 Task: nan
Action: Mouse moved to (487, 616)
Screenshot: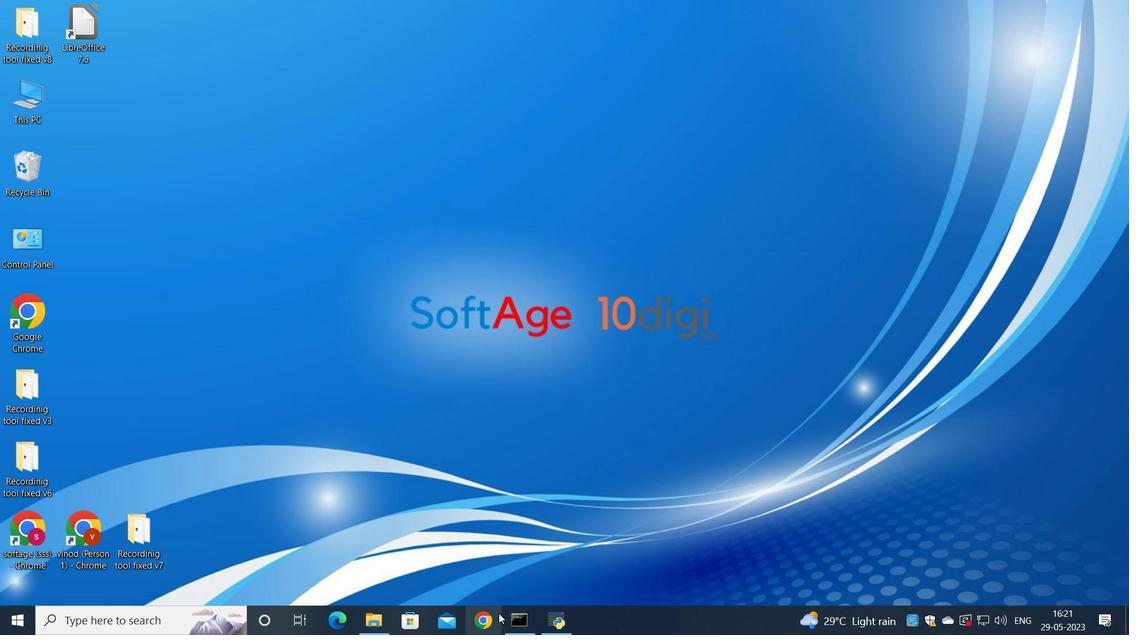 
Action: Mouse pressed left at (487, 616)
Screenshot: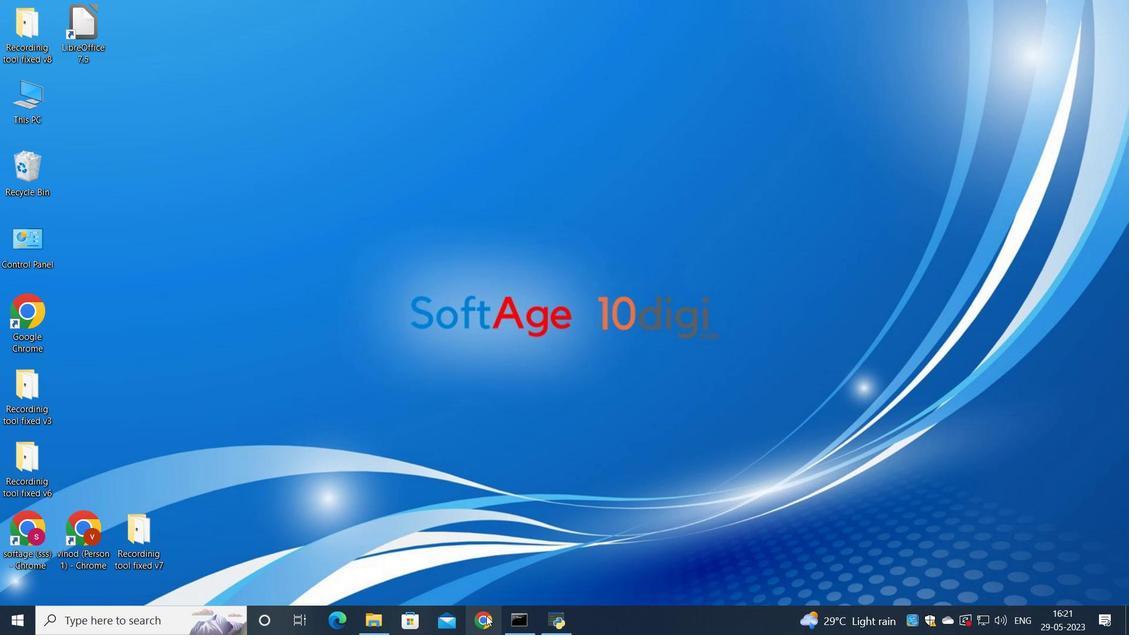 
Action: Mouse moved to (499, 371)
Screenshot: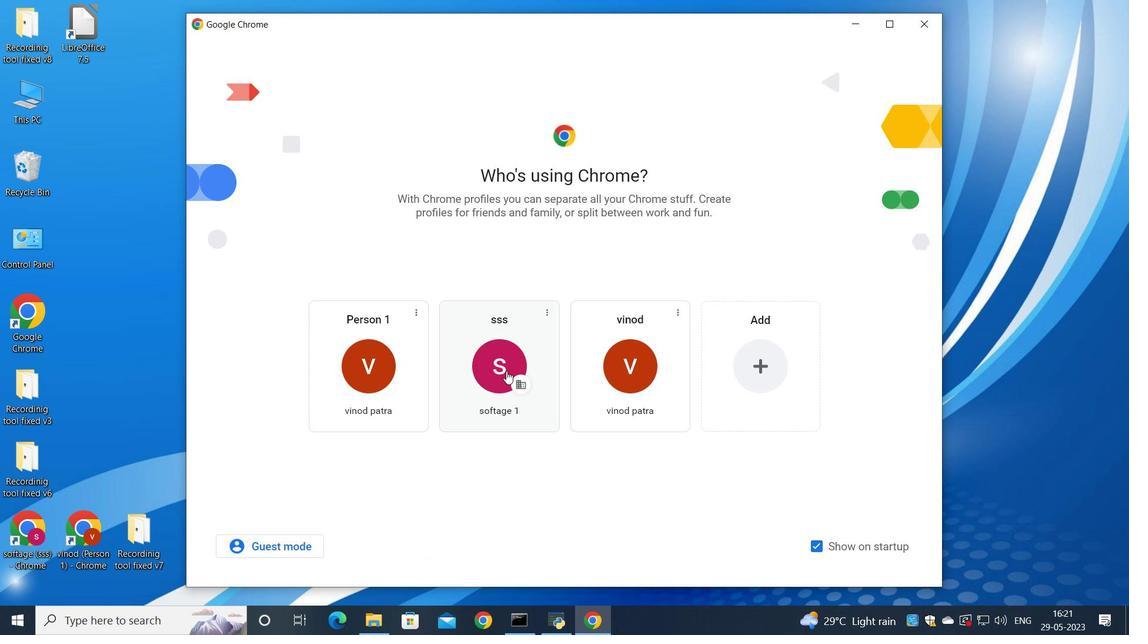 
Action: Mouse pressed left at (499, 371)
Screenshot: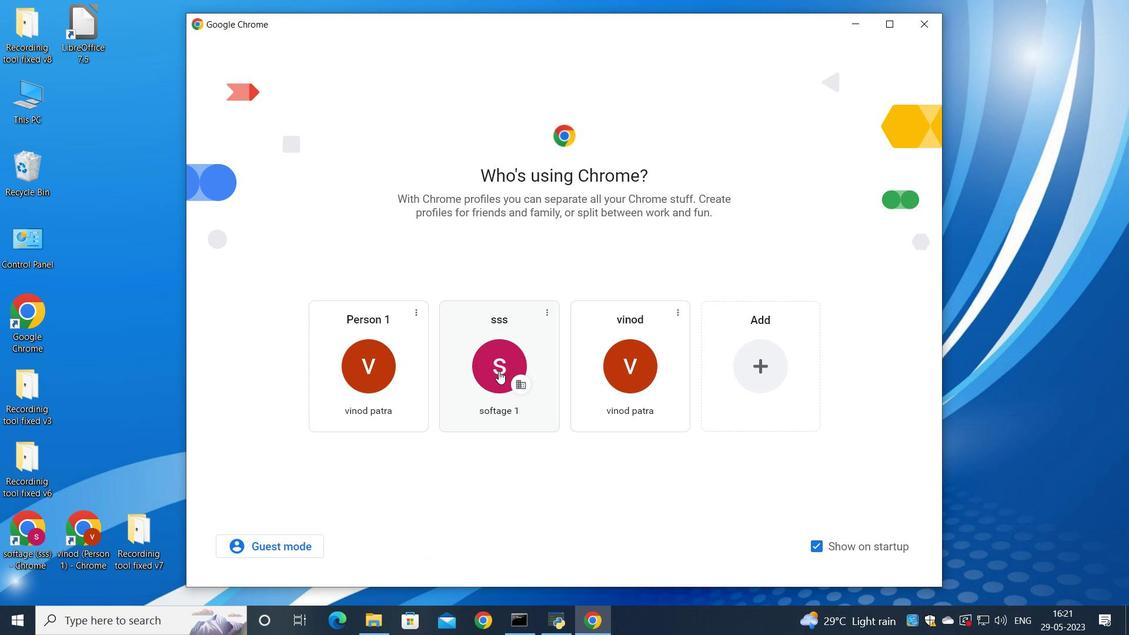 
Action: Mouse moved to (982, 68)
Screenshot: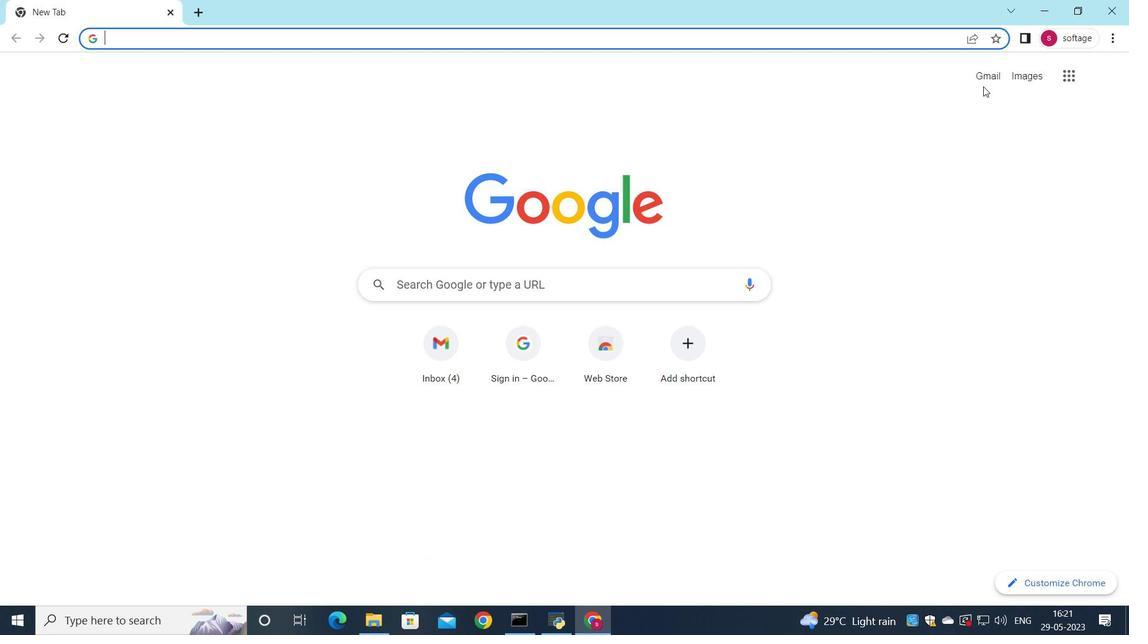 
Action: Mouse pressed left at (982, 68)
Screenshot: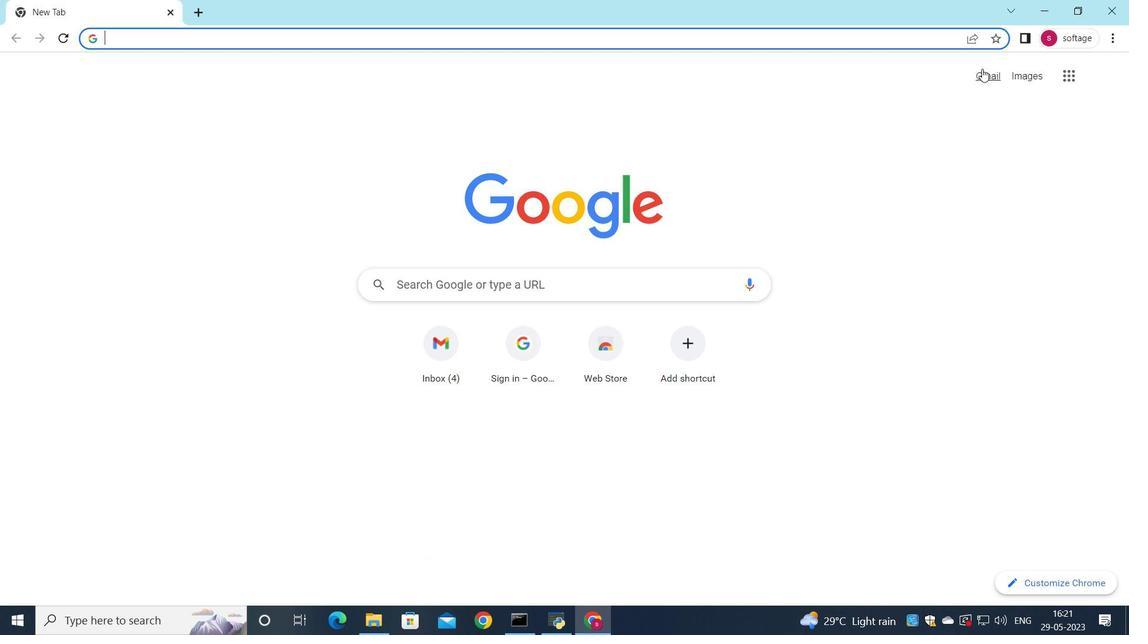 
Action: Mouse moved to (963, 111)
Screenshot: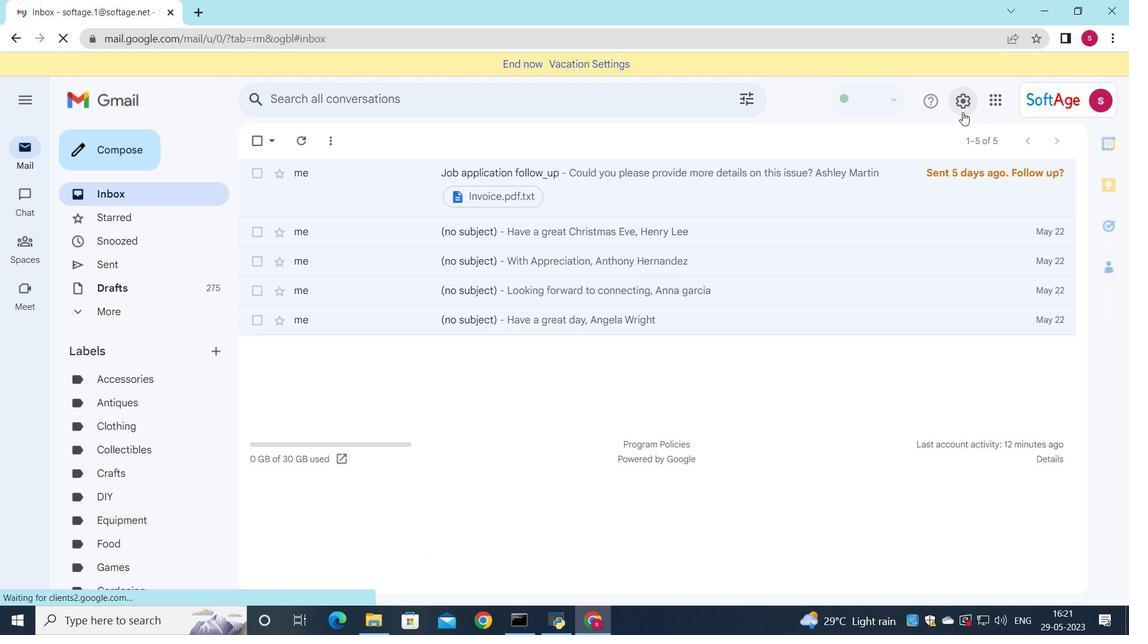 
Action: Mouse pressed left at (963, 111)
Screenshot: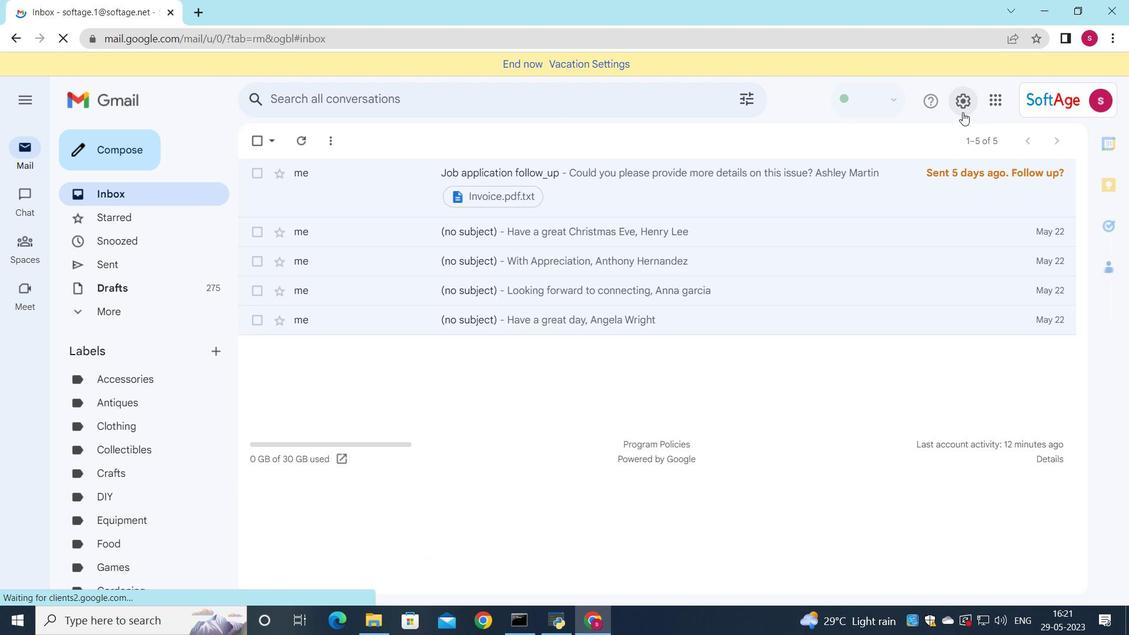 
Action: Mouse moved to (993, 175)
Screenshot: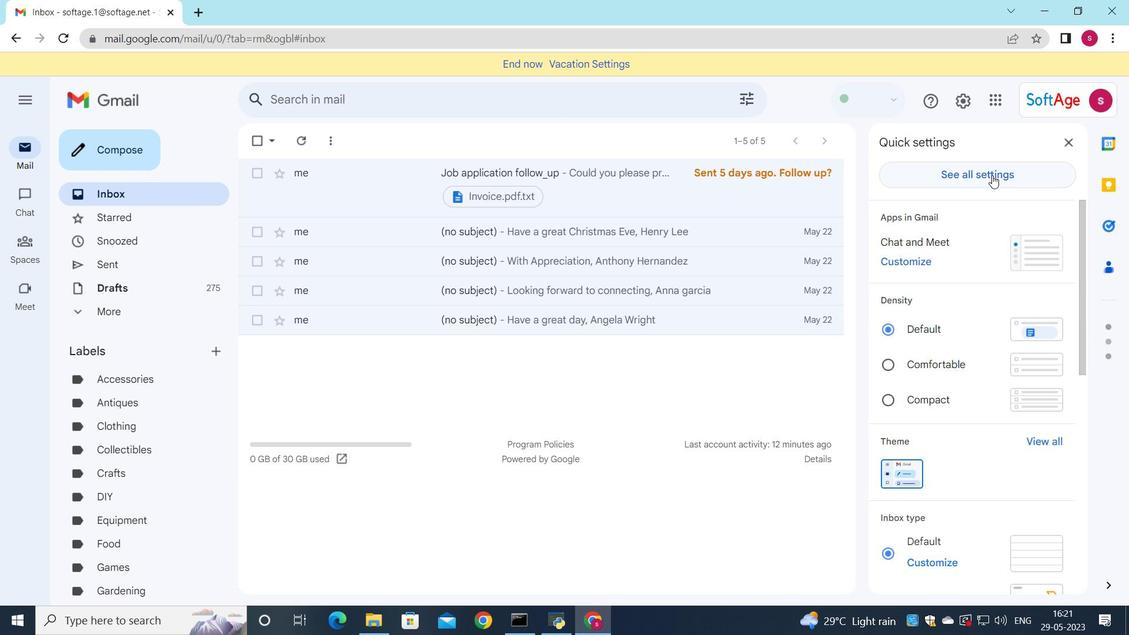 
Action: Mouse pressed left at (993, 175)
Screenshot: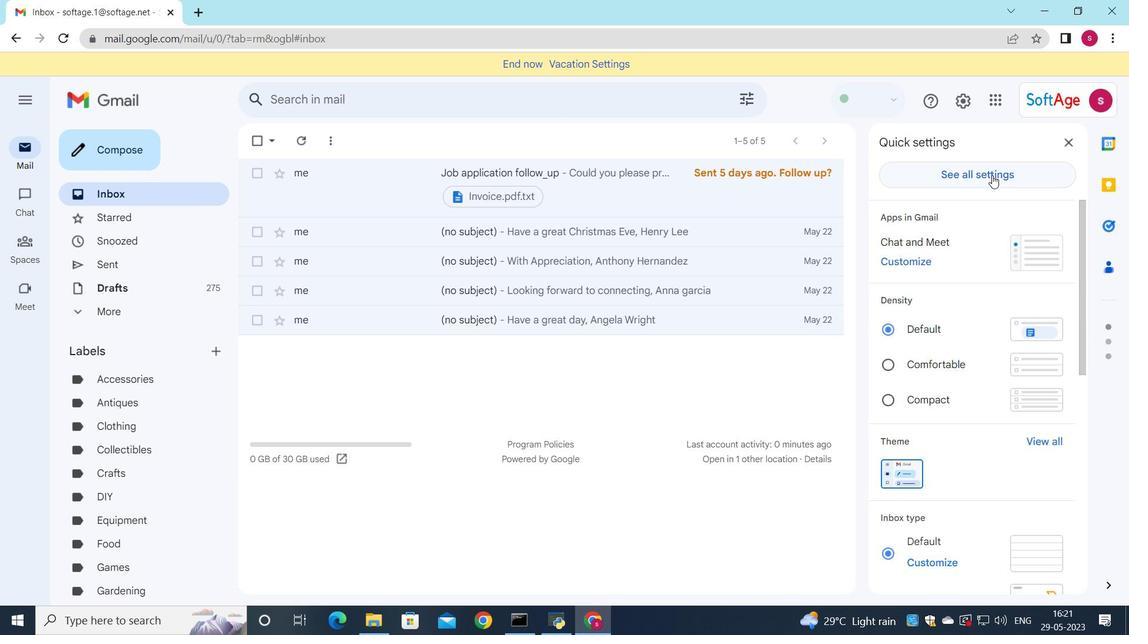 
Action: Mouse moved to (591, 389)
Screenshot: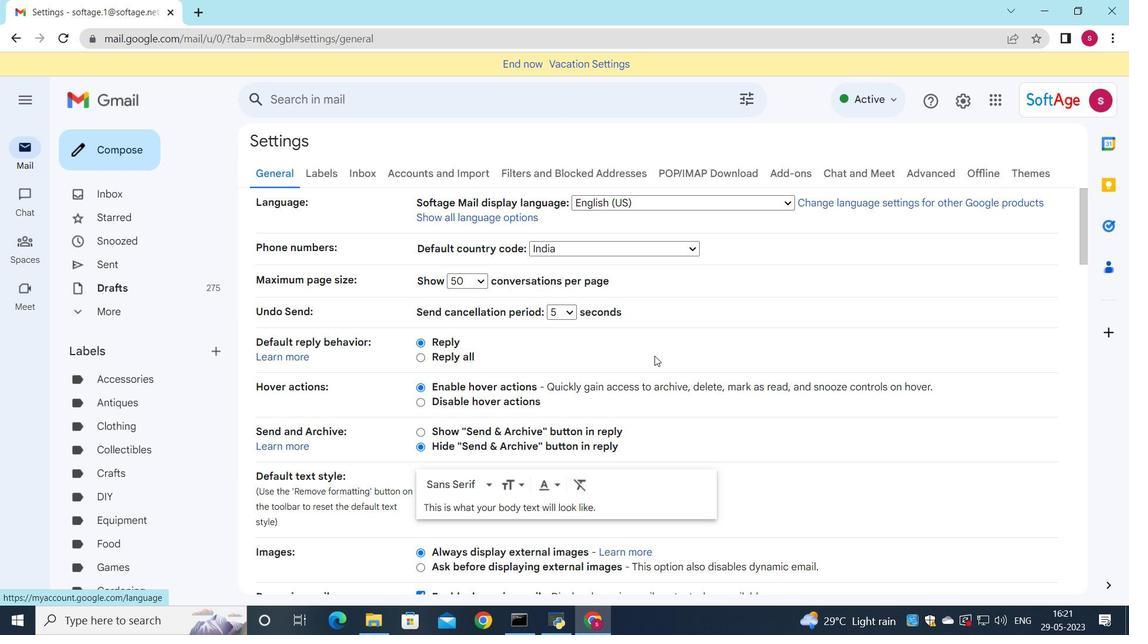
Action: Mouse scrolled (591, 388) with delta (0, 0)
Screenshot: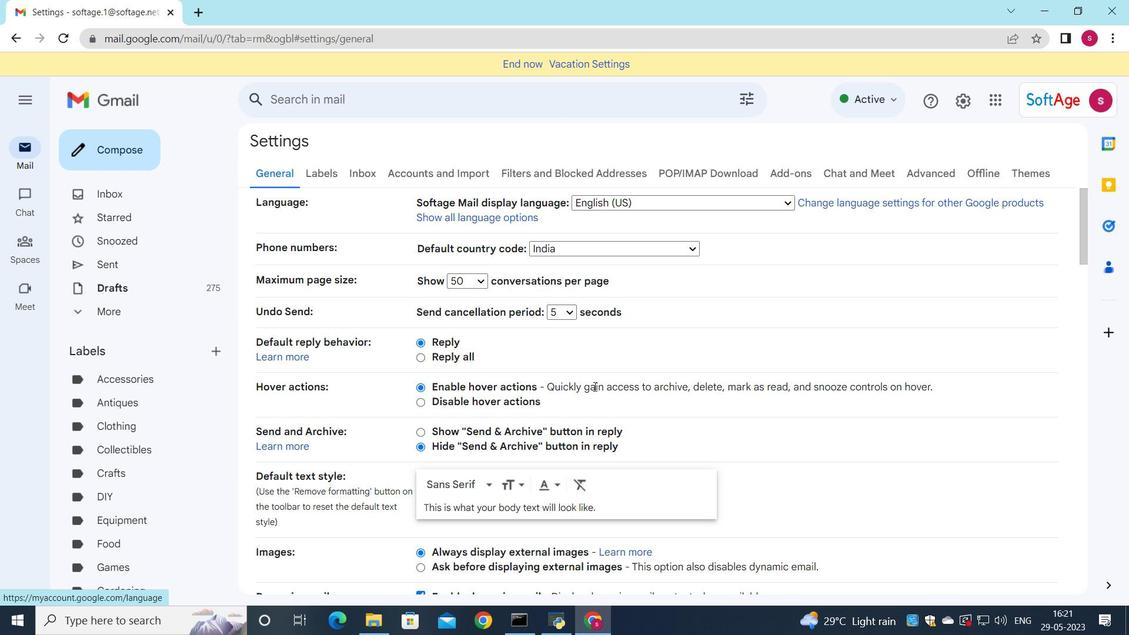 
Action: Mouse scrolled (591, 388) with delta (0, 0)
Screenshot: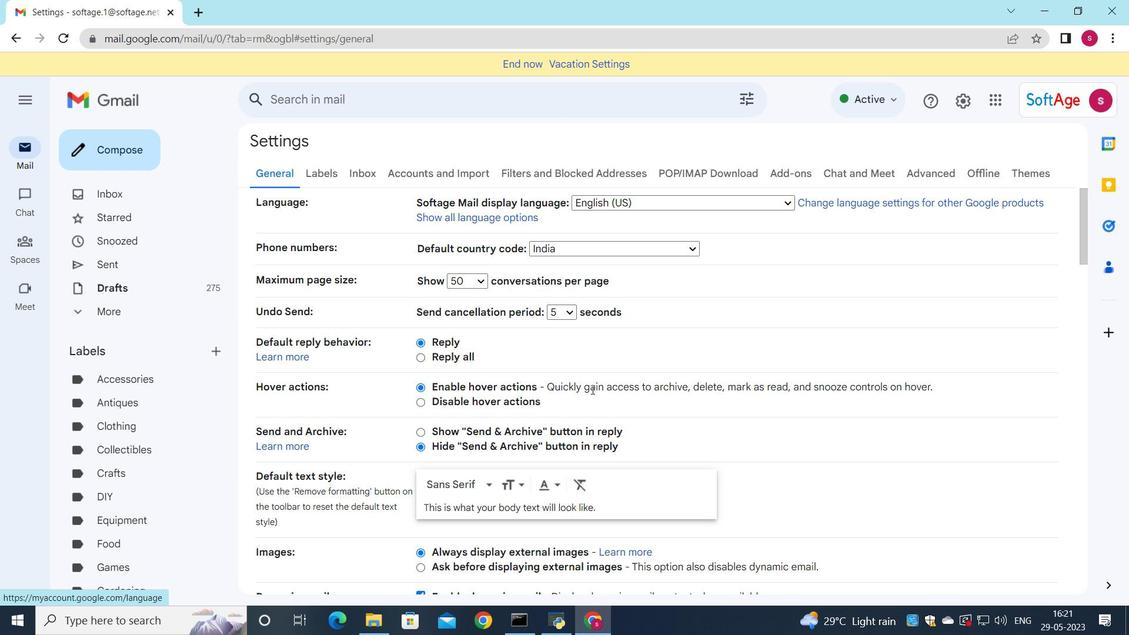 
Action: Mouse scrolled (591, 388) with delta (0, 0)
Screenshot: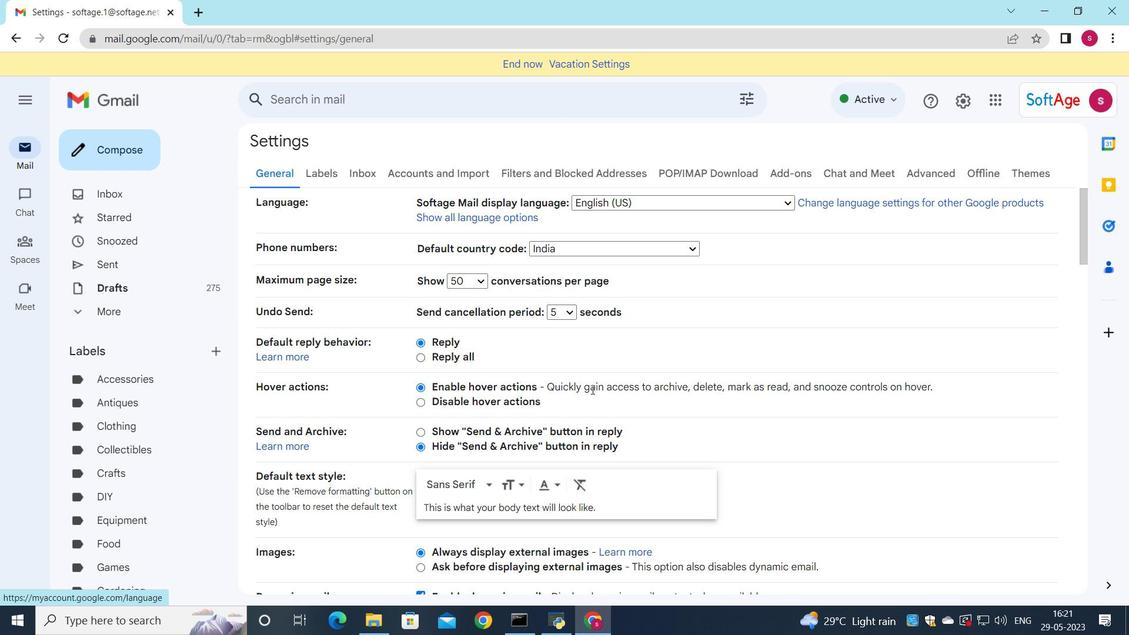 
Action: Mouse scrolled (591, 388) with delta (0, 0)
Screenshot: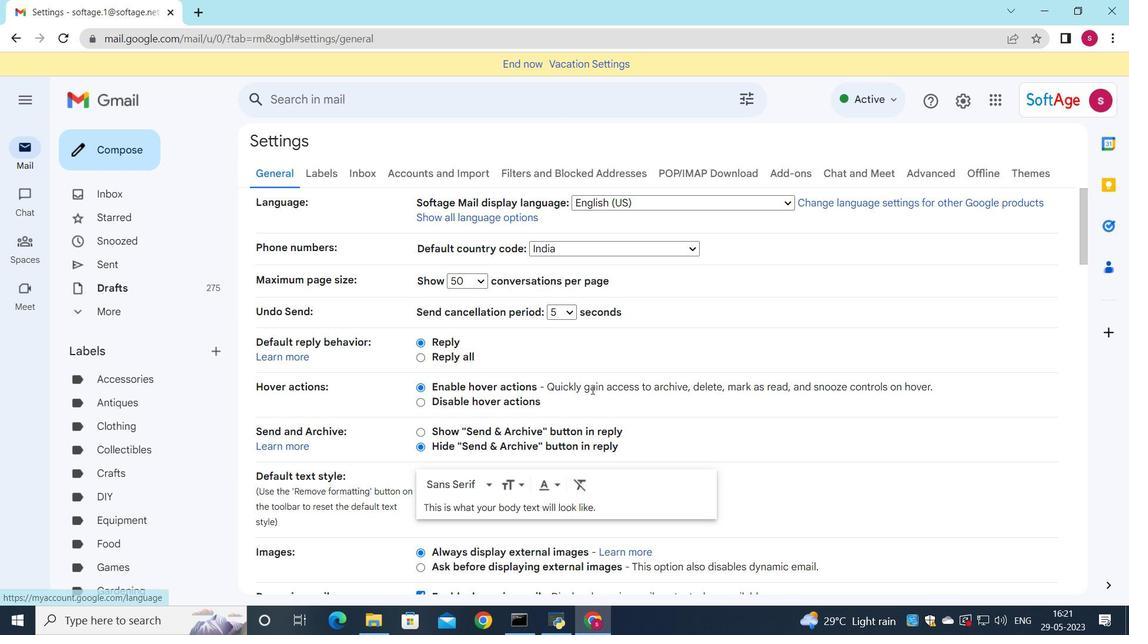 
Action: Mouse scrolled (591, 388) with delta (0, 0)
Screenshot: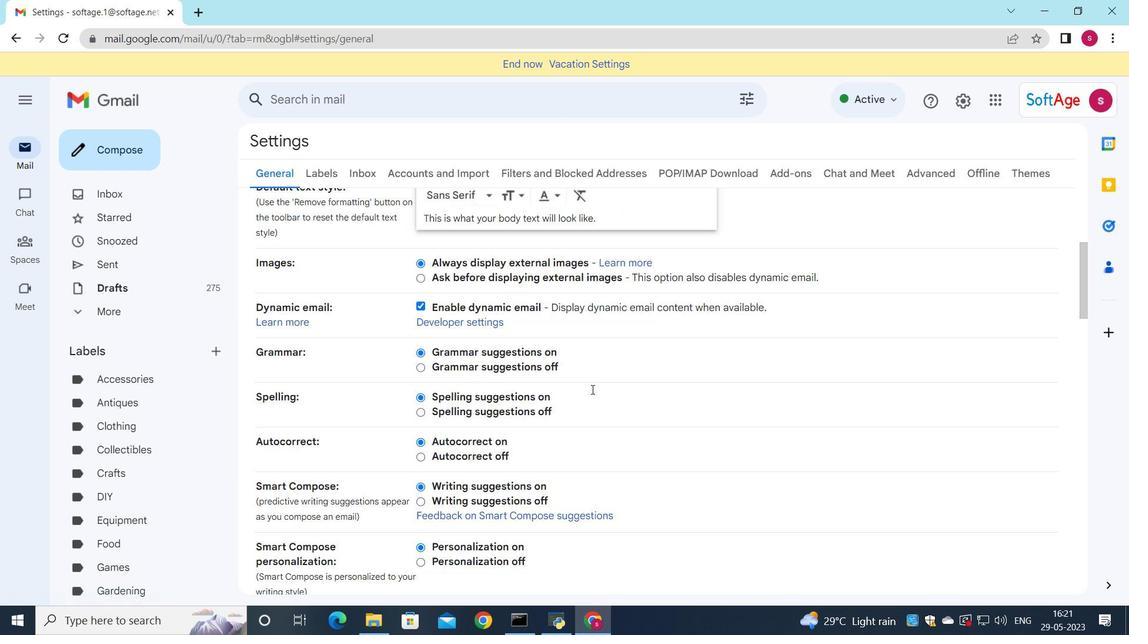 
Action: Mouse scrolled (591, 388) with delta (0, 0)
Screenshot: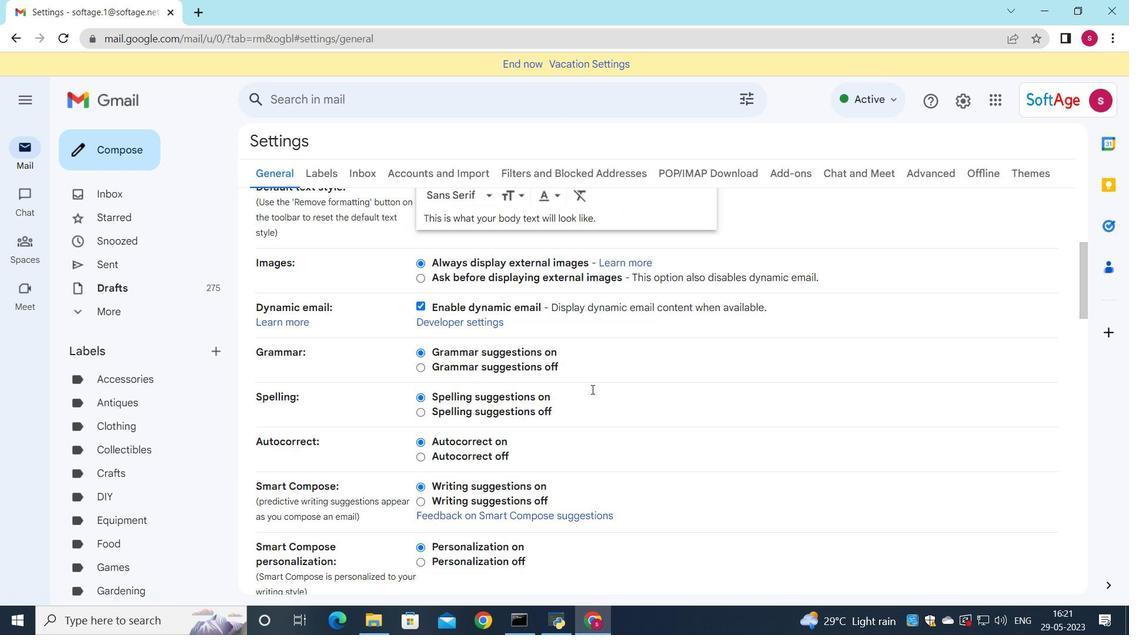 
Action: Mouse scrolled (591, 388) with delta (0, 0)
Screenshot: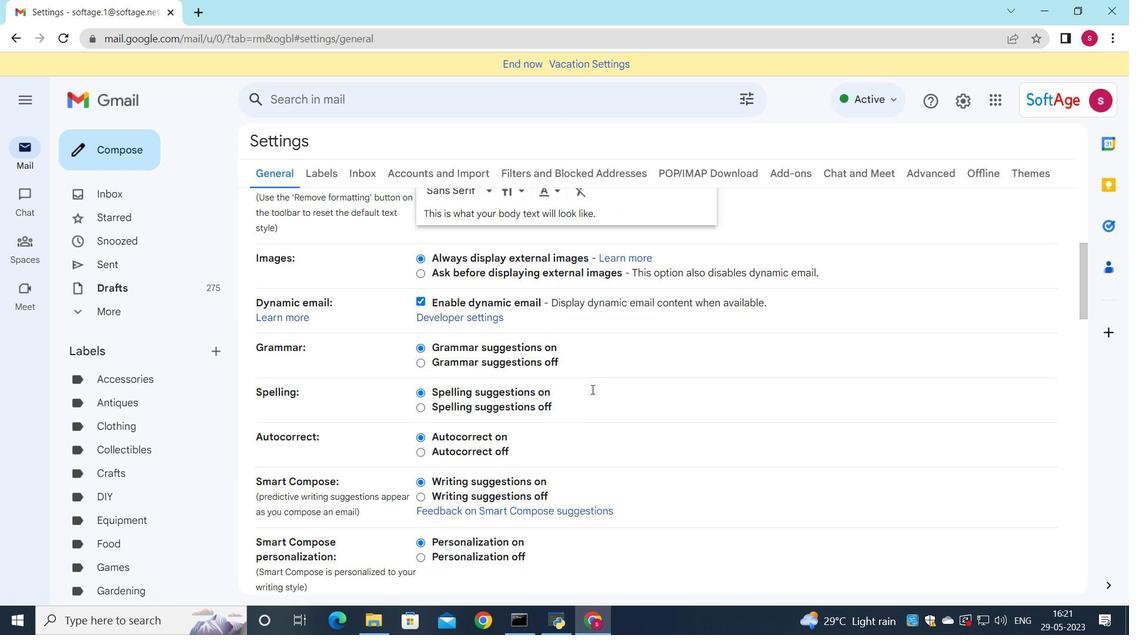 
Action: Mouse scrolled (591, 388) with delta (0, 0)
Screenshot: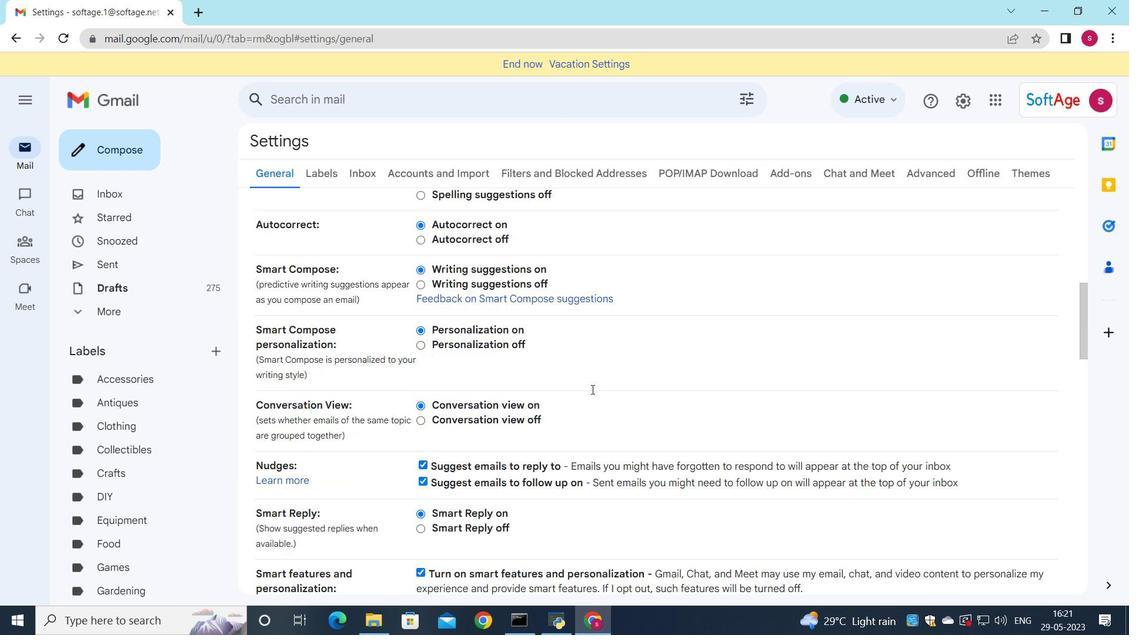 
Action: Mouse scrolled (591, 388) with delta (0, 0)
Screenshot: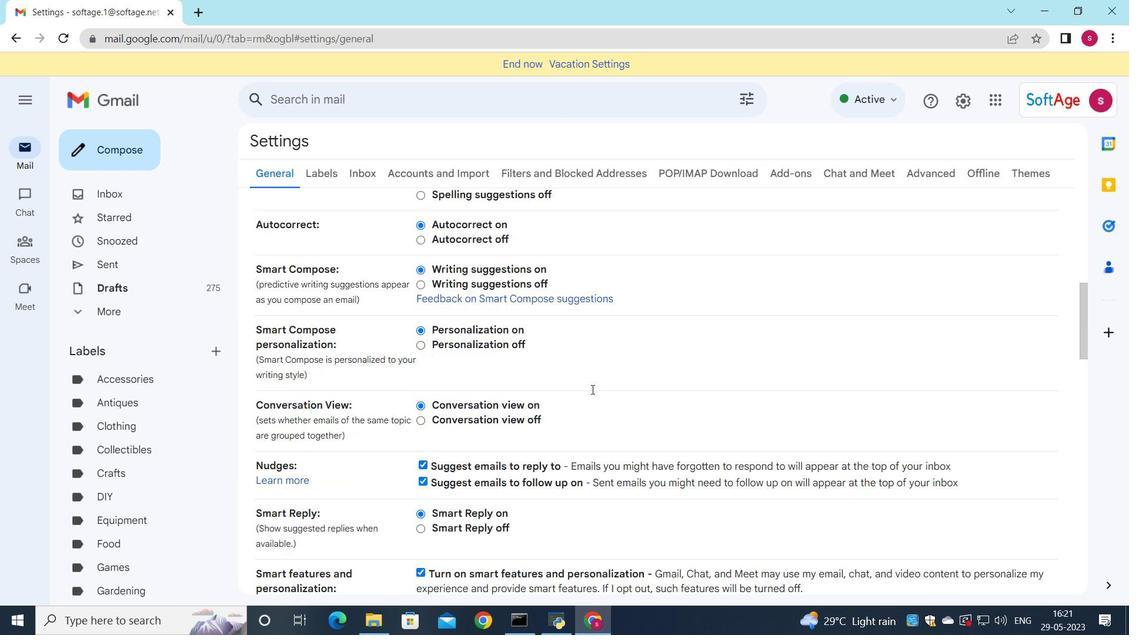 
Action: Mouse scrolled (591, 388) with delta (0, 0)
Screenshot: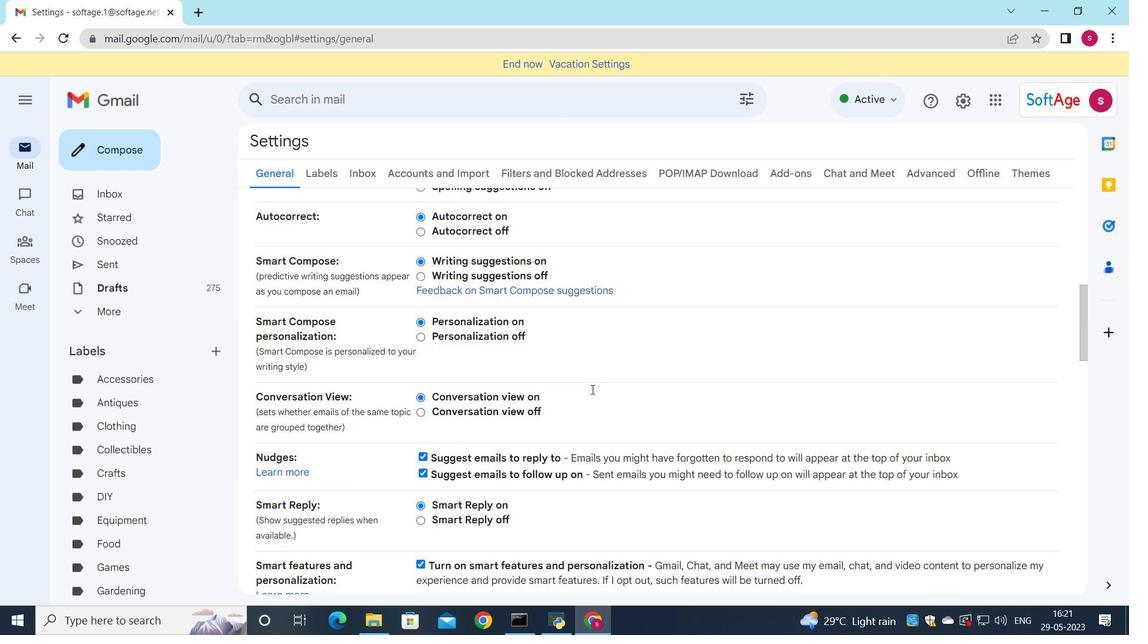 
Action: Mouse scrolled (591, 388) with delta (0, 0)
Screenshot: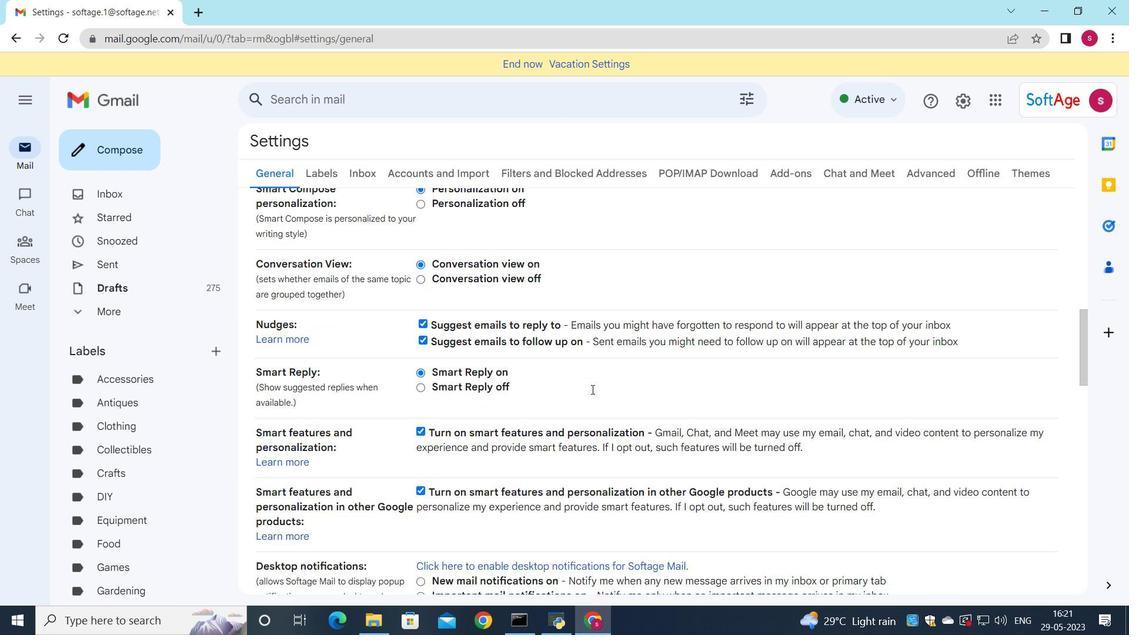 
Action: Mouse scrolled (591, 388) with delta (0, 0)
Screenshot: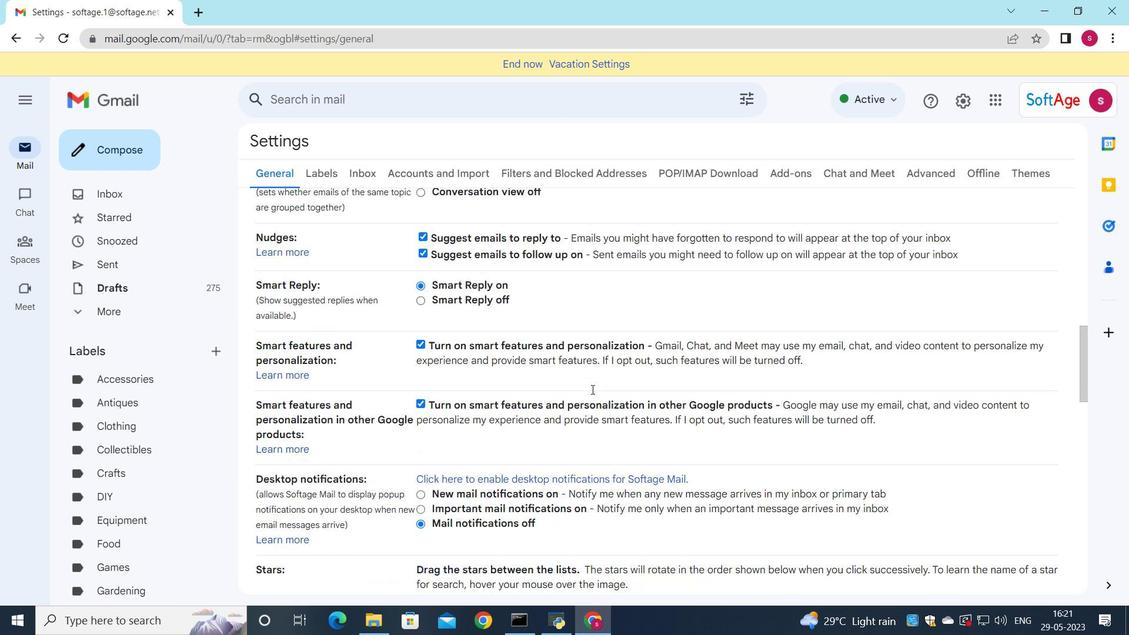 
Action: Mouse scrolled (591, 388) with delta (0, 0)
Screenshot: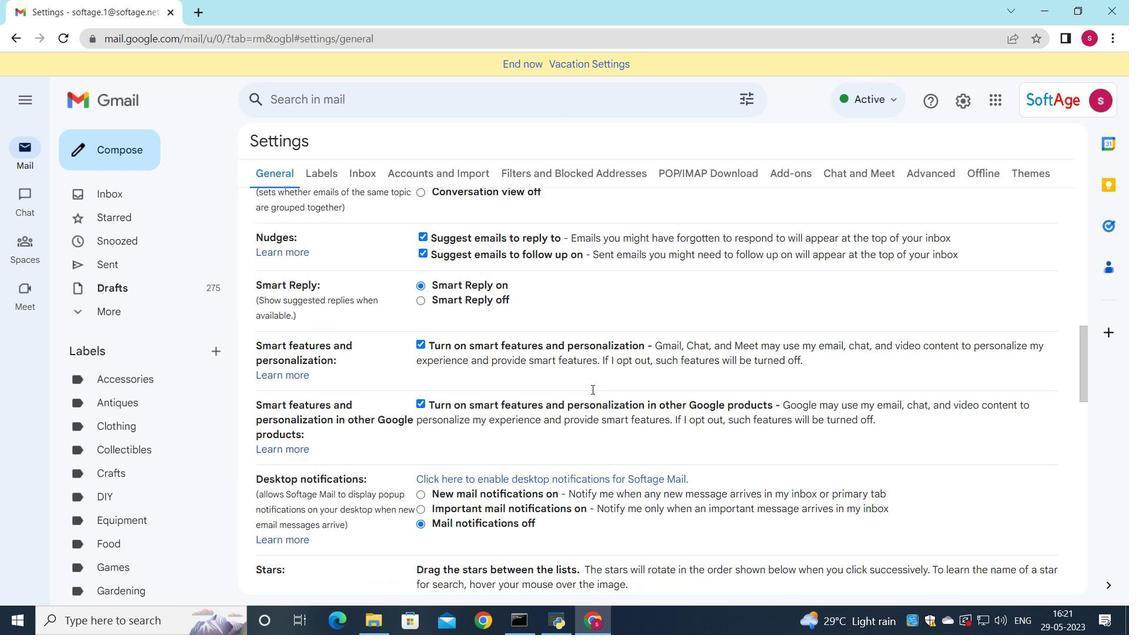 
Action: Mouse scrolled (591, 388) with delta (0, 0)
Screenshot: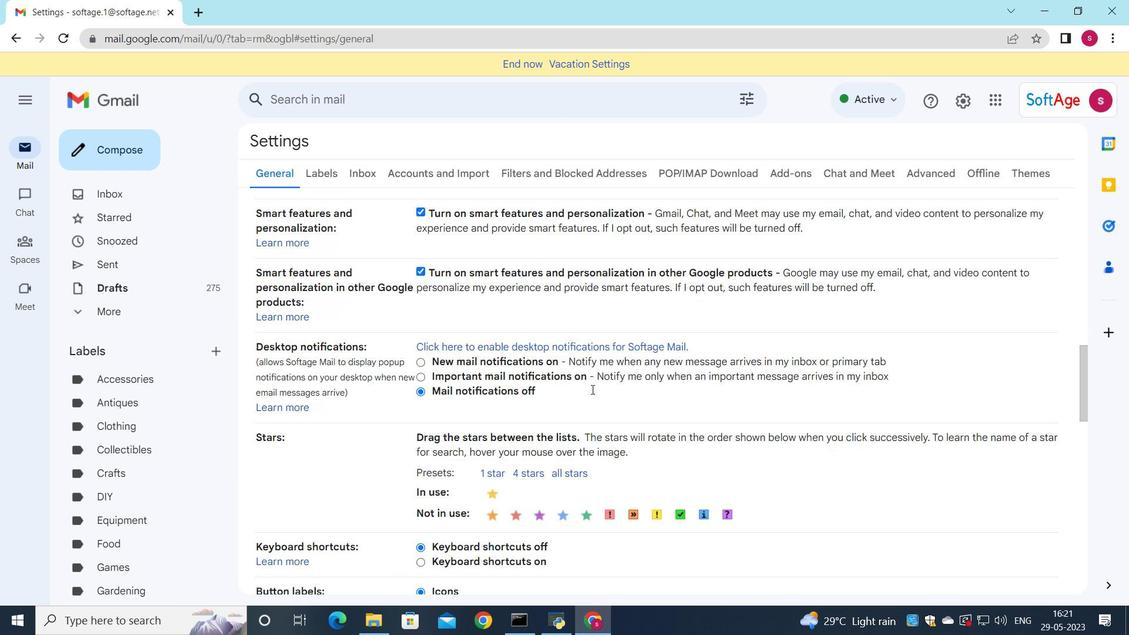 
Action: Mouse scrolled (591, 388) with delta (0, 0)
Screenshot: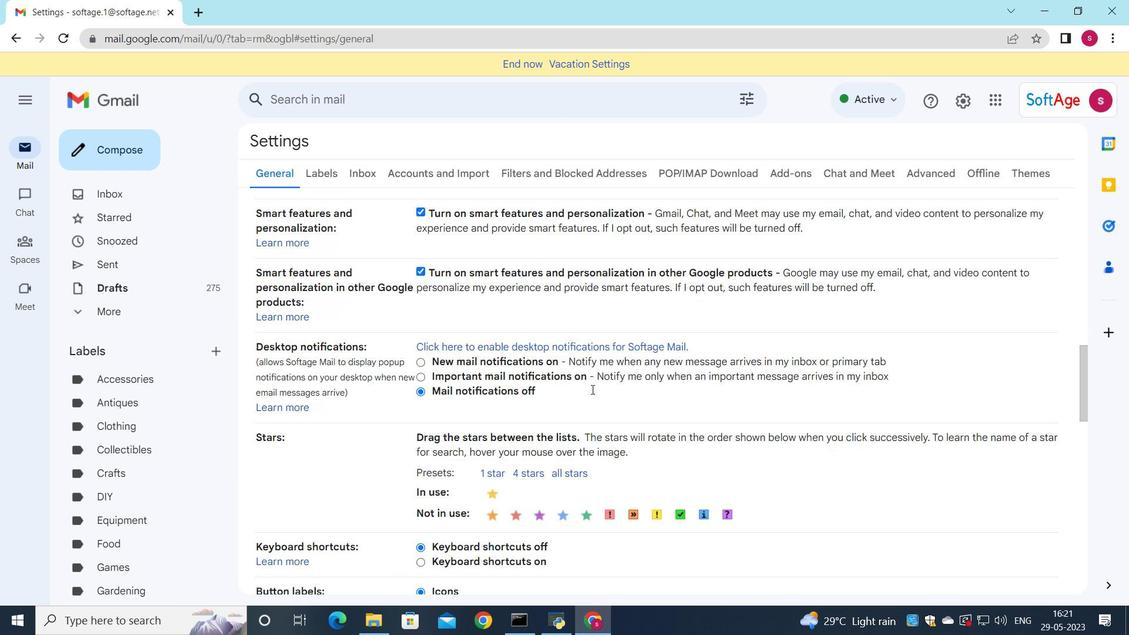 
Action: Mouse moved to (545, 396)
Screenshot: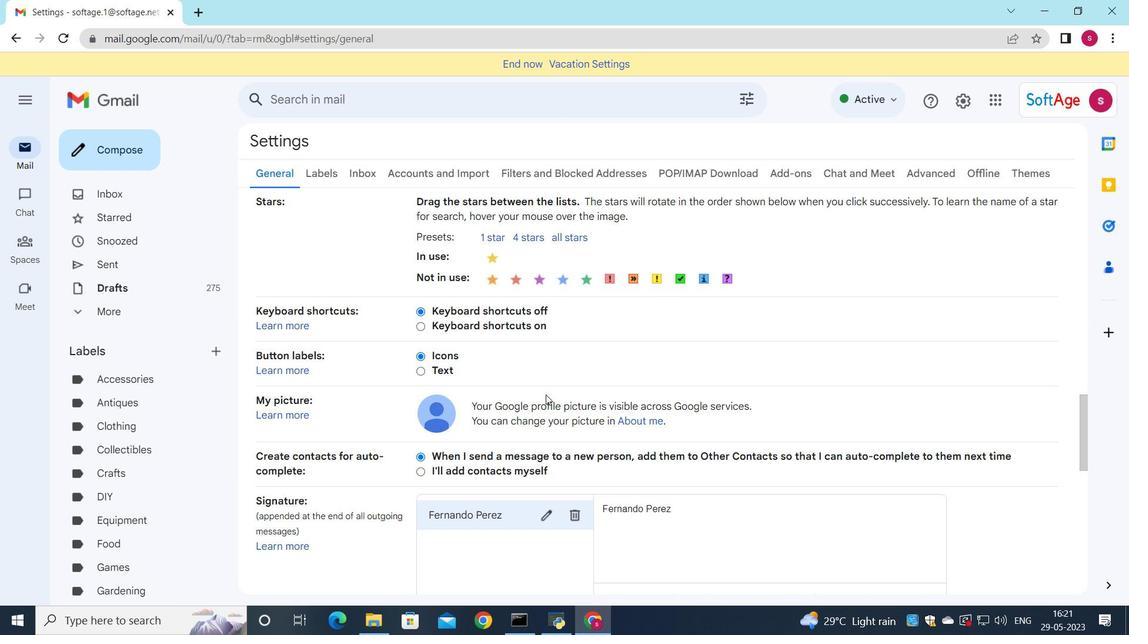 
Action: Mouse scrolled (545, 395) with delta (0, 0)
Screenshot: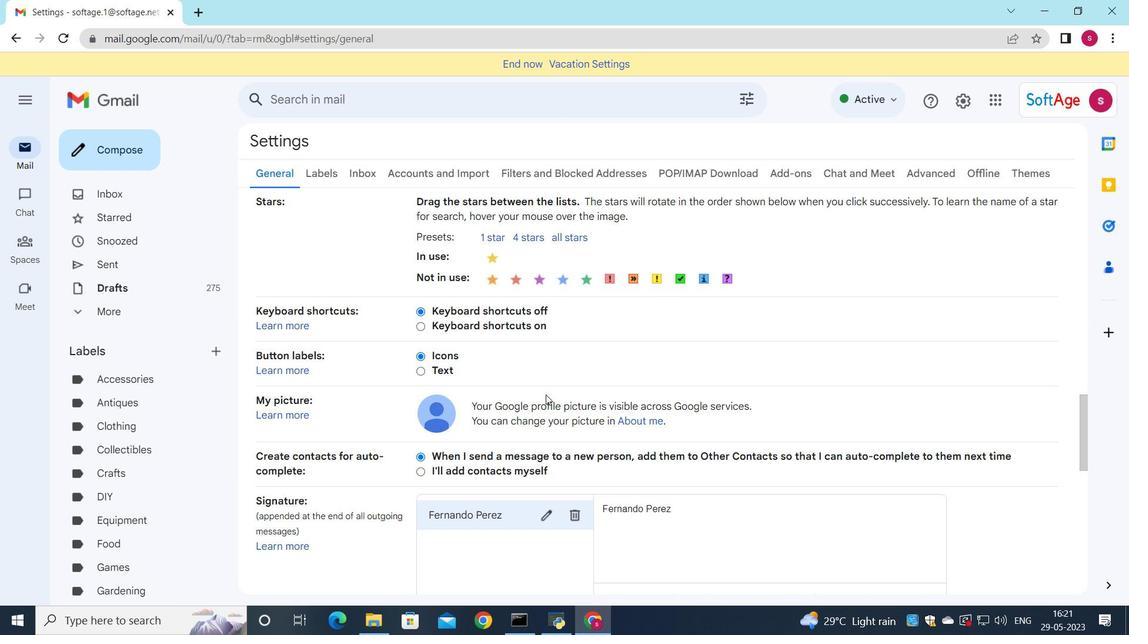 
Action: Mouse scrolled (545, 395) with delta (0, 0)
Screenshot: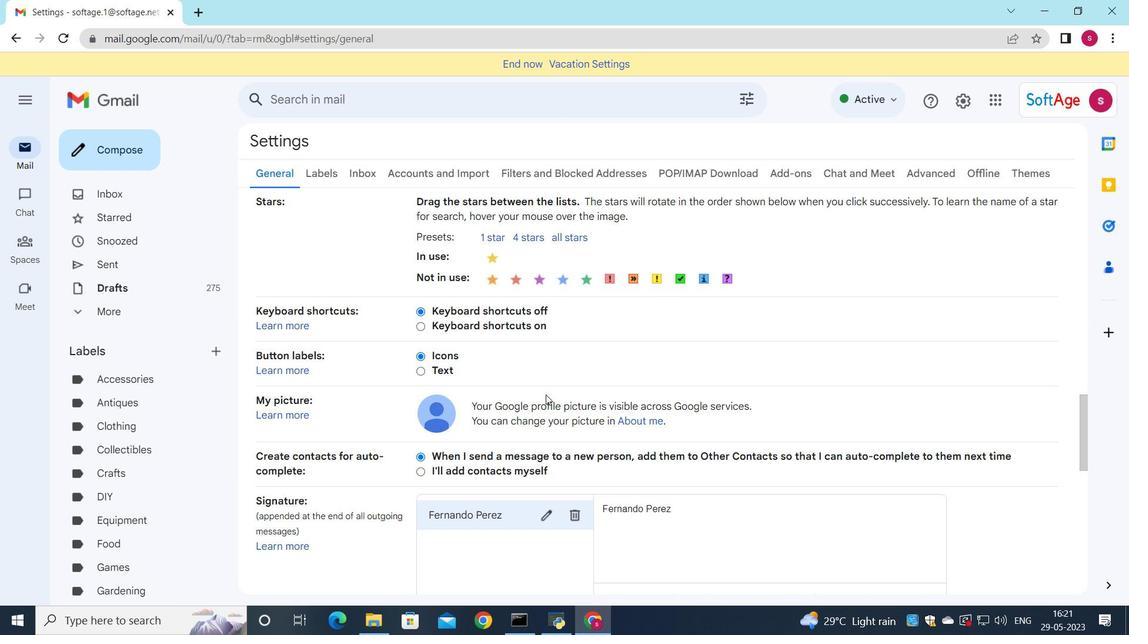 
Action: Mouse scrolled (545, 395) with delta (0, 0)
Screenshot: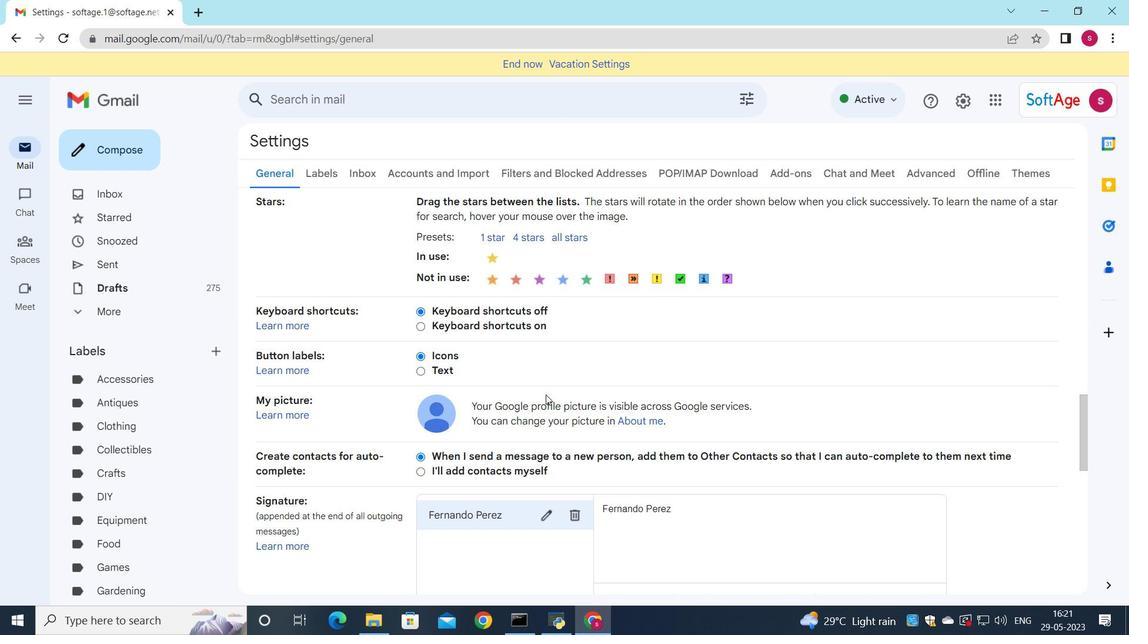 
Action: Mouse moved to (576, 289)
Screenshot: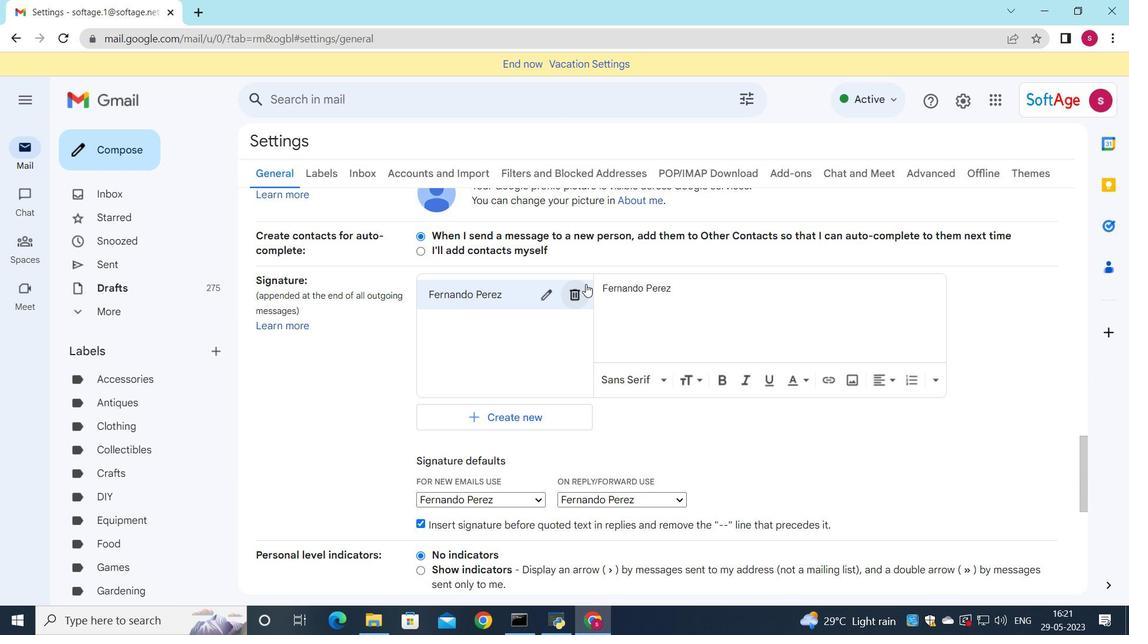 
Action: Mouse pressed left at (576, 289)
Screenshot: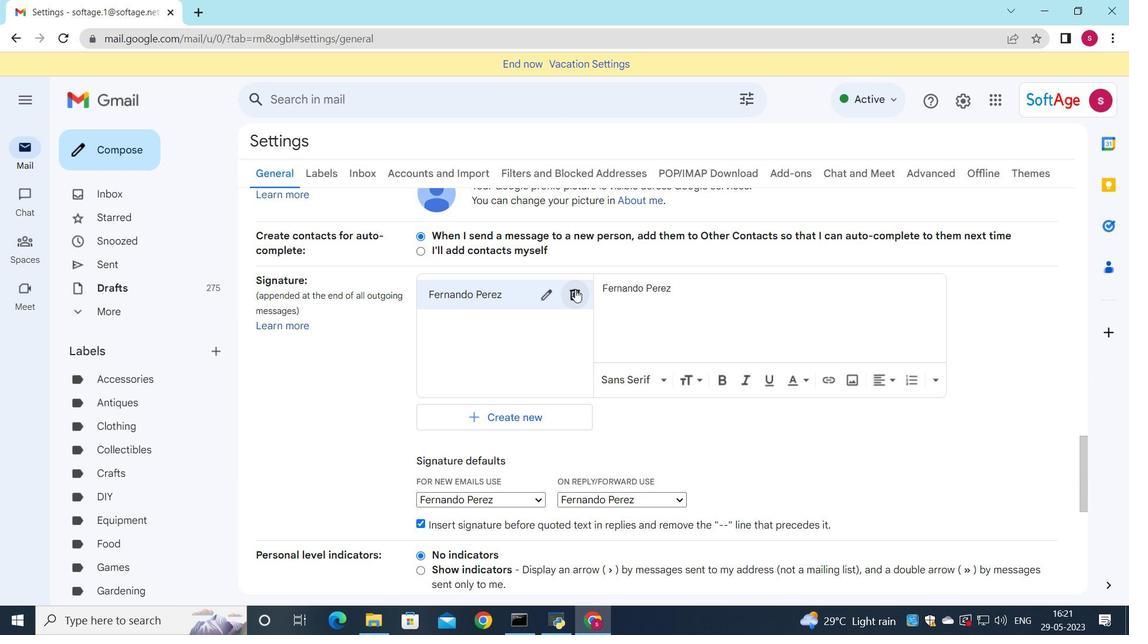 
Action: Mouse moved to (716, 360)
Screenshot: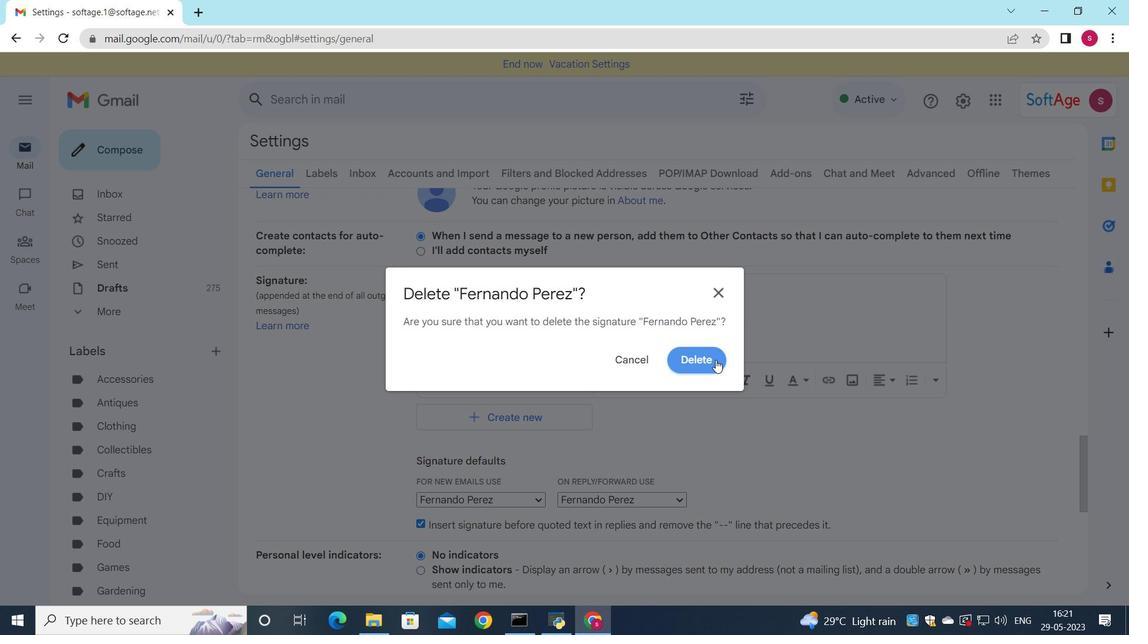
Action: Mouse pressed left at (716, 360)
Screenshot: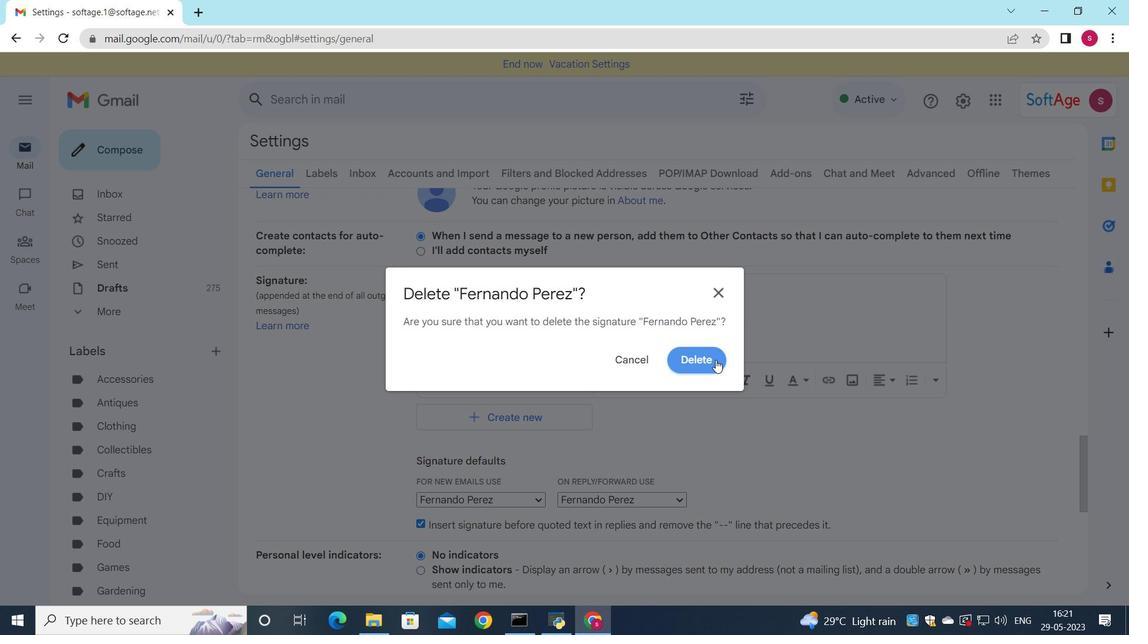 
Action: Mouse moved to (483, 315)
Screenshot: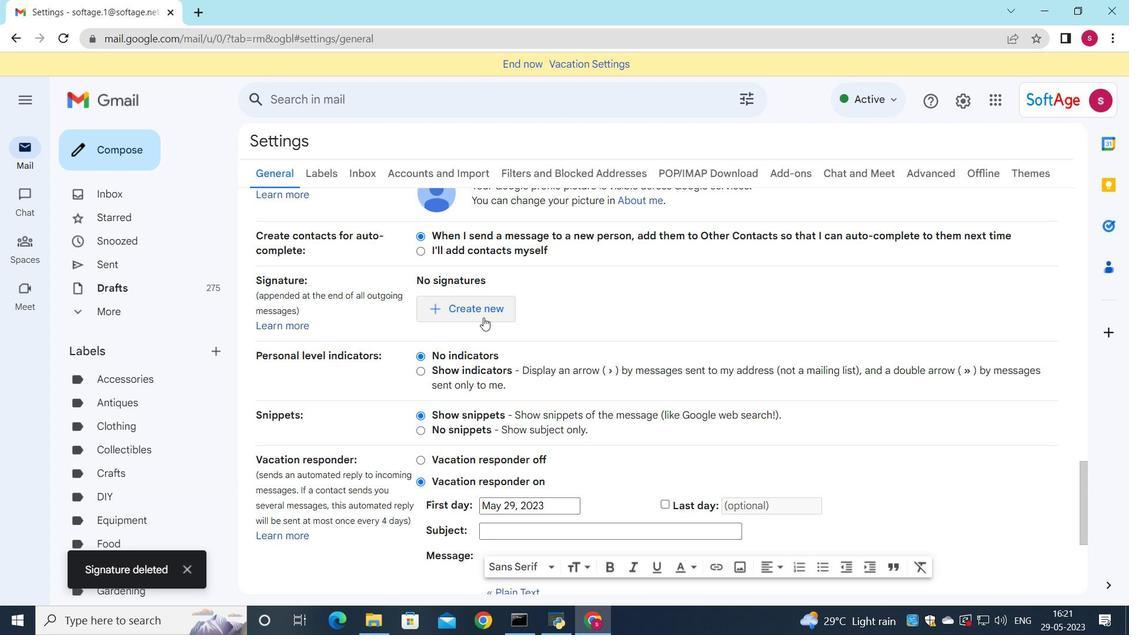 
Action: Mouse pressed left at (483, 315)
Screenshot: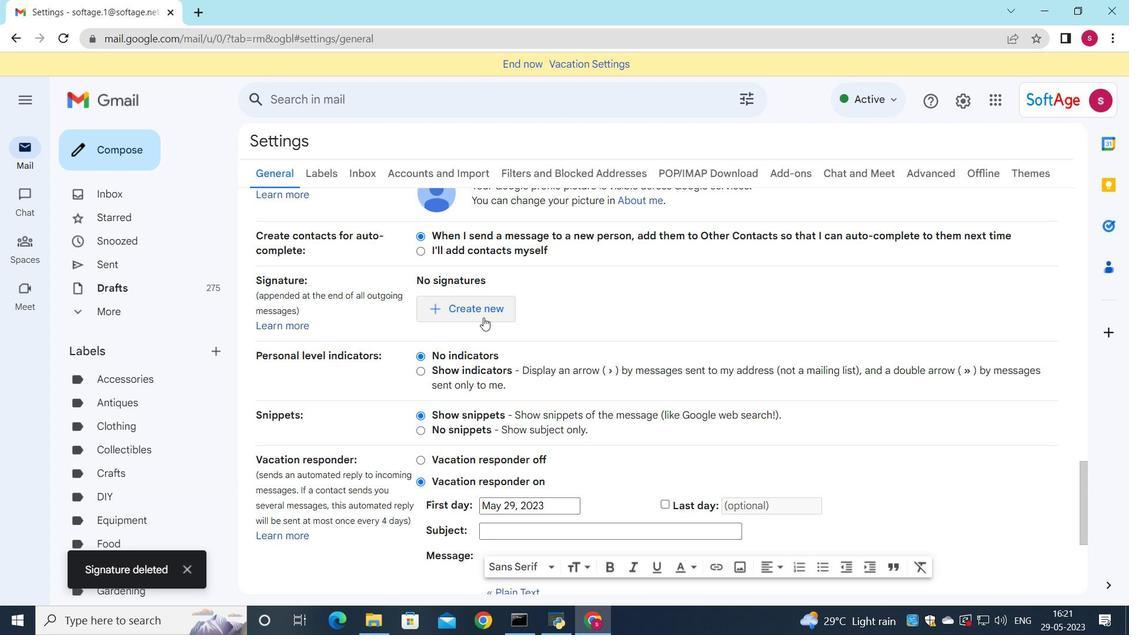 
Action: Mouse moved to (980, 287)
Screenshot: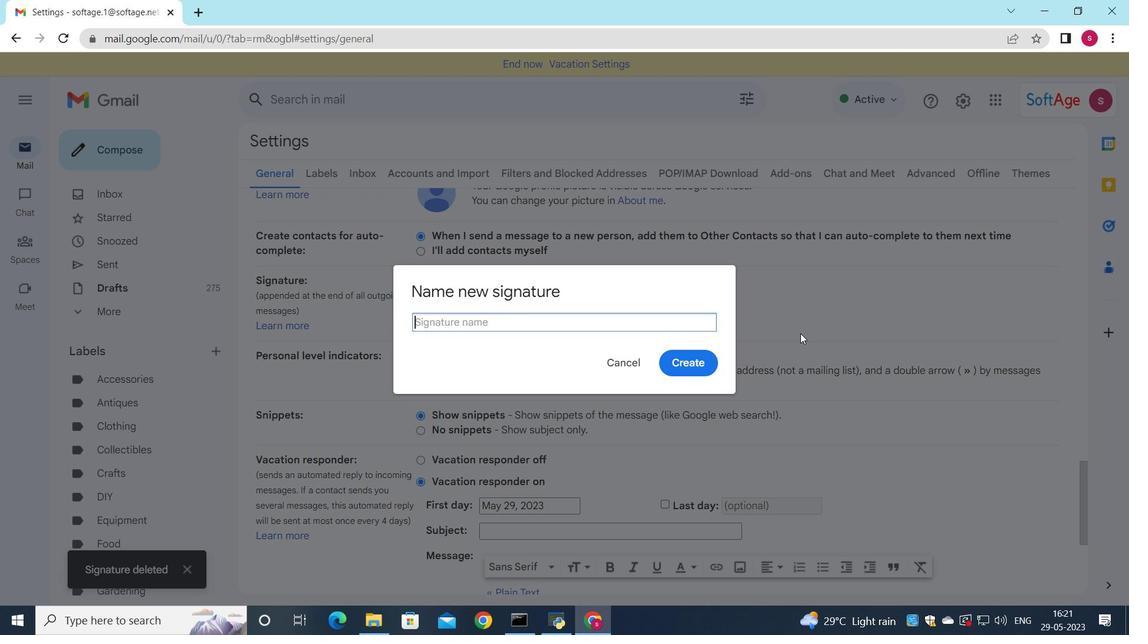 
Action: Key pressed <Key.shift><Key.shift><Key.shift><Key.shift>Finley<Key.space><Key.shift><Key.shift><Key.shift><Key.shift><Key.shift><Key.shift><Key.shift><Key.shift><Key.shift><Key.shift><Key.shift><Key.shift><Key.shift><Key.shift><Key.shift><Key.shift><Key.shift><Key.shift><Key.shift><Key.shift><Key.shift><Key.shift><Key.shift><Key.shift><Key.shift><Key.shift><Key.shift><Key.shift><Key.shift><Key.shift><Key.shift><Key.shift><Key.shift><Key.shift><Key.shift><Key.shift><Key.shift><Key.shift><Key.shift><Key.shift><Key.shift><Key.shift><Key.shift><Key.shift><Key.shift><Key.shift><Key.shift><Key.shift><Key.shift><Key.shift><Key.shift><Key.shift><Key.shift><Key.shift><Key.shift><Key.shift><Key.shift><Key.shift><Key.shift><Key.shift><Key.shift><Key.shift><Key.shift><Key.shift><Key.shift><Key.shift>Cooper
Screenshot: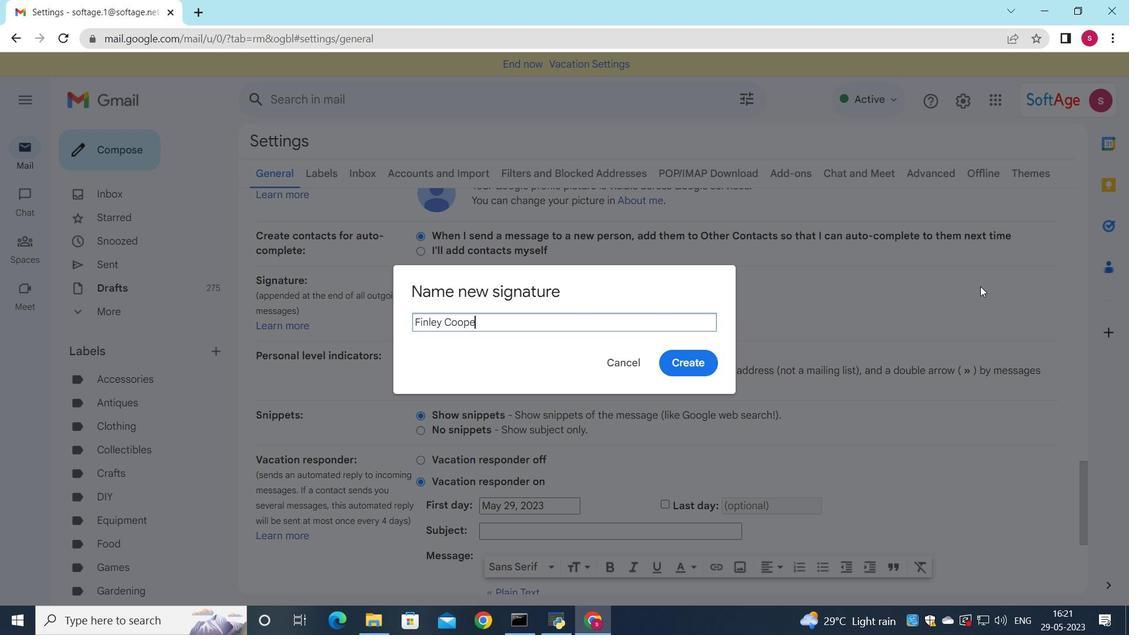 
Action: Mouse moved to (701, 375)
Screenshot: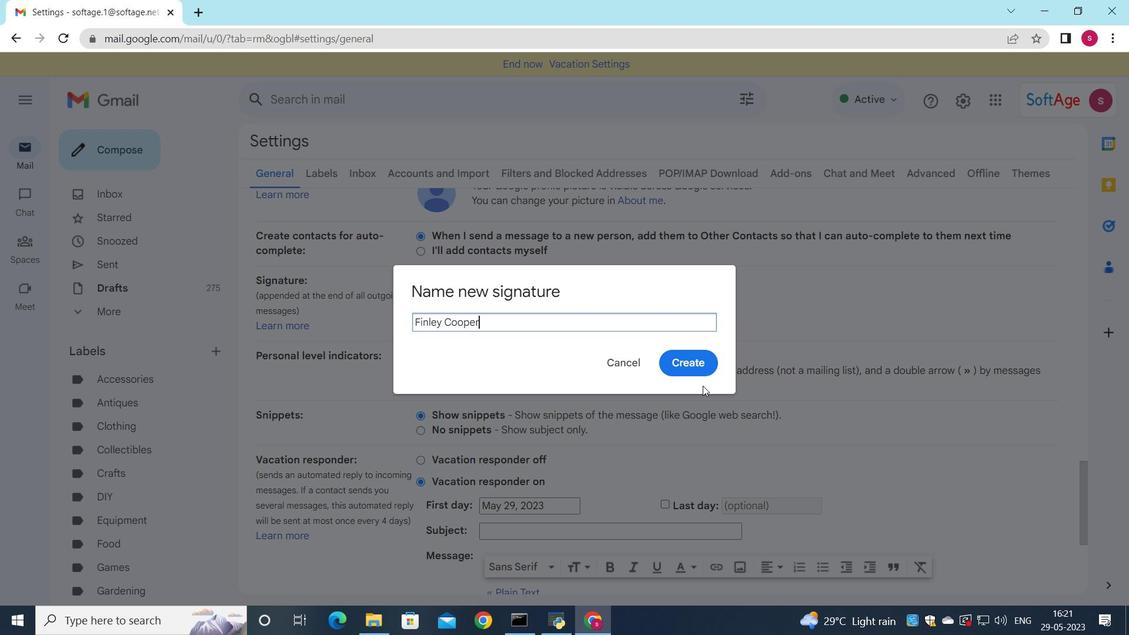 
Action: Mouse pressed left at (701, 375)
Screenshot: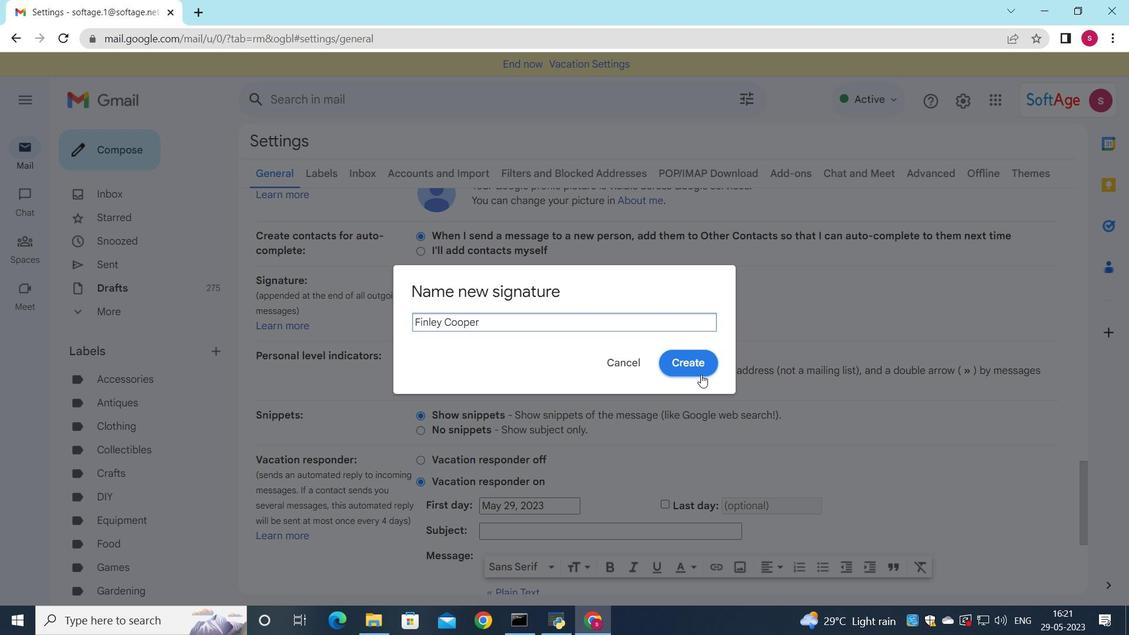 
Action: Mouse moved to (694, 327)
Screenshot: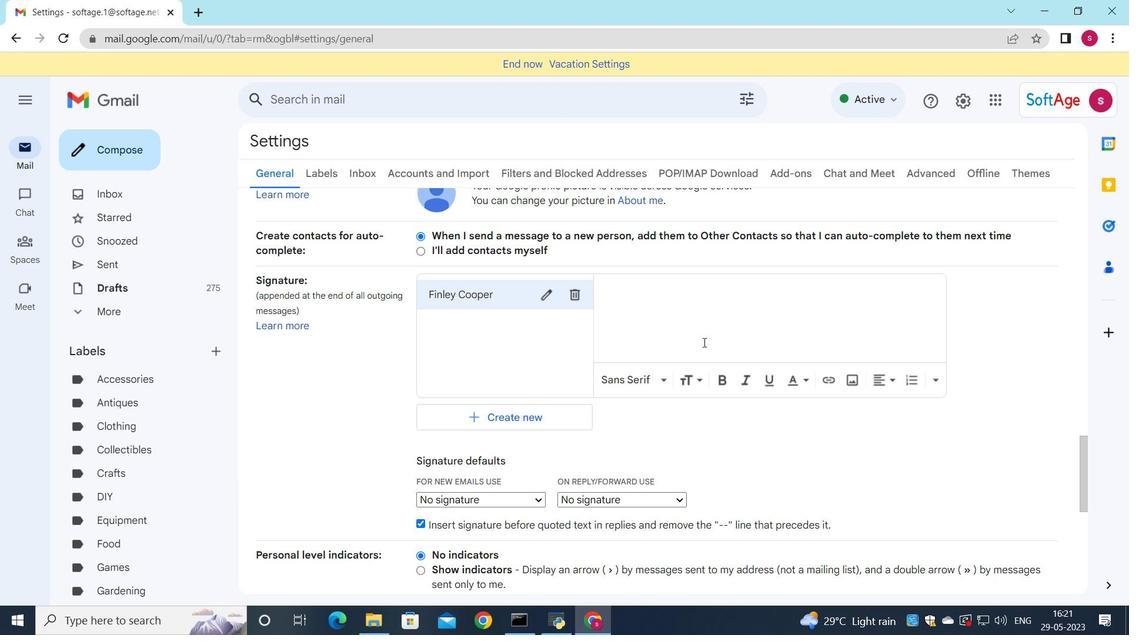 
Action: Mouse pressed left at (694, 327)
Screenshot: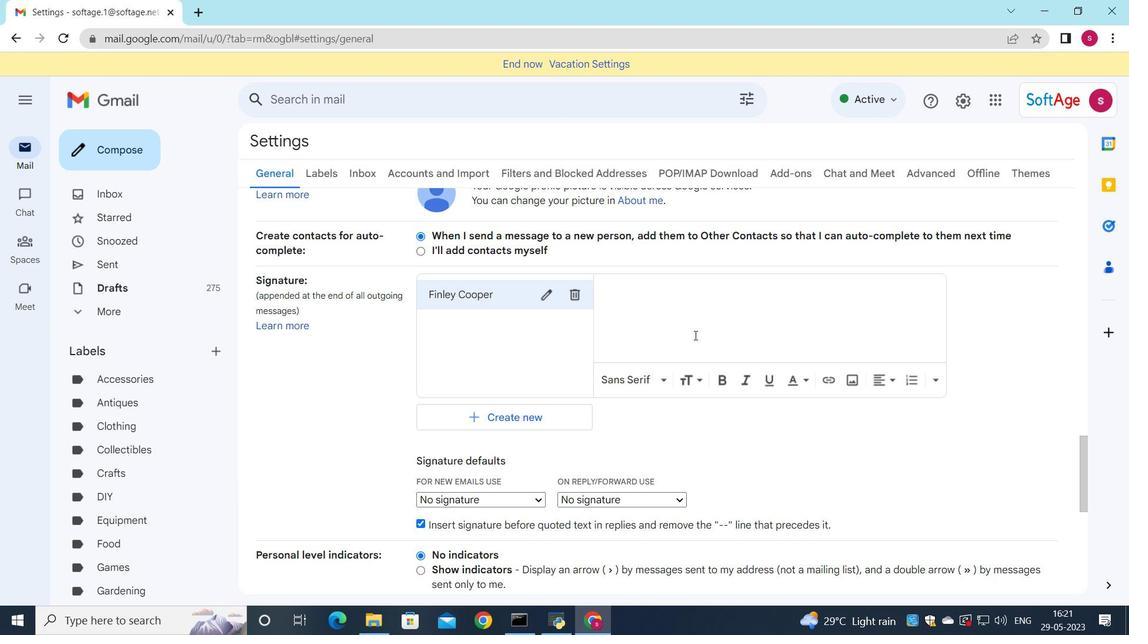 
Action: Key pressed <Key.shift>Finley<Key.space><Key.shift>Cooper
Screenshot: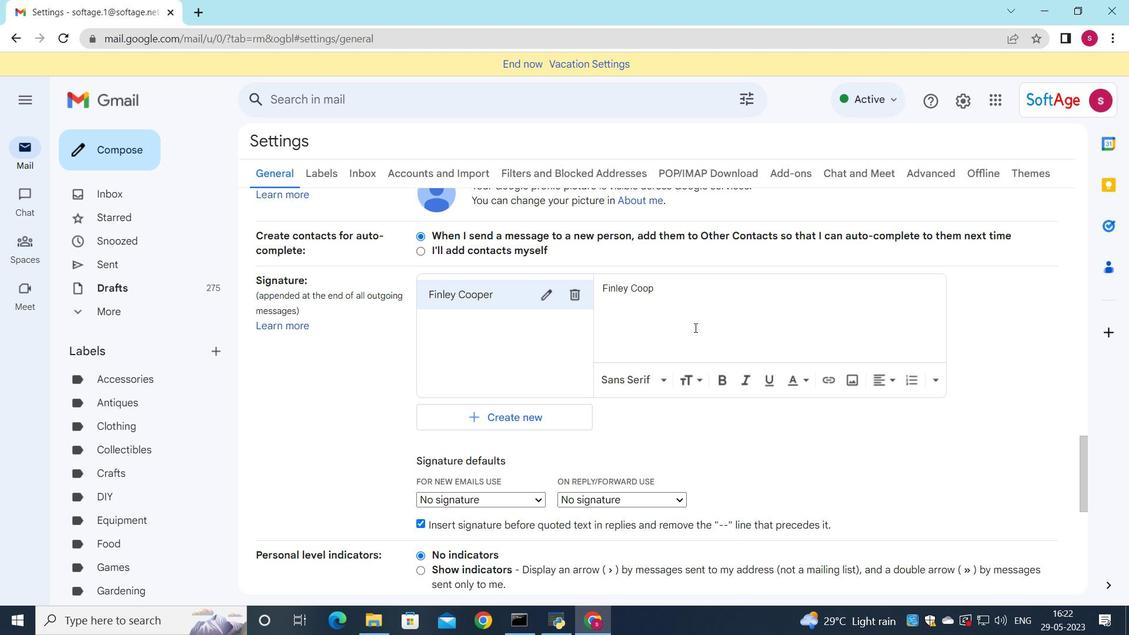 
Action: Mouse moved to (522, 498)
Screenshot: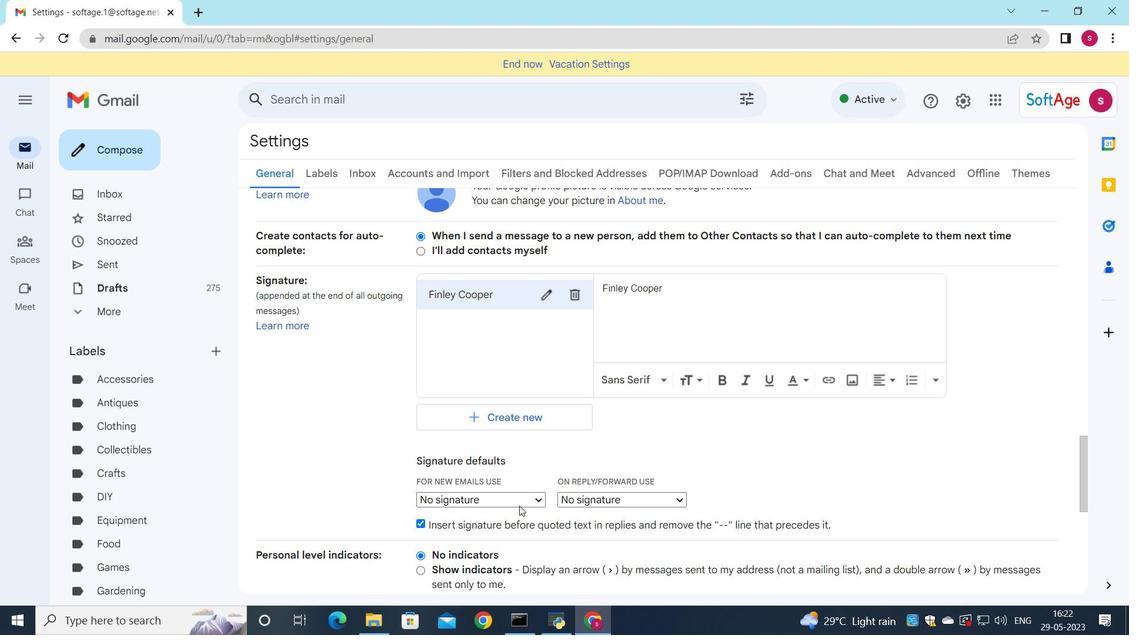 
Action: Mouse pressed left at (522, 498)
Screenshot: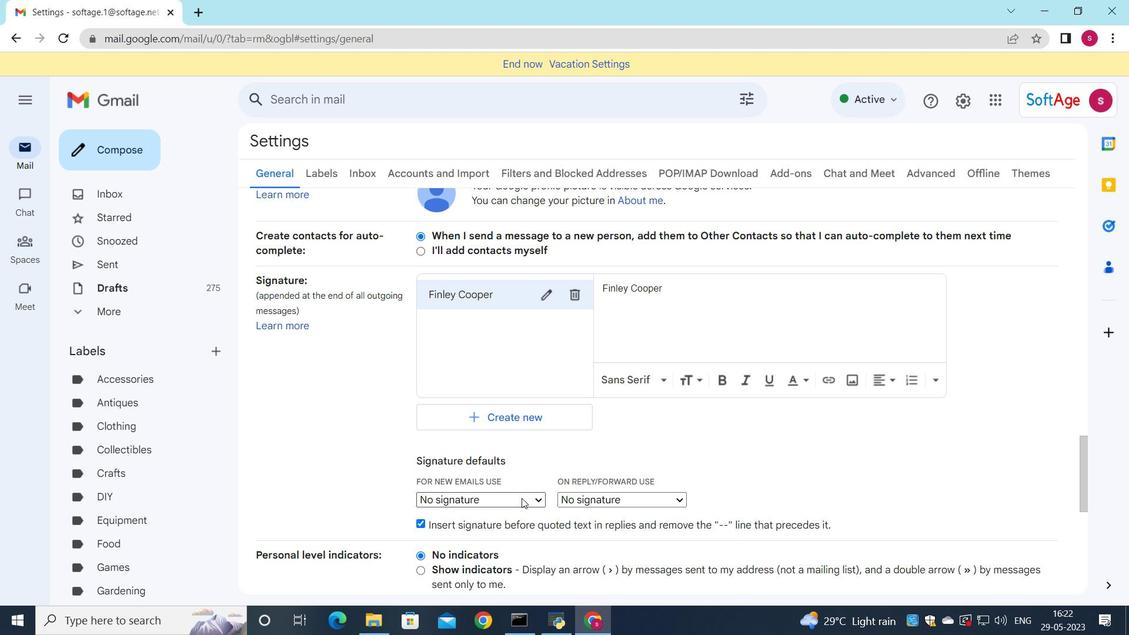 
Action: Mouse moved to (514, 523)
Screenshot: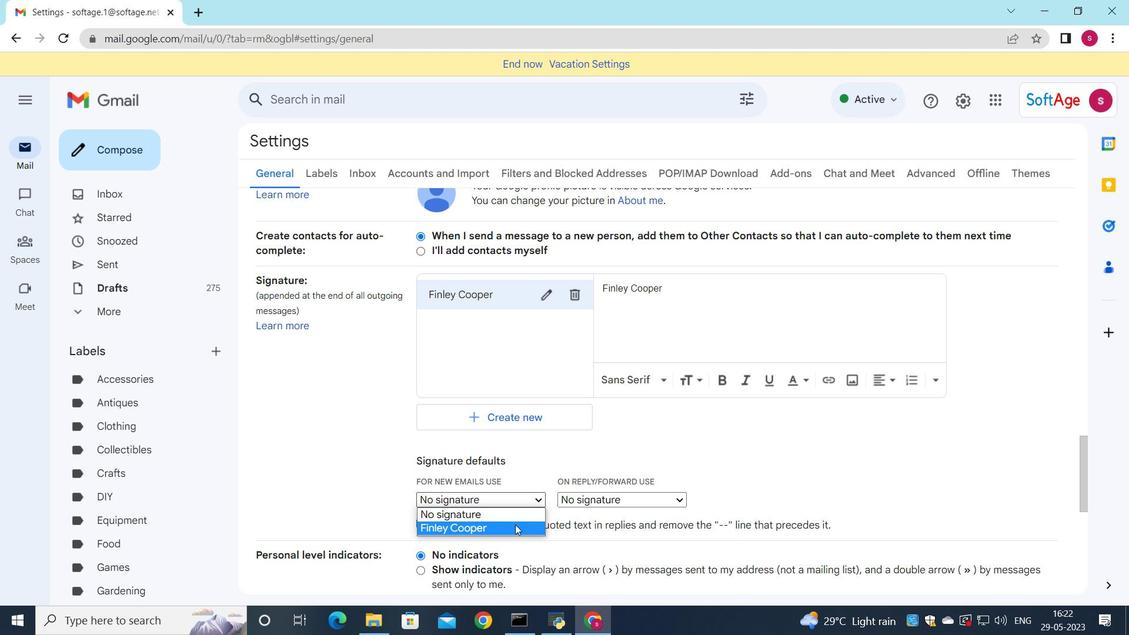 
Action: Mouse pressed left at (514, 523)
Screenshot: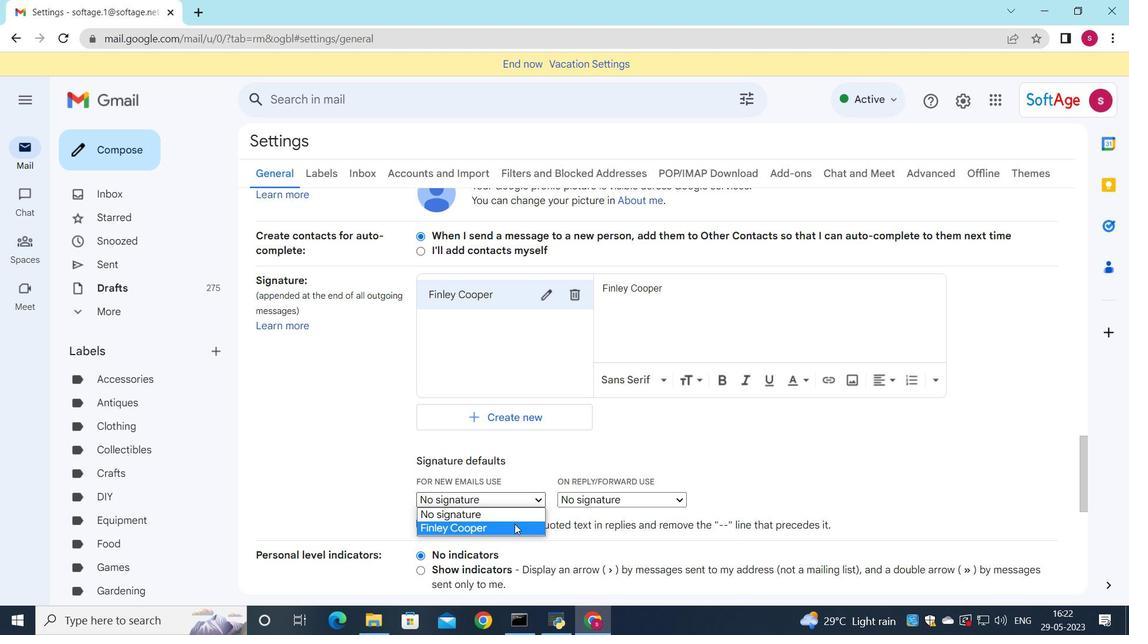 
Action: Mouse moved to (565, 502)
Screenshot: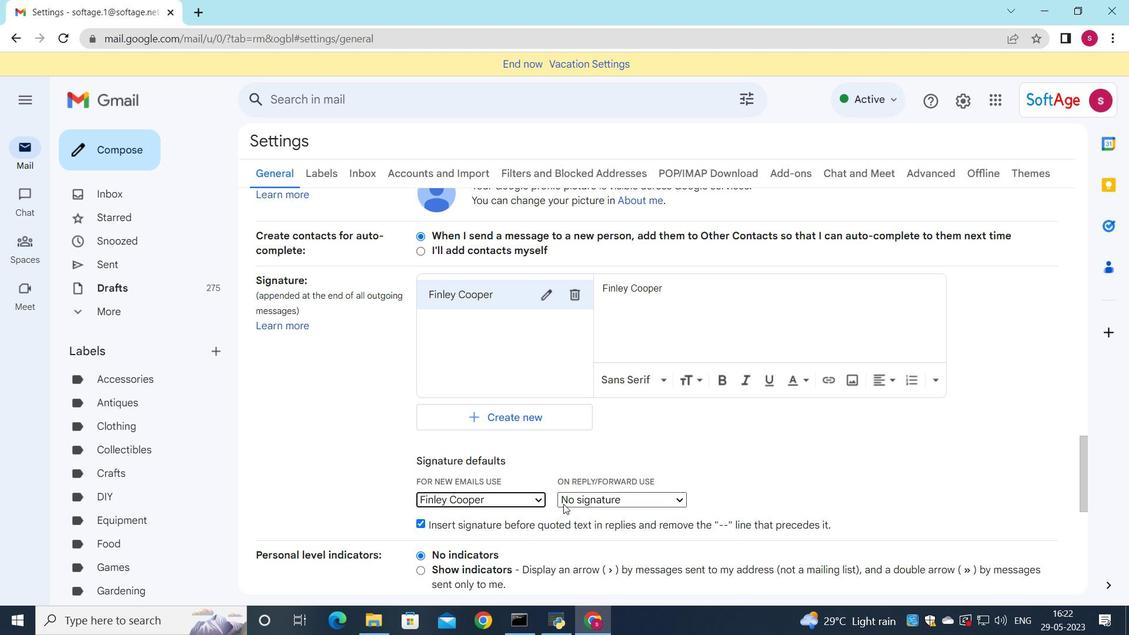 
Action: Mouse pressed left at (565, 502)
Screenshot: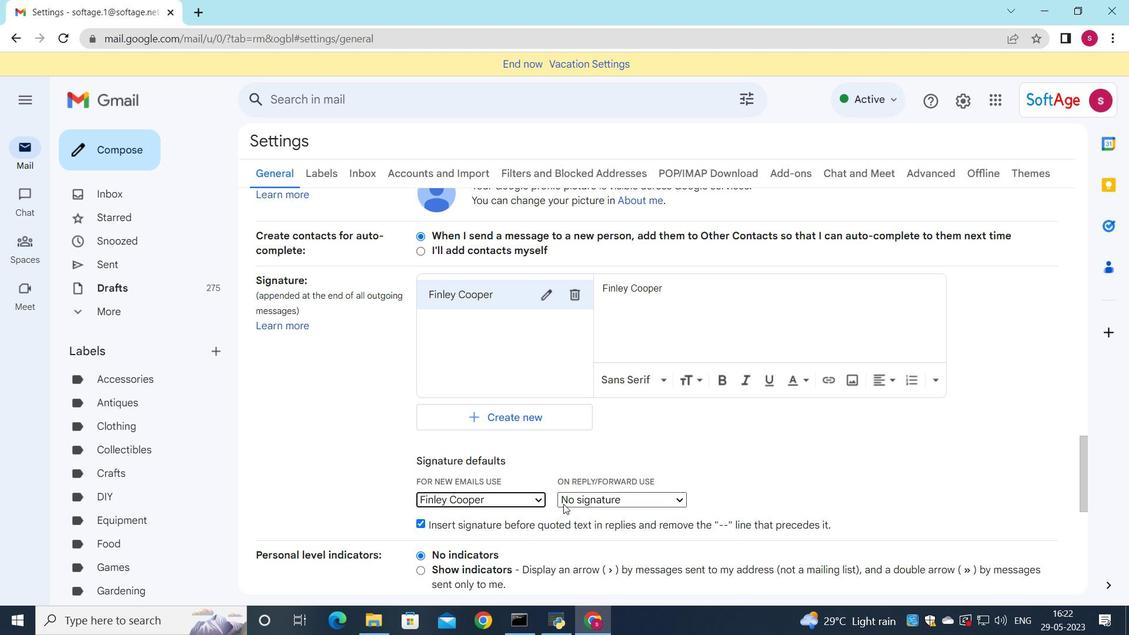 
Action: Mouse moved to (564, 521)
Screenshot: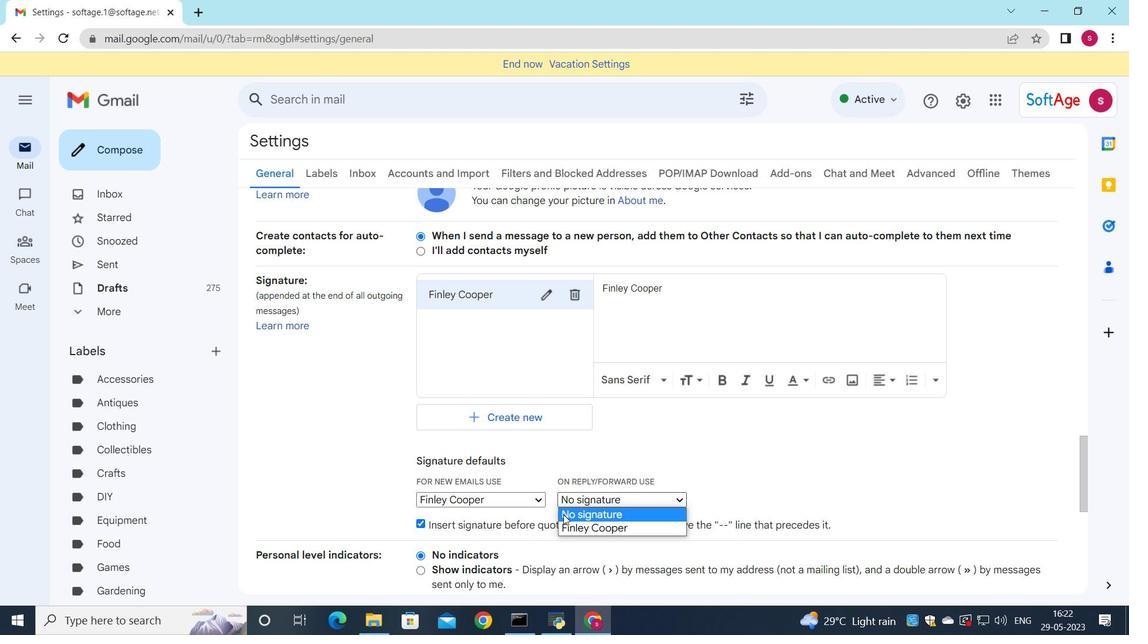 
Action: Mouse pressed left at (564, 521)
Screenshot: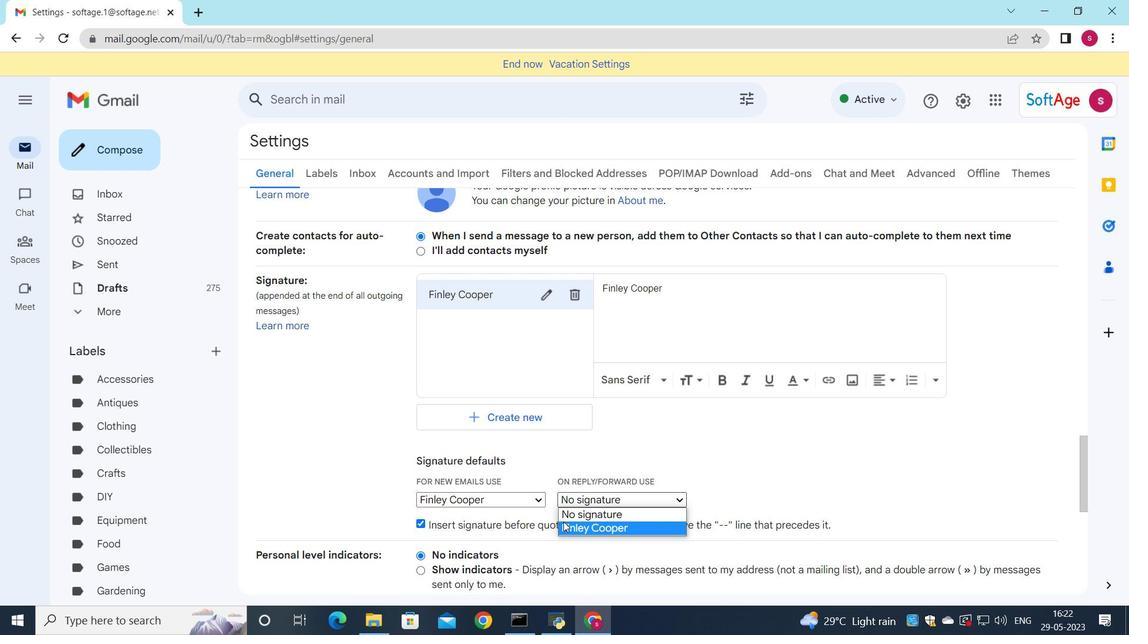 
Action: Mouse moved to (551, 515)
Screenshot: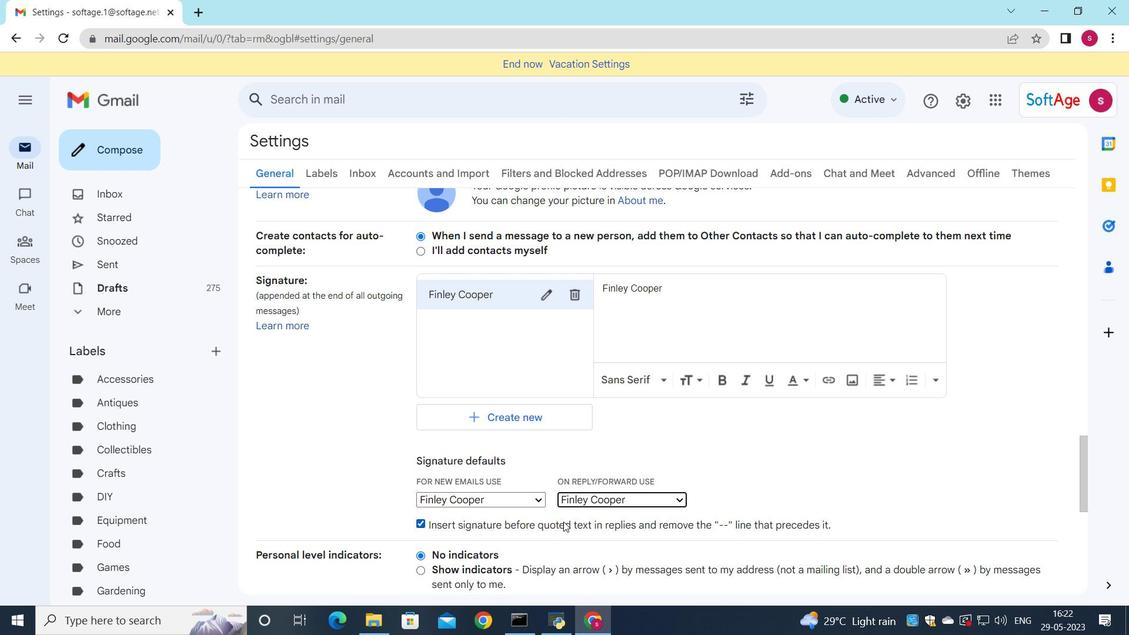 
Action: Mouse scrolled (551, 514) with delta (0, 0)
Screenshot: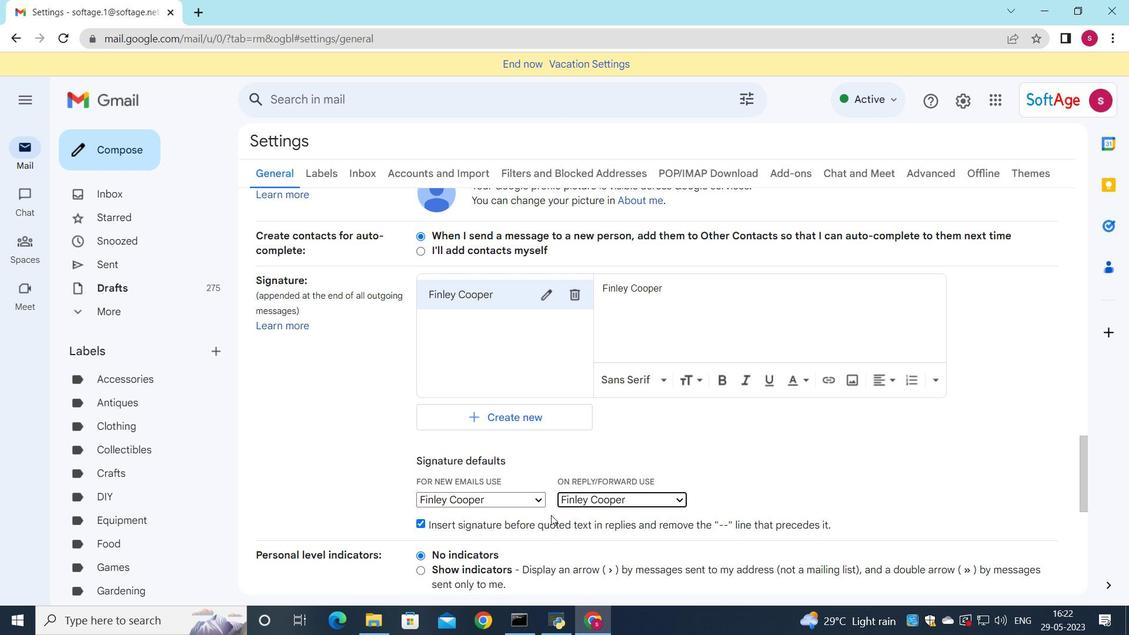 
Action: Mouse scrolled (551, 514) with delta (0, 0)
Screenshot: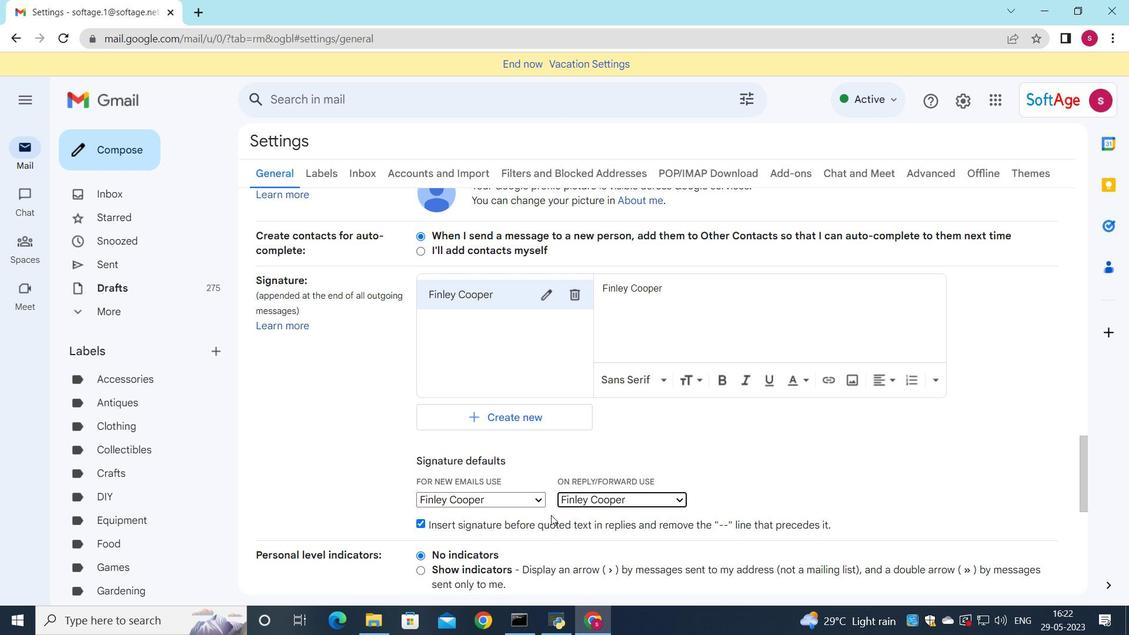 
Action: Mouse scrolled (551, 514) with delta (0, 0)
Screenshot: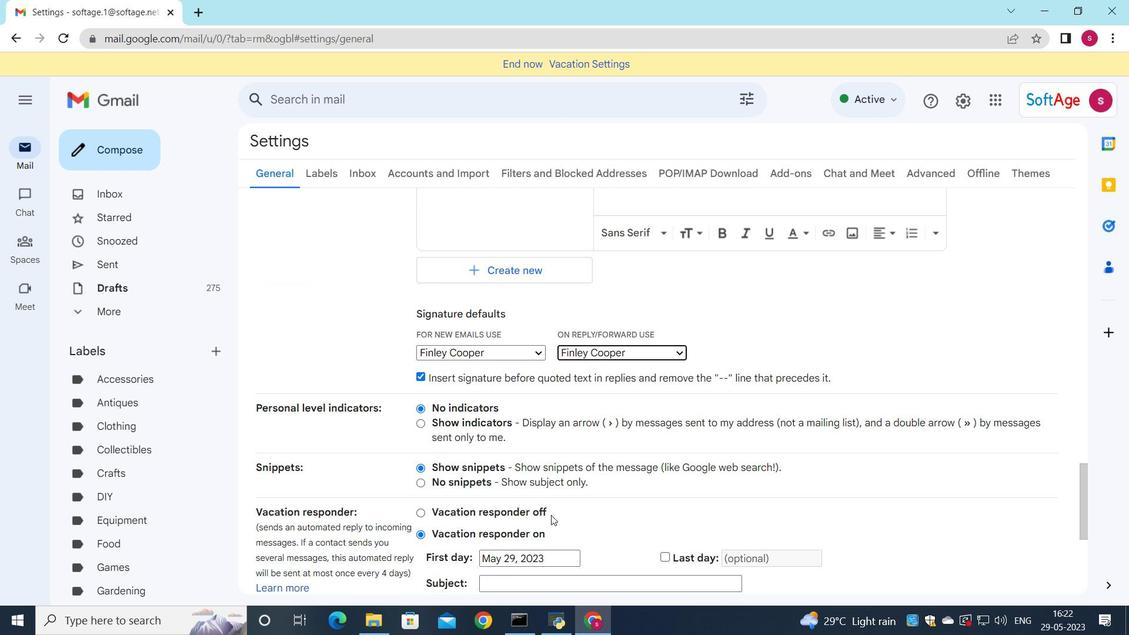 
Action: Mouse scrolled (551, 514) with delta (0, 0)
Screenshot: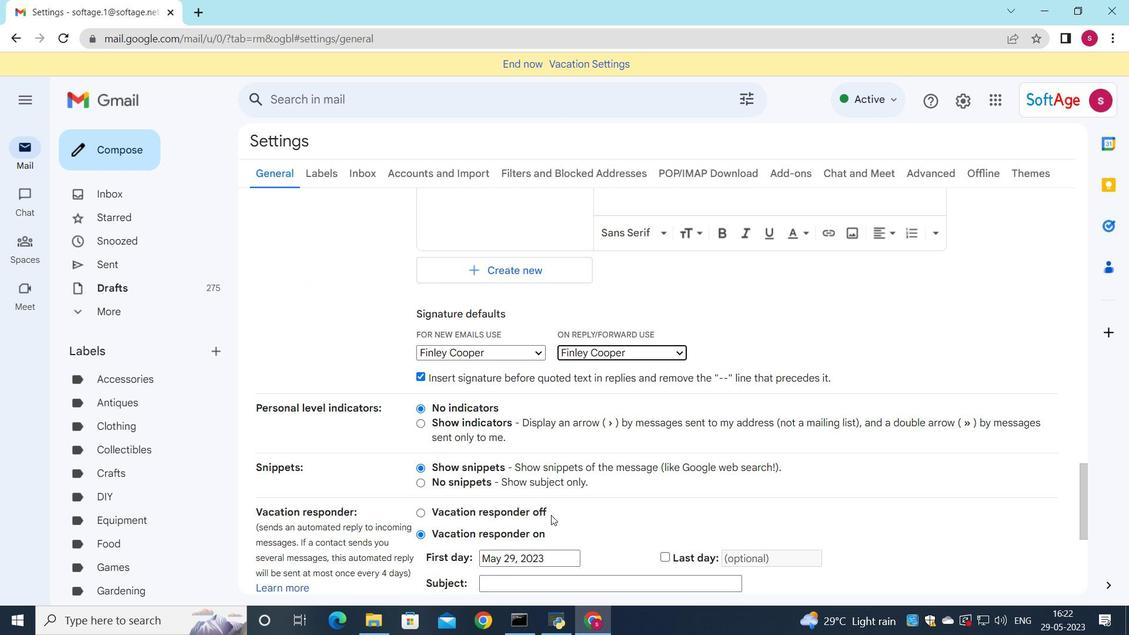 
Action: Mouse moved to (524, 521)
Screenshot: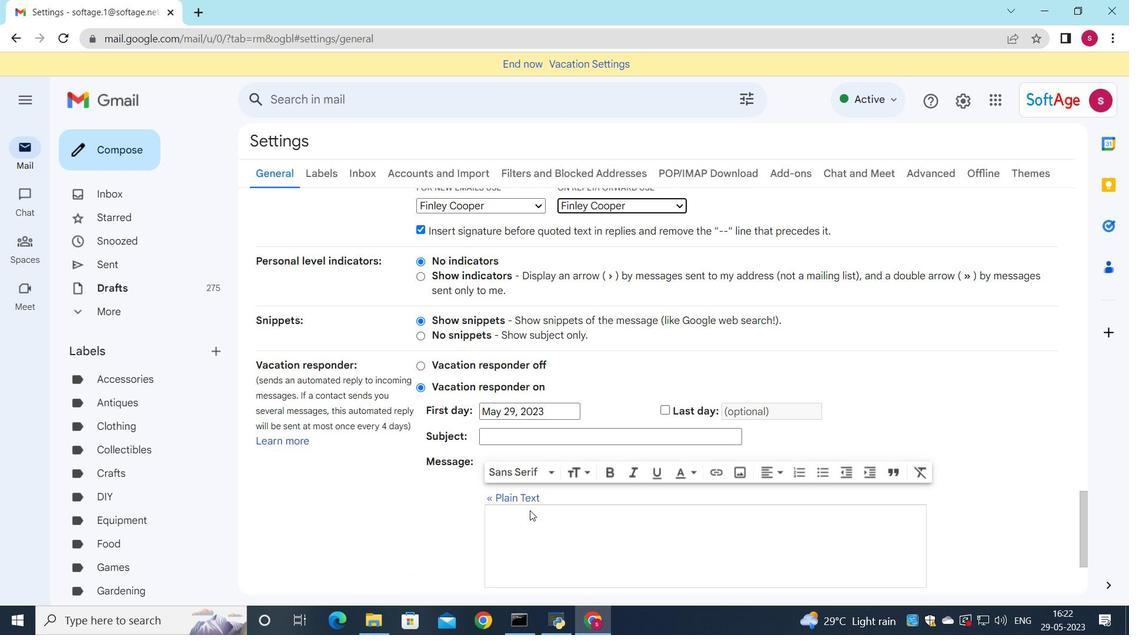 
Action: Mouse scrolled (524, 521) with delta (0, 0)
Screenshot: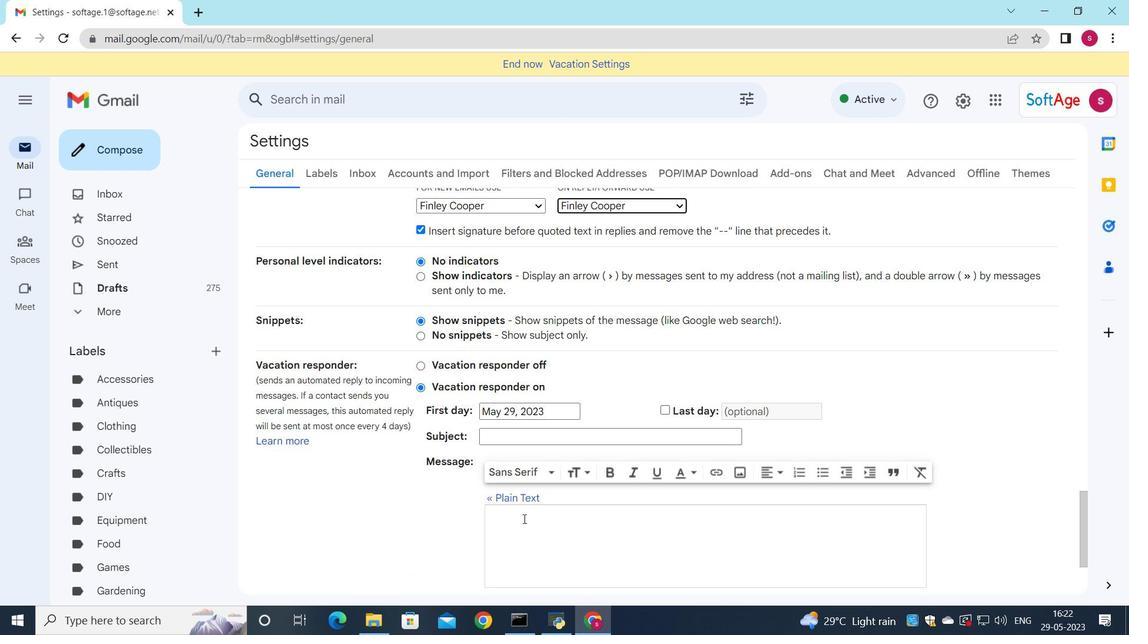 
Action: Mouse scrolled (524, 521) with delta (0, 0)
Screenshot: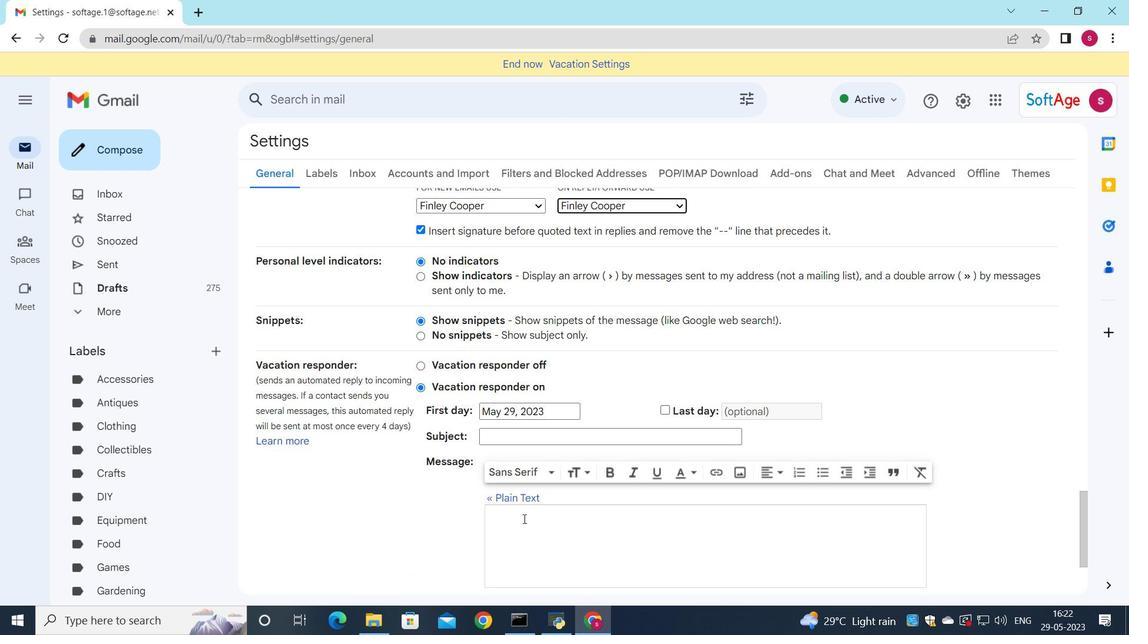 
Action: Mouse moved to (525, 525)
Screenshot: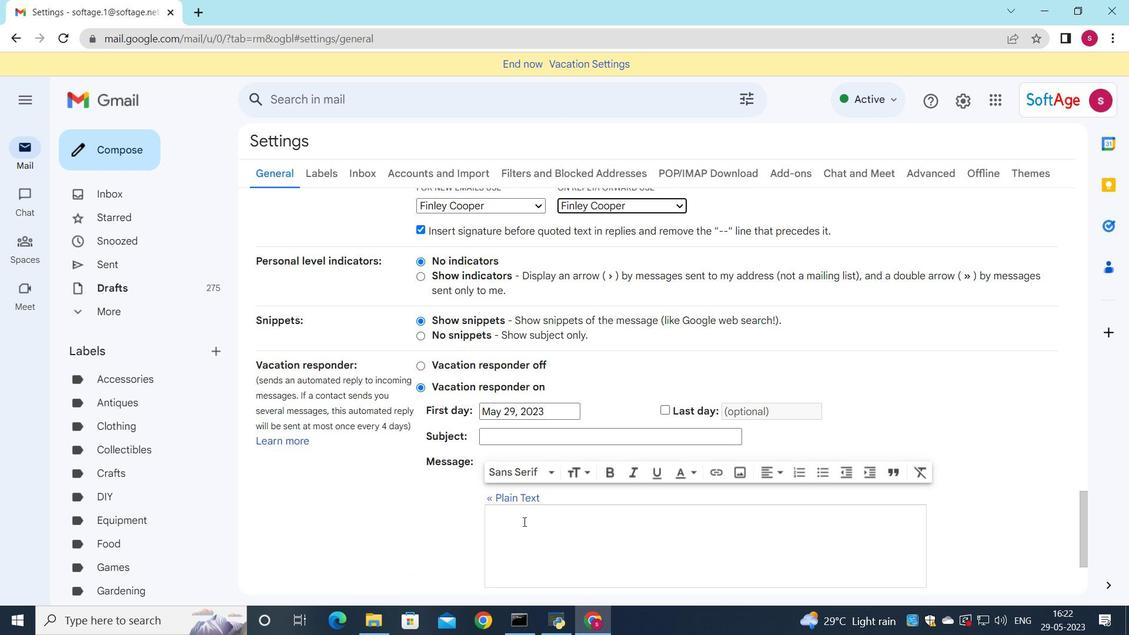
Action: Mouse scrolled (525, 524) with delta (0, 0)
Screenshot: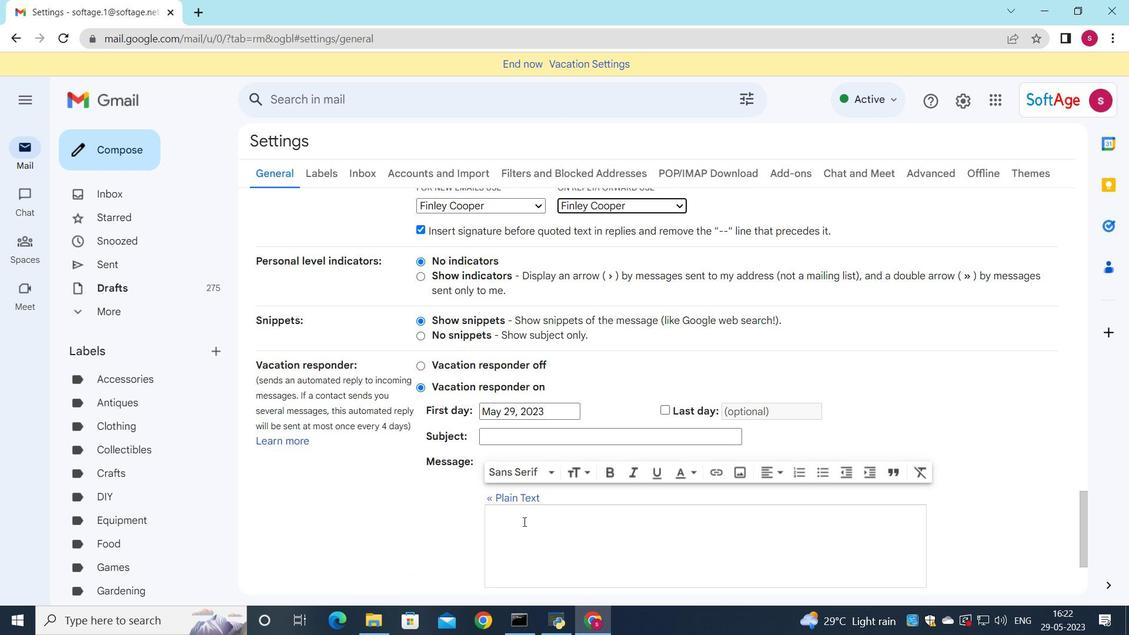 
Action: Mouse moved to (618, 515)
Screenshot: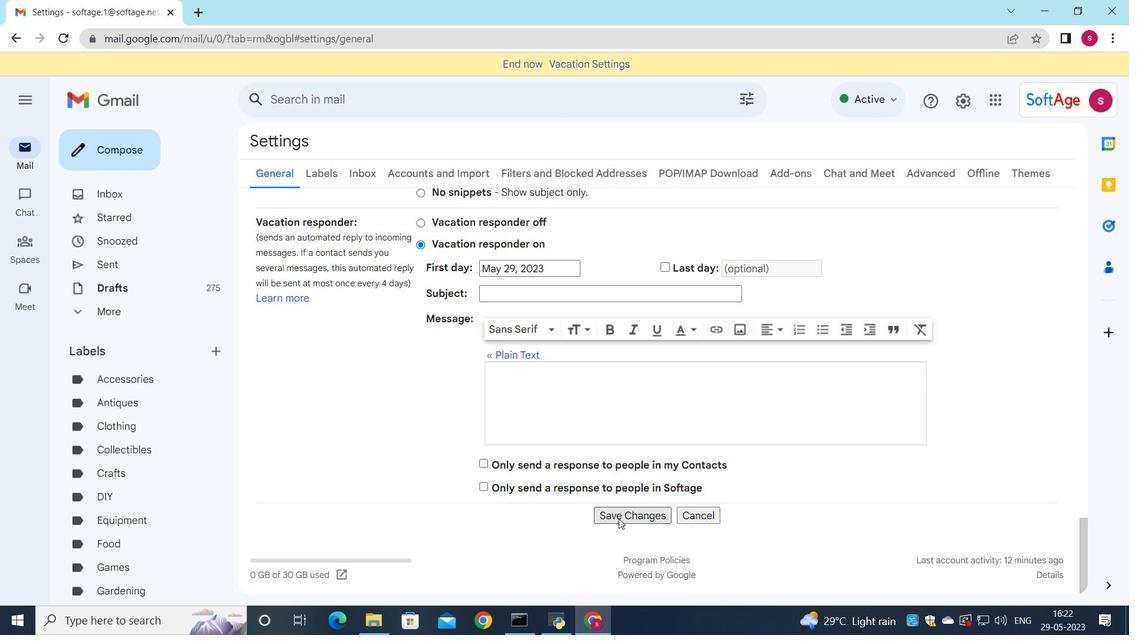 
Action: Mouse pressed left at (618, 515)
Screenshot: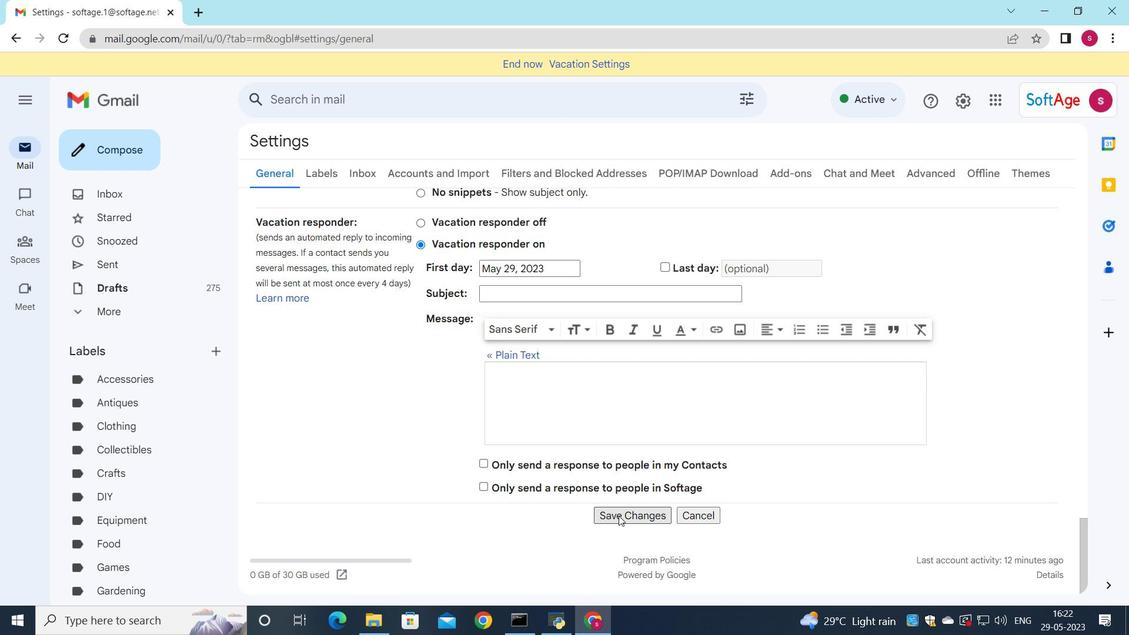 
Action: Mouse moved to (117, 147)
Screenshot: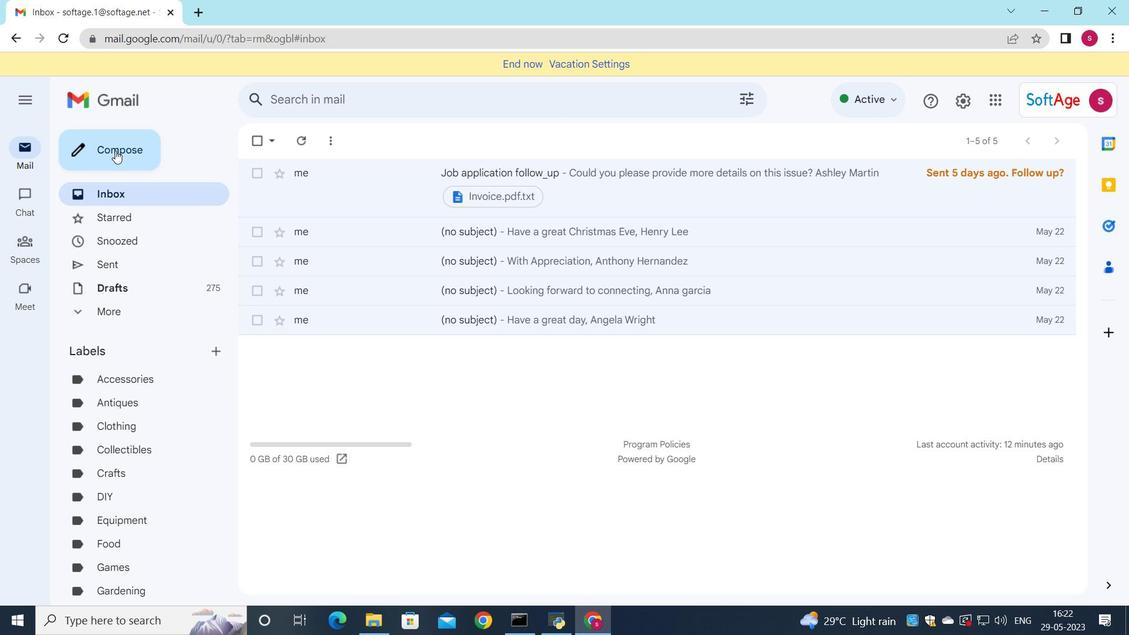 
Action: Mouse pressed left at (117, 147)
Screenshot: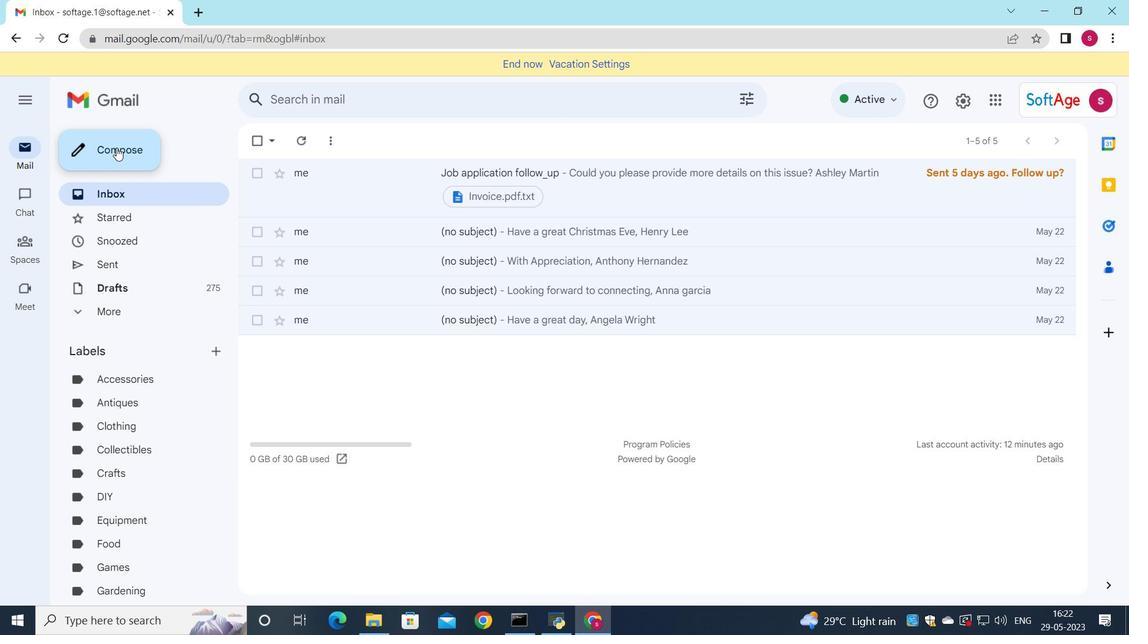 
Action: Mouse moved to (729, 256)
Screenshot: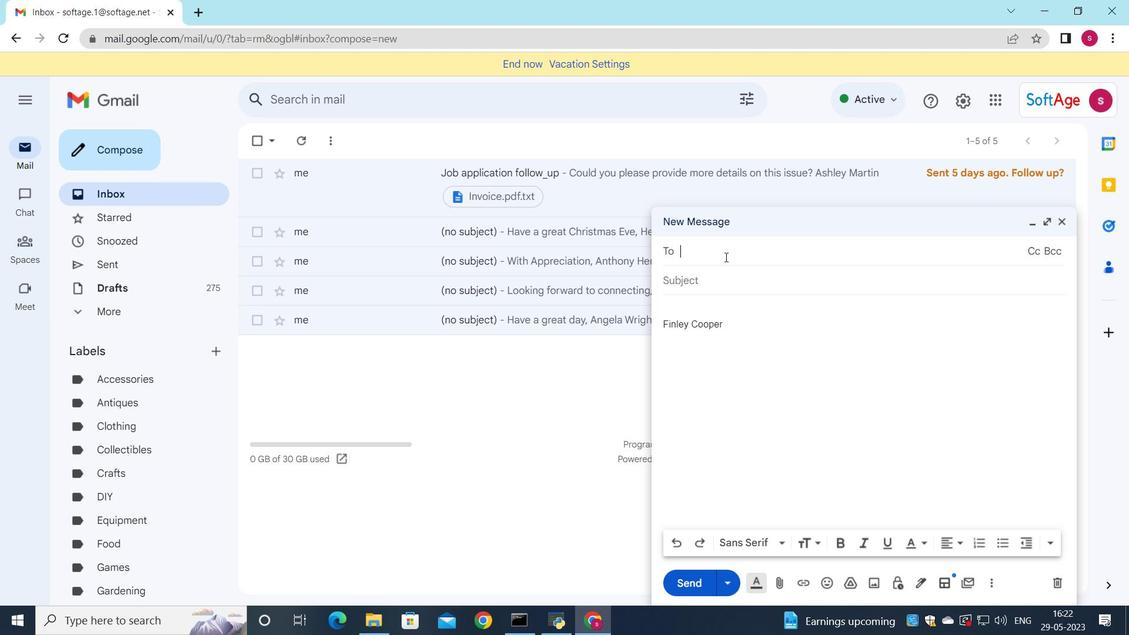 
Action: Key pressed <Key.down><Key.down><Key.down><Key.enter><Key.down><Key.down><Key.down><Key.down><Key.enter>
Screenshot: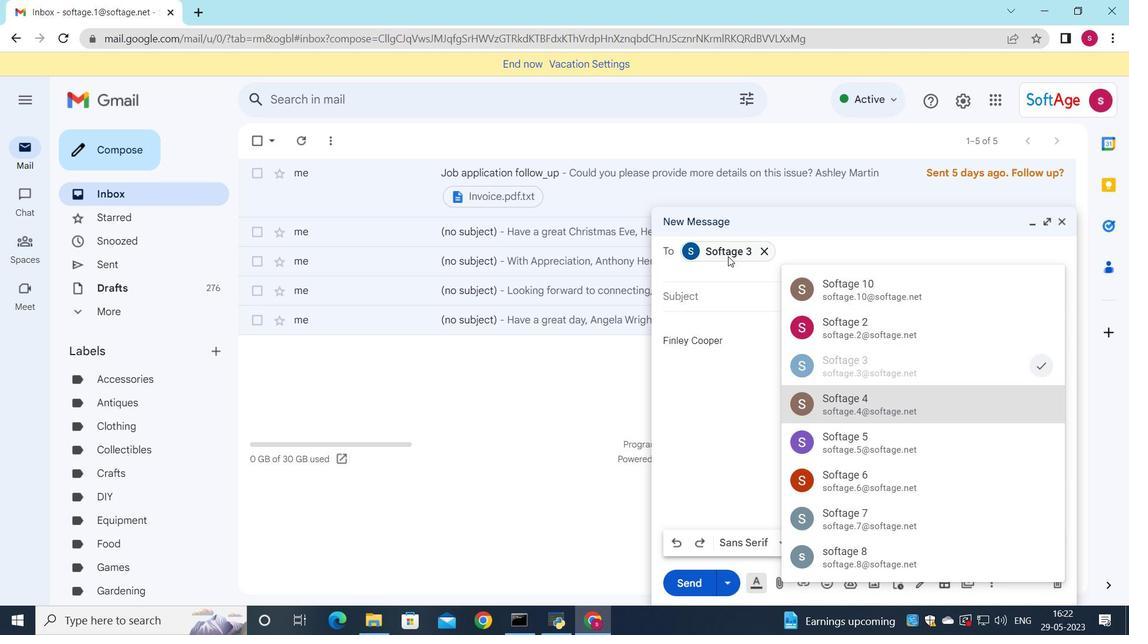 
Action: Mouse moved to (1026, 270)
Screenshot: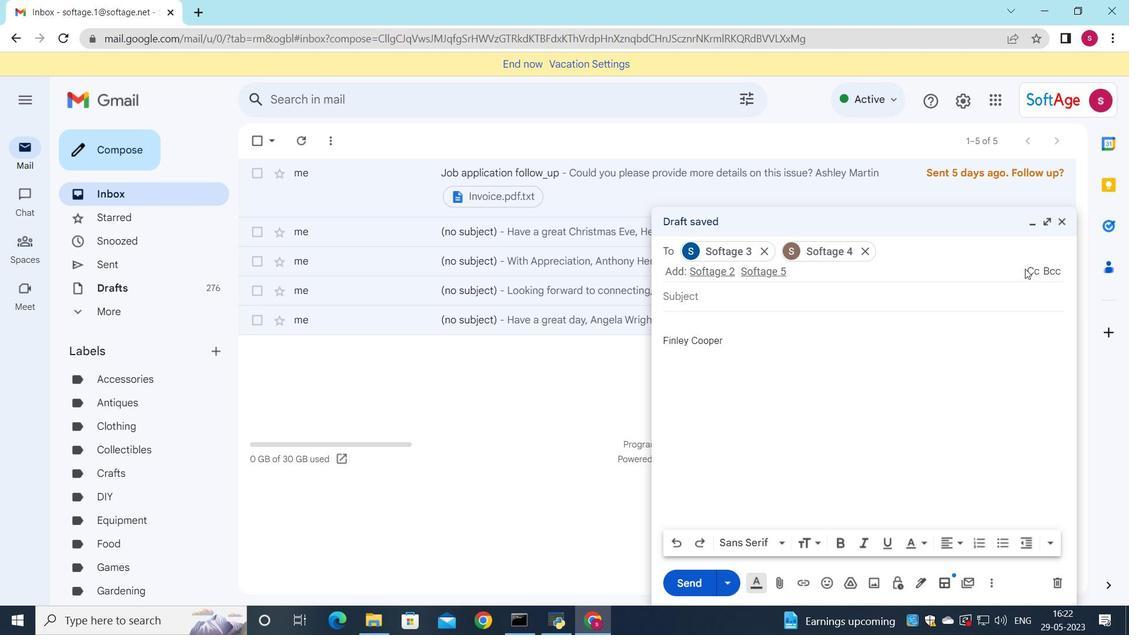 
Action: Mouse pressed left at (1026, 270)
Screenshot: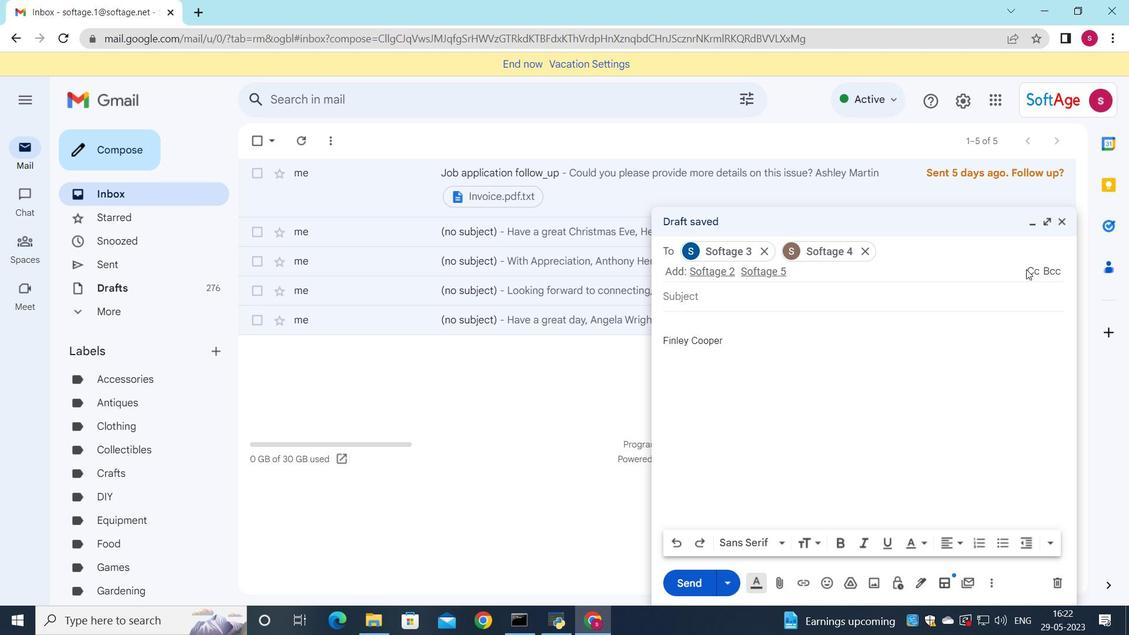 
Action: Mouse moved to (1032, 271)
Screenshot: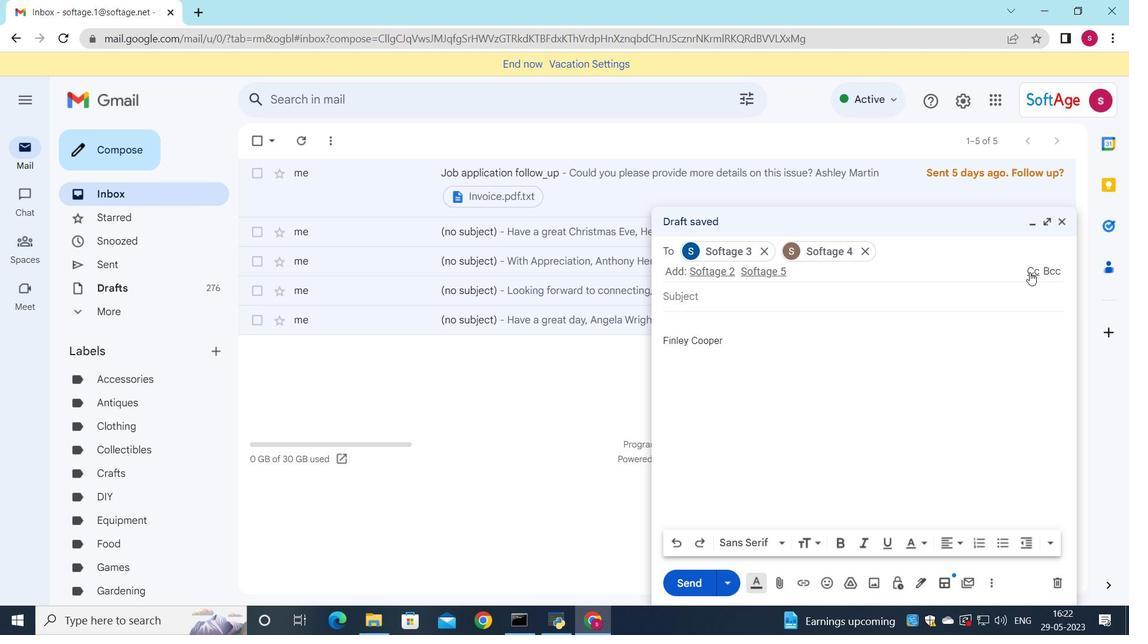 
Action: Mouse pressed left at (1032, 271)
Screenshot: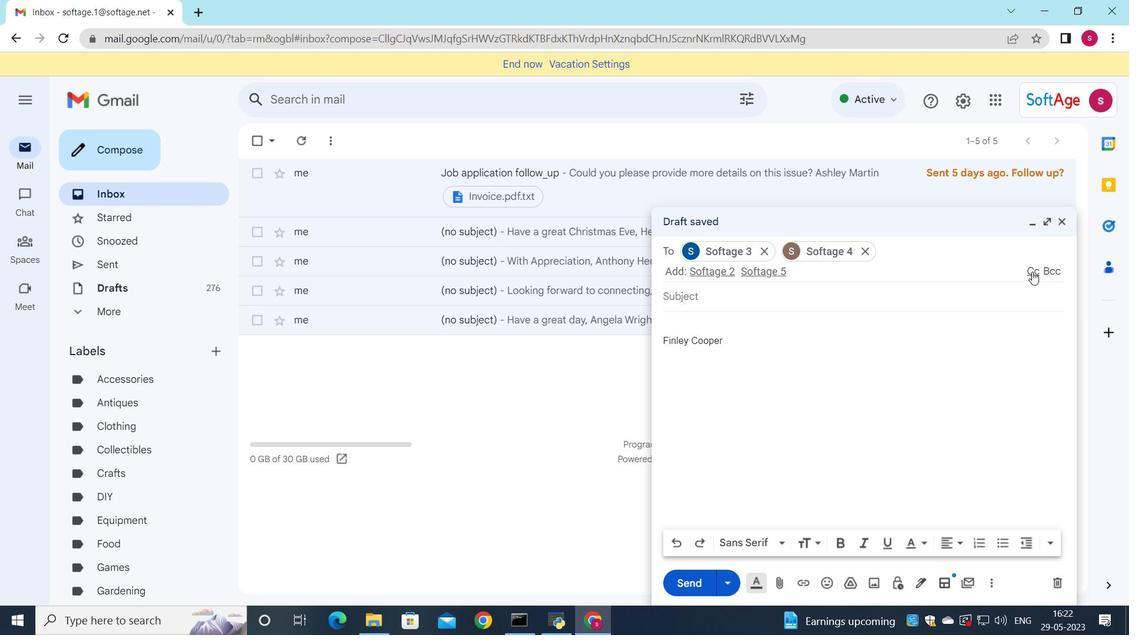 
Action: Mouse moved to (736, 273)
Screenshot: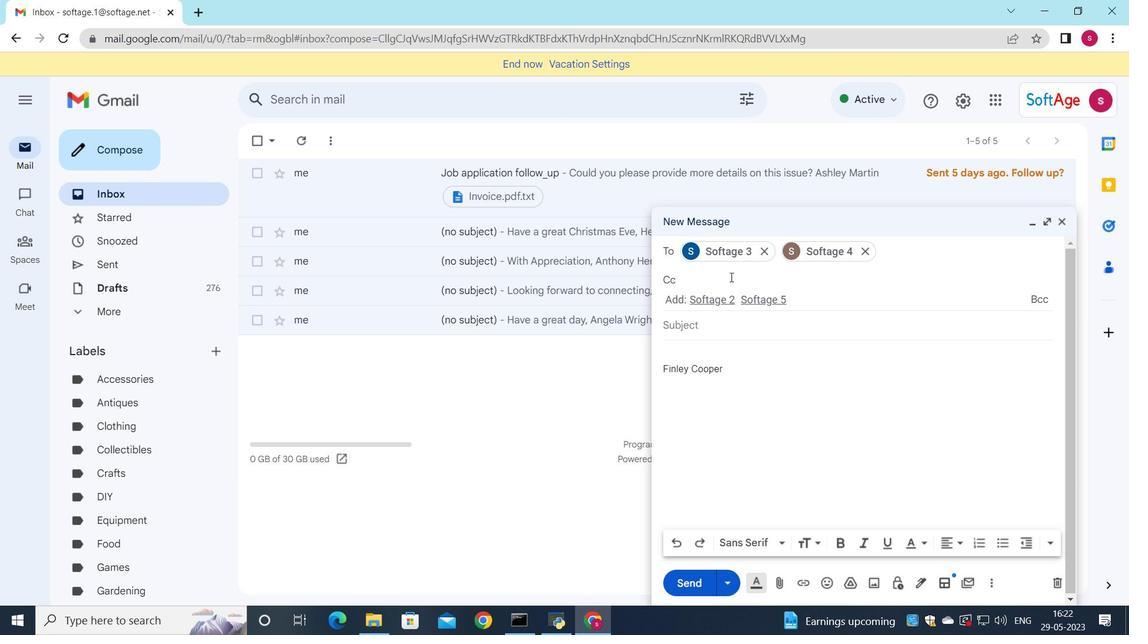 
Action: Key pressed <Key.down><Key.down><Key.down><Key.down><Key.down><Key.enter>
Screenshot: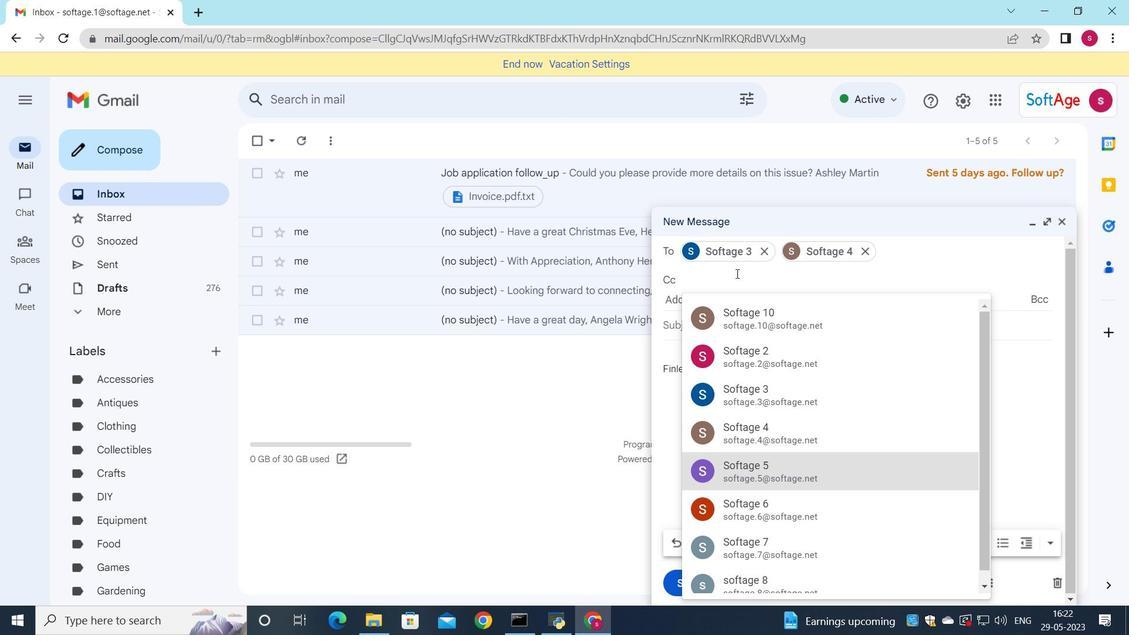 
Action: Mouse moved to (693, 328)
Screenshot: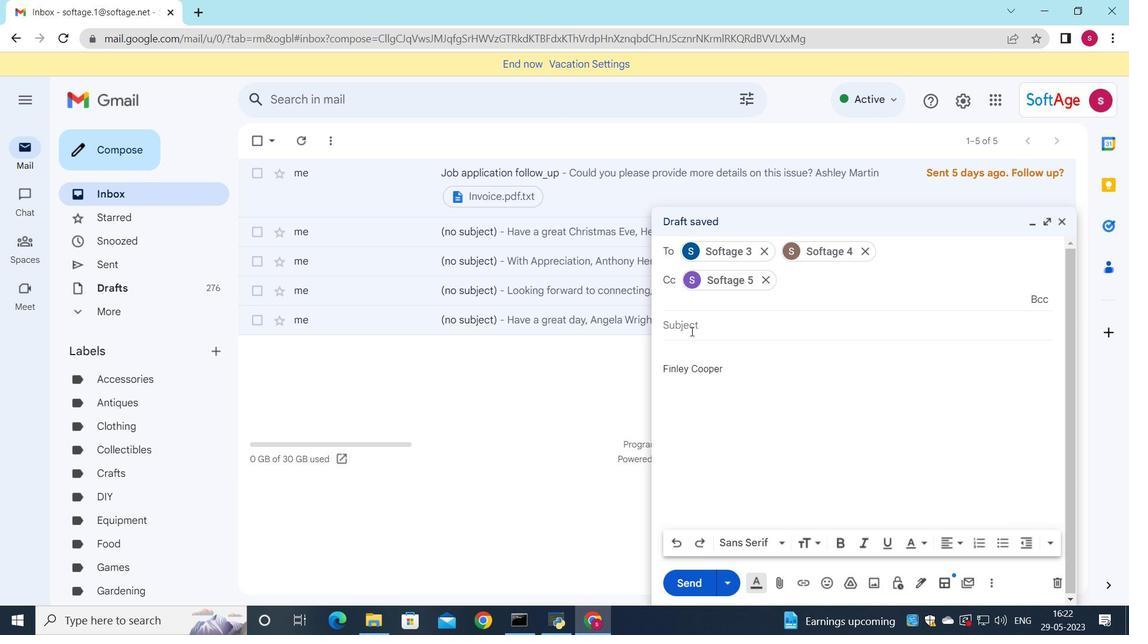 
Action: Mouse pressed left at (693, 328)
Screenshot: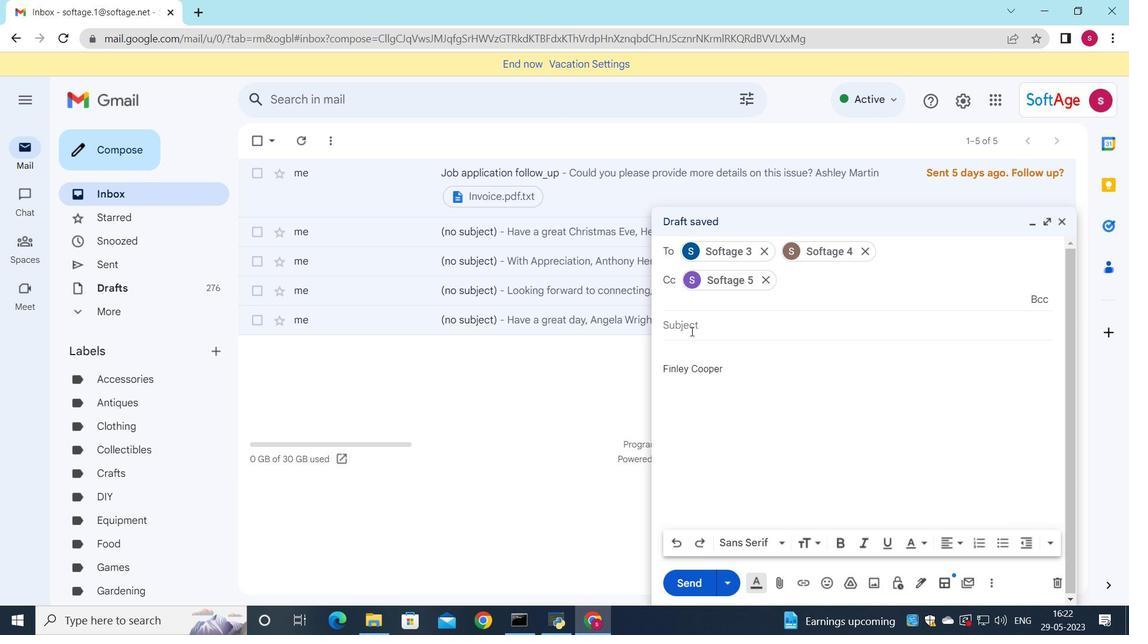 
Action: Mouse moved to (739, 330)
Screenshot: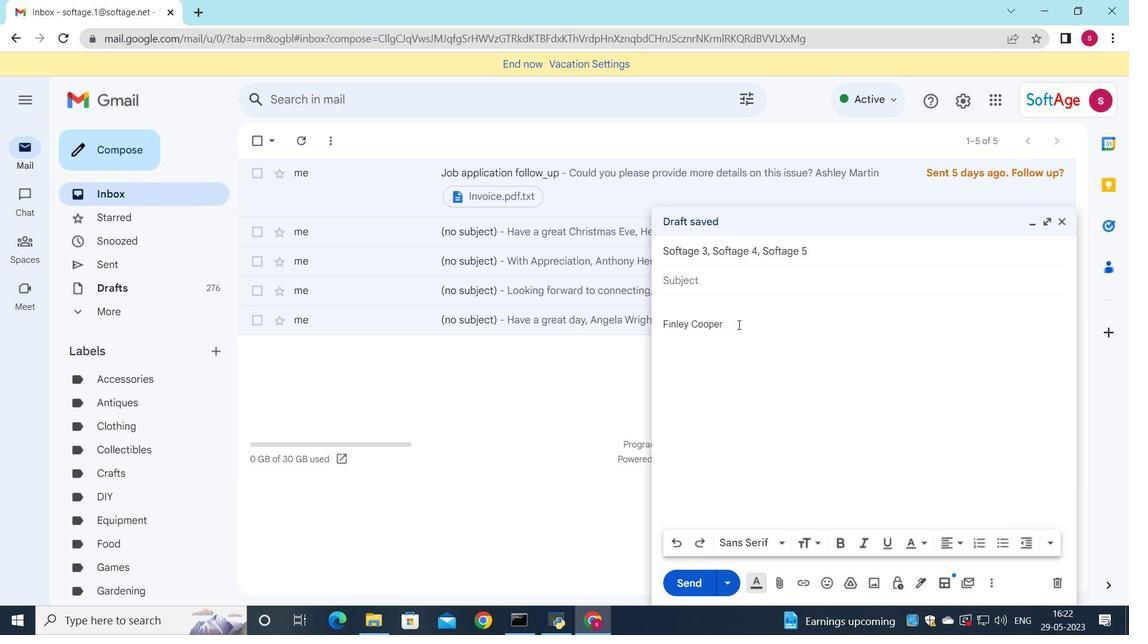 
Action: Key pressed <Key.shift>Request<Key.space>for<Key.space>white<Key.space>paper<Key.space>and<Key.space><Key.backspace><Key.backspace><Key.backspace><Key.backspace>
Screenshot: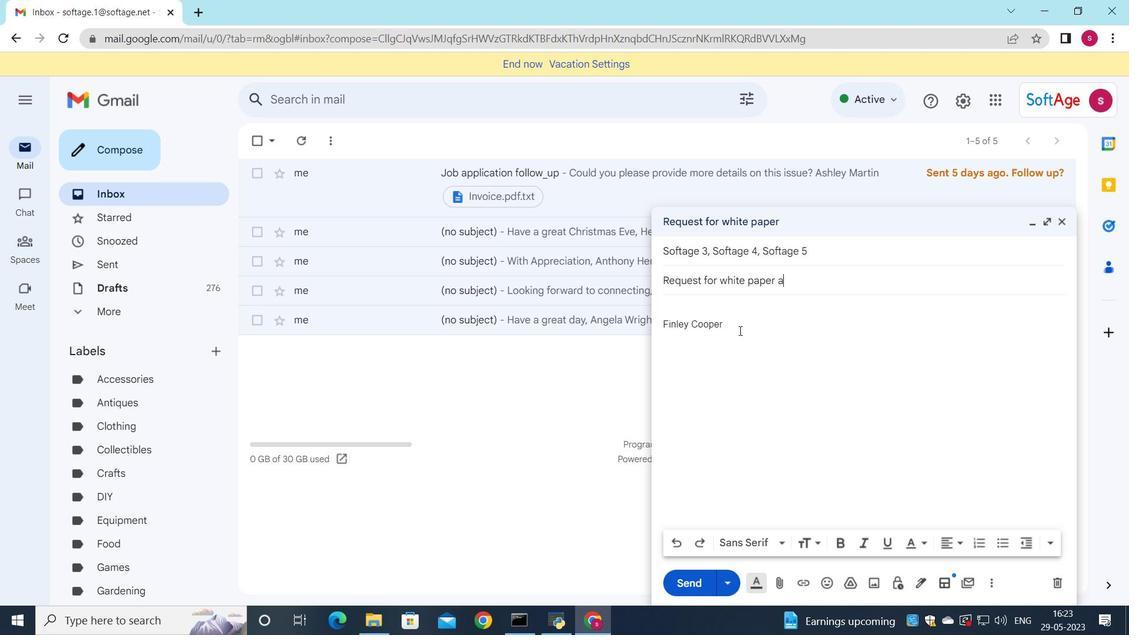 
Action: Mouse moved to (669, 294)
Screenshot: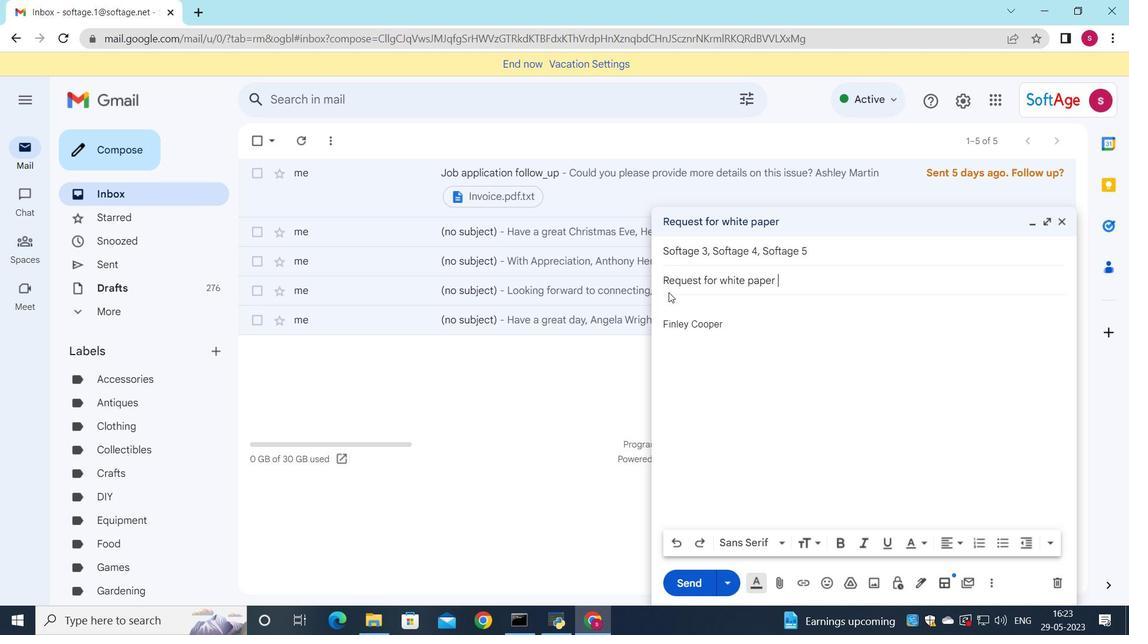 
Action: Mouse pressed left at (669, 294)
Screenshot: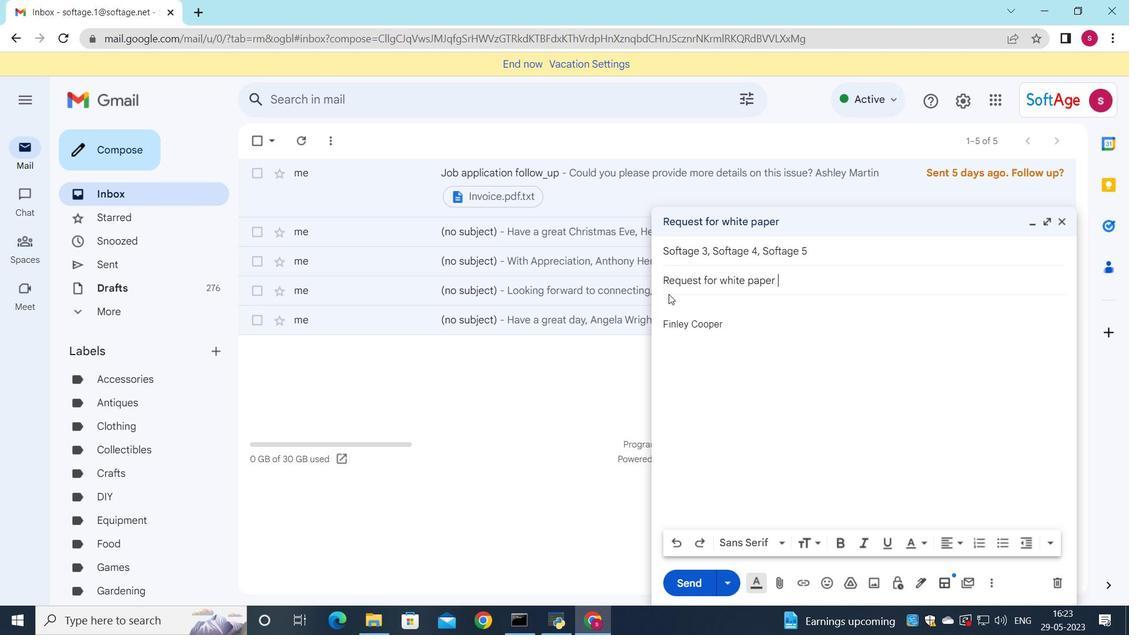 
Action: Mouse moved to (670, 310)
Screenshot: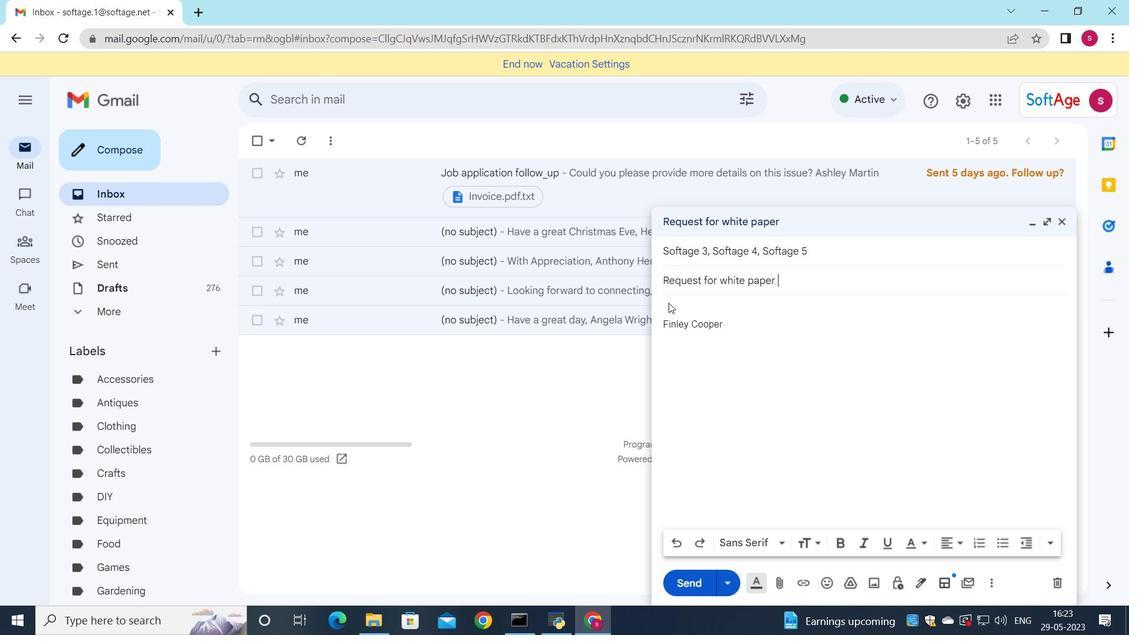 
Action: Mouse pressed left at (670, 310)
Screenshot: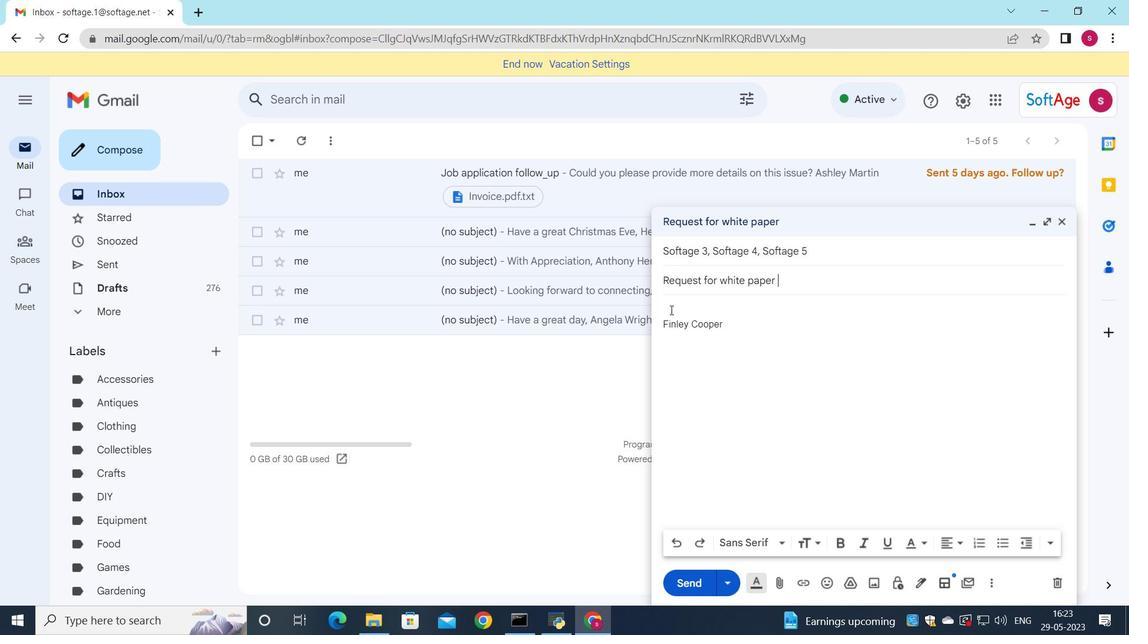 
Action: Mouse moved to (752, 311)
Screenshot: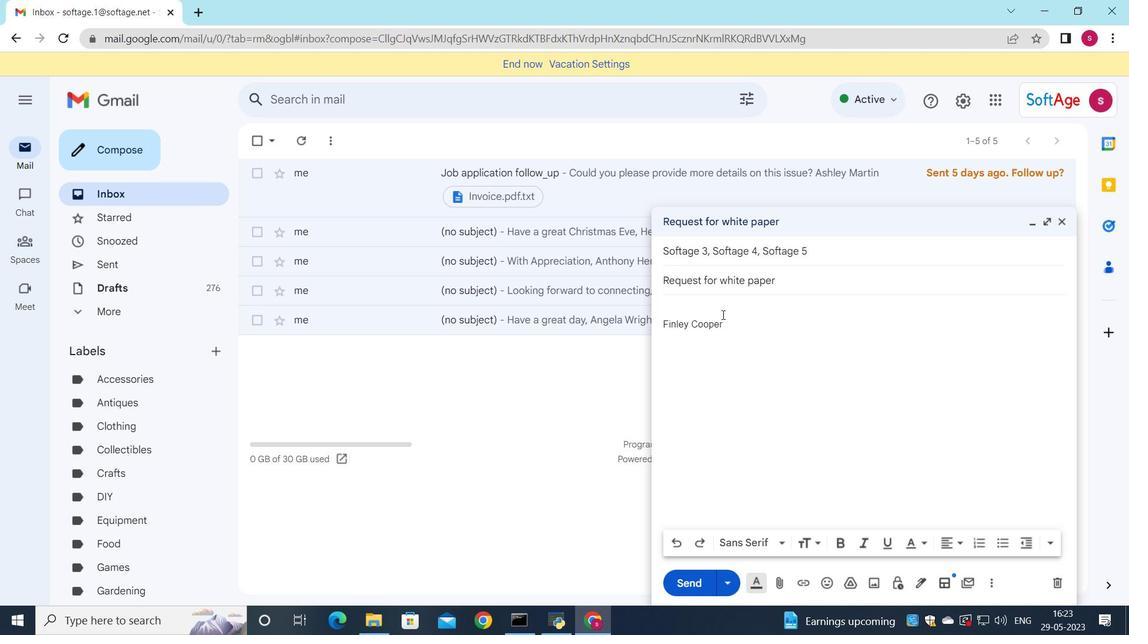 
Action: Key pressed <Key.shift>I<Key.space>will<Key.space>need<Key.space>to<Key.space>review<Key.space>the<Key.space>contract<Key.space>before<Key.space>providing<Key.space>a<Key.space>response.
Screenshot: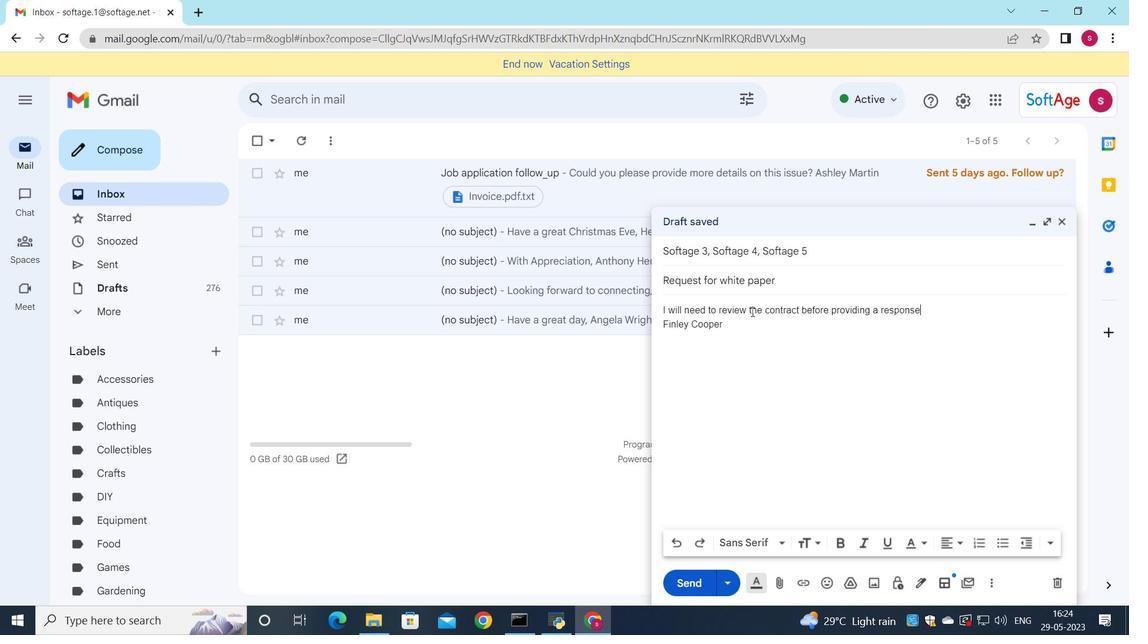 
Action: Mouse moved to (925, 308)
Screenshot: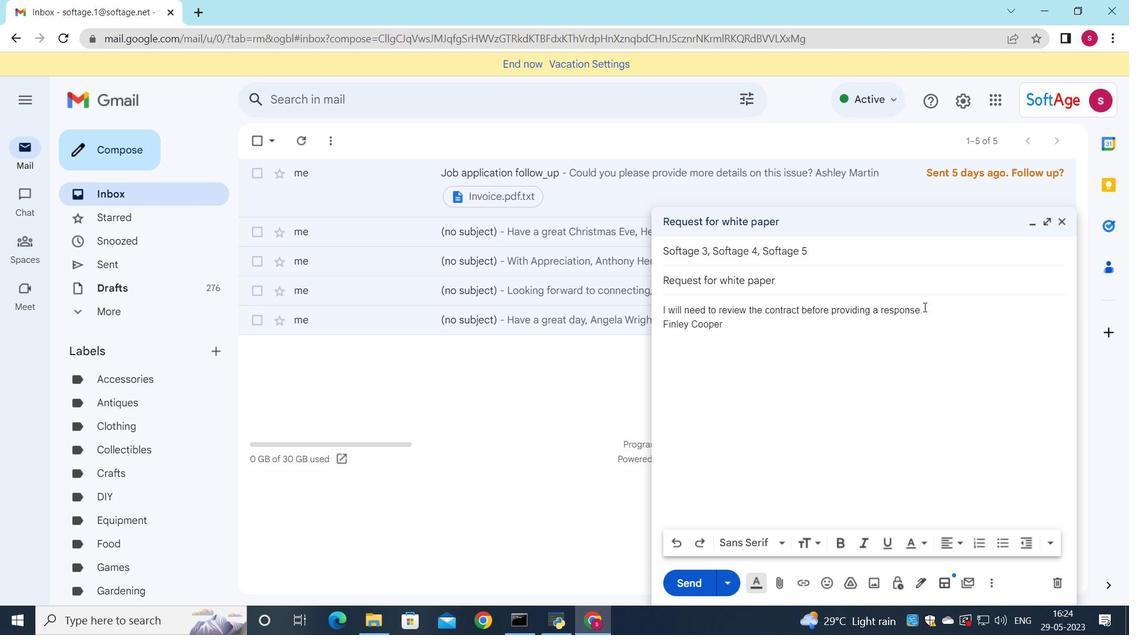 
Action: Mouse pressed left at (925, 308)
Screenshot: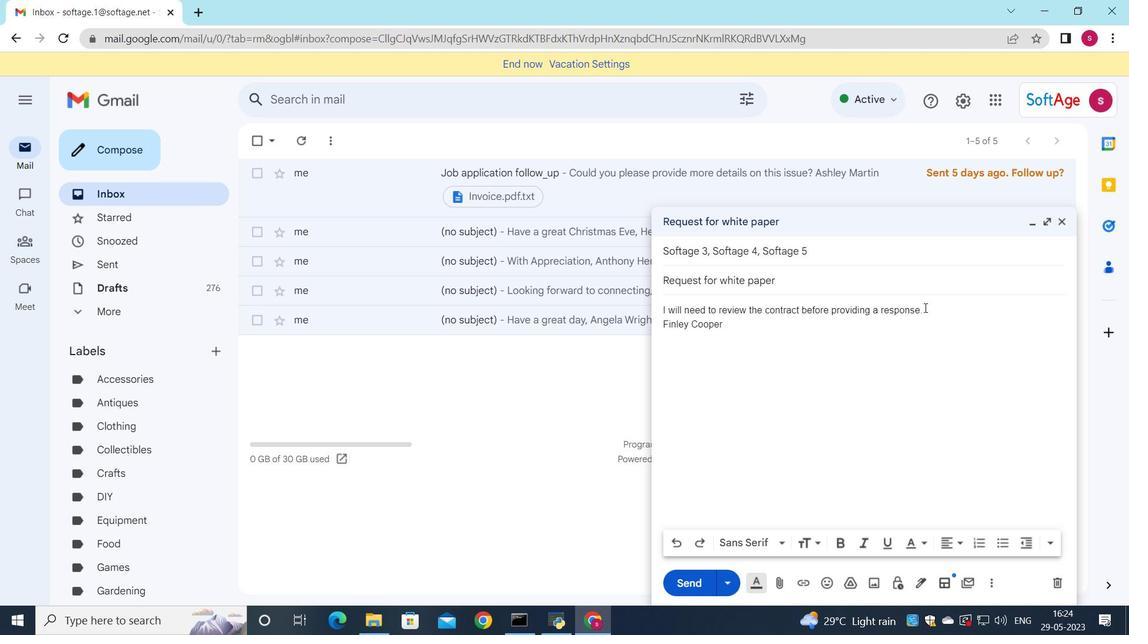 
Action: Mouse moved to (818, 543)
Screenshot: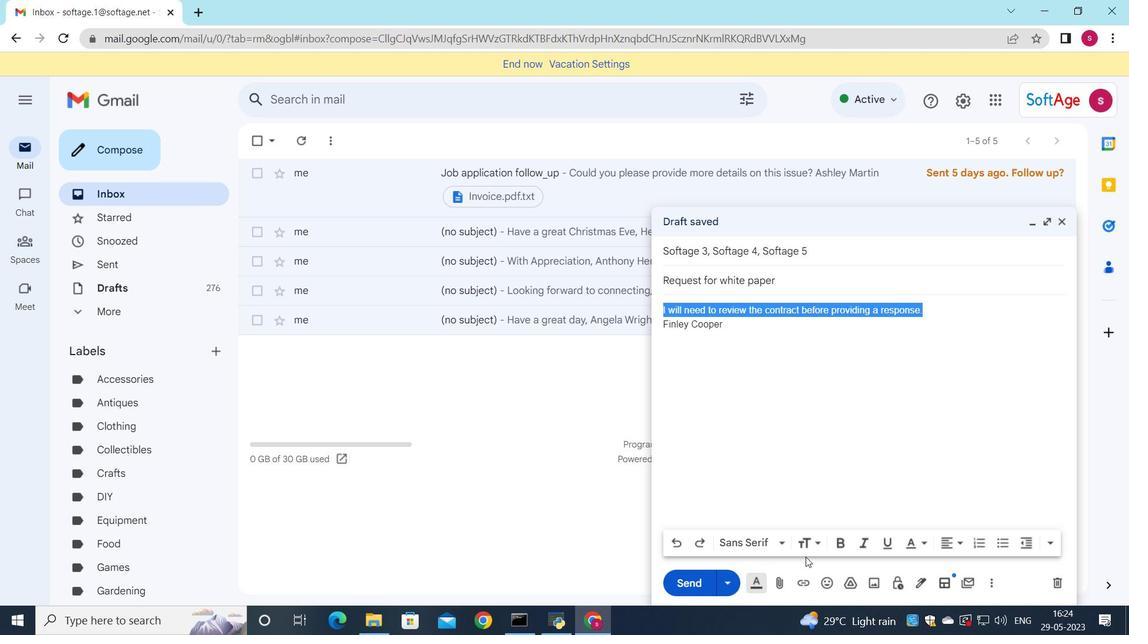 
Action: Mouse pressed left at (818, 543)
Screenshot: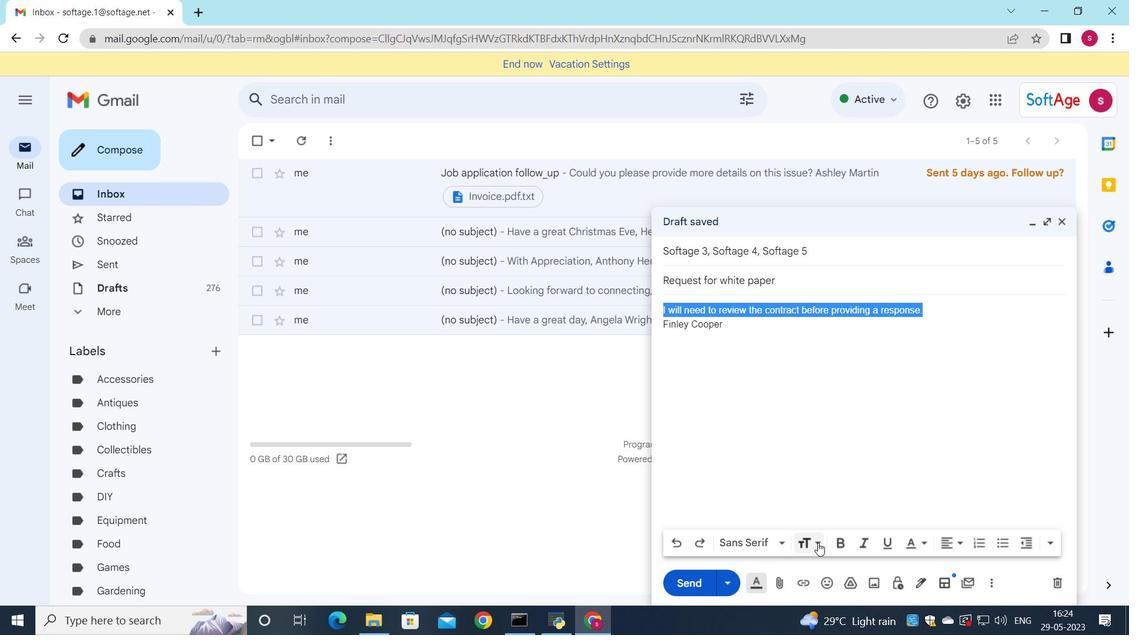 
Action: Mouse moved to (857, 522)
Screenshot: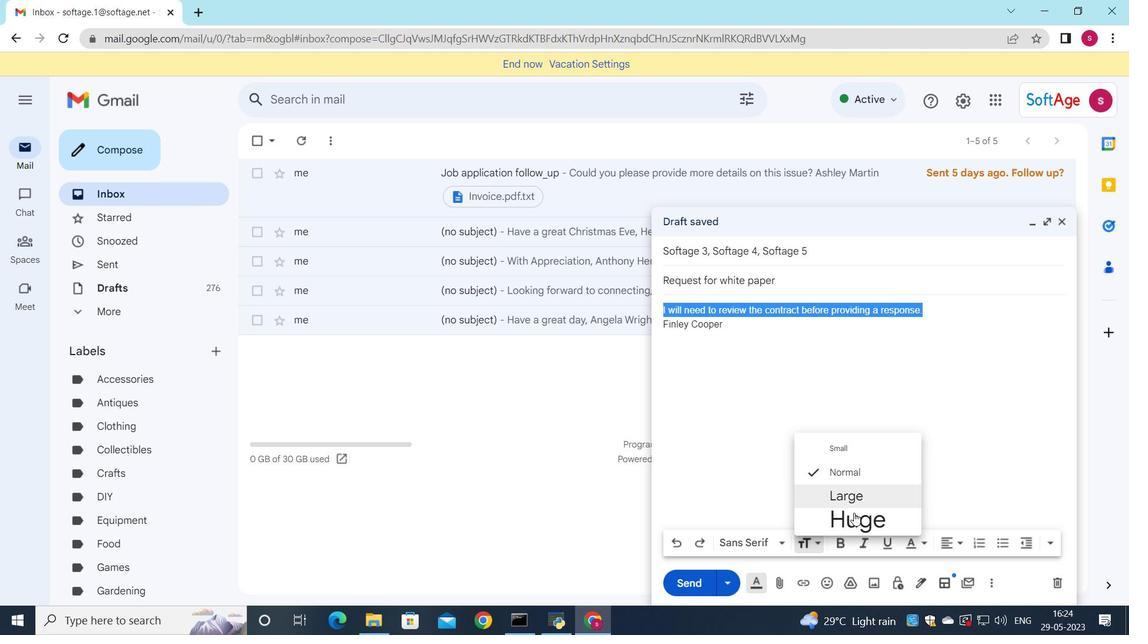 
Action: Mouse pressed left at (857, 522)
Screenshot: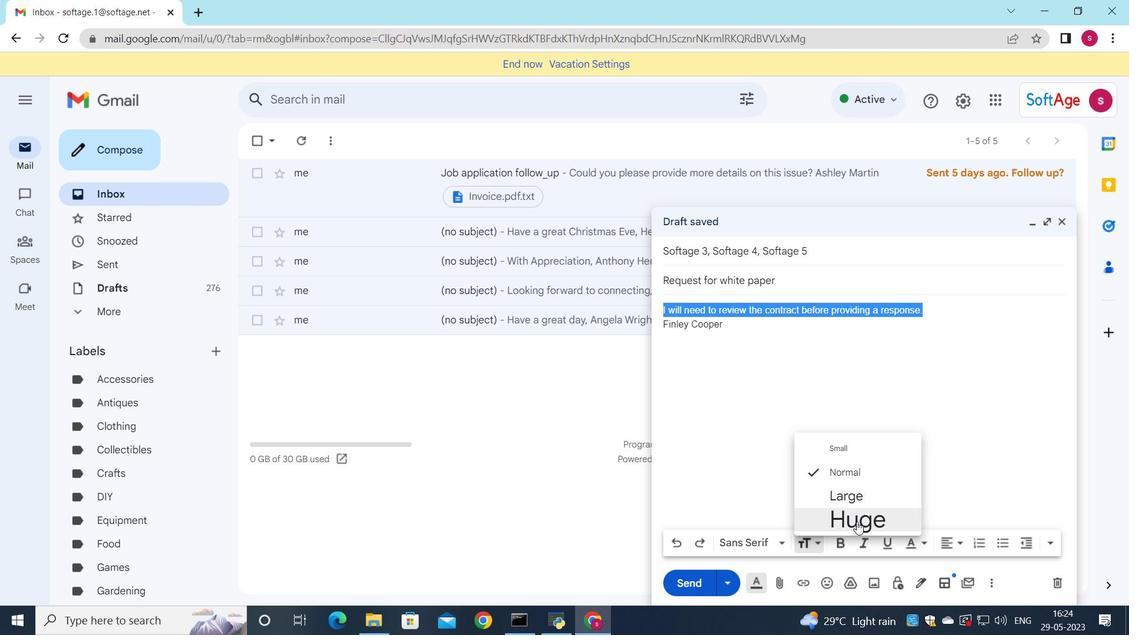 
Action: Mouse moved to (959, 545)
Screenshot: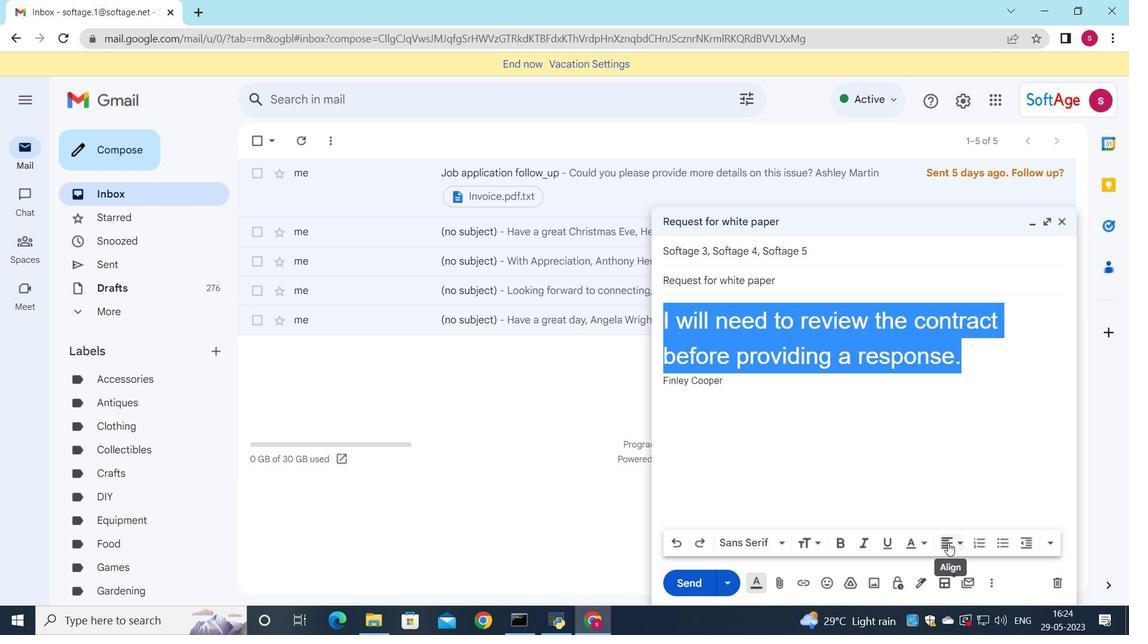 
Action: Mouse pressed left at (959, 545)
Screenshot: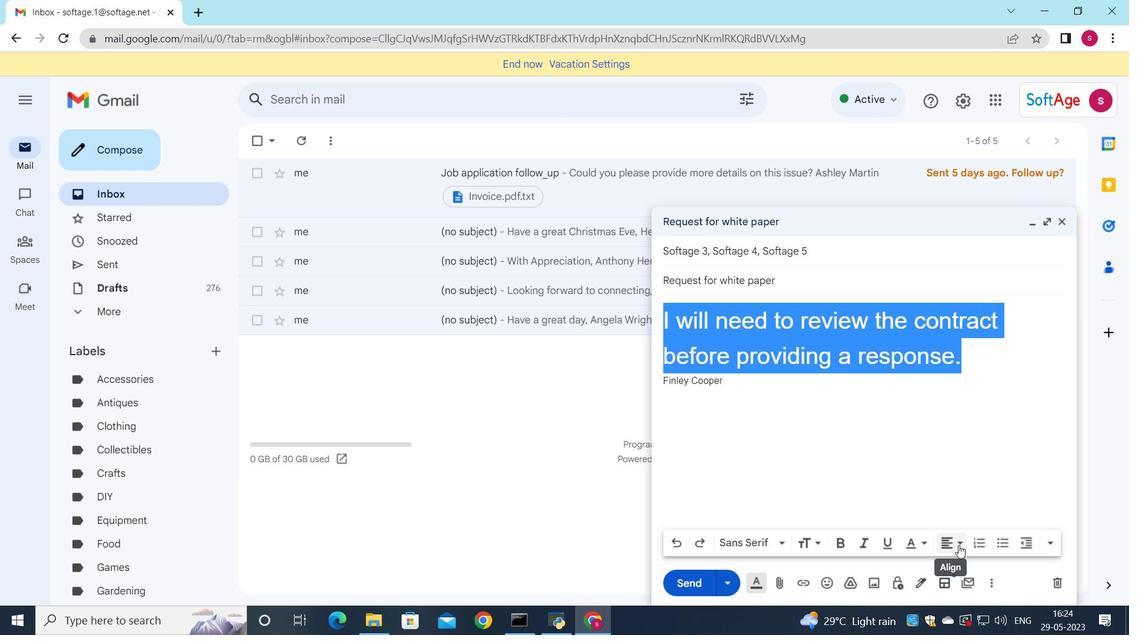 
Action: Mouse moved to (953, 520)
Screenshot: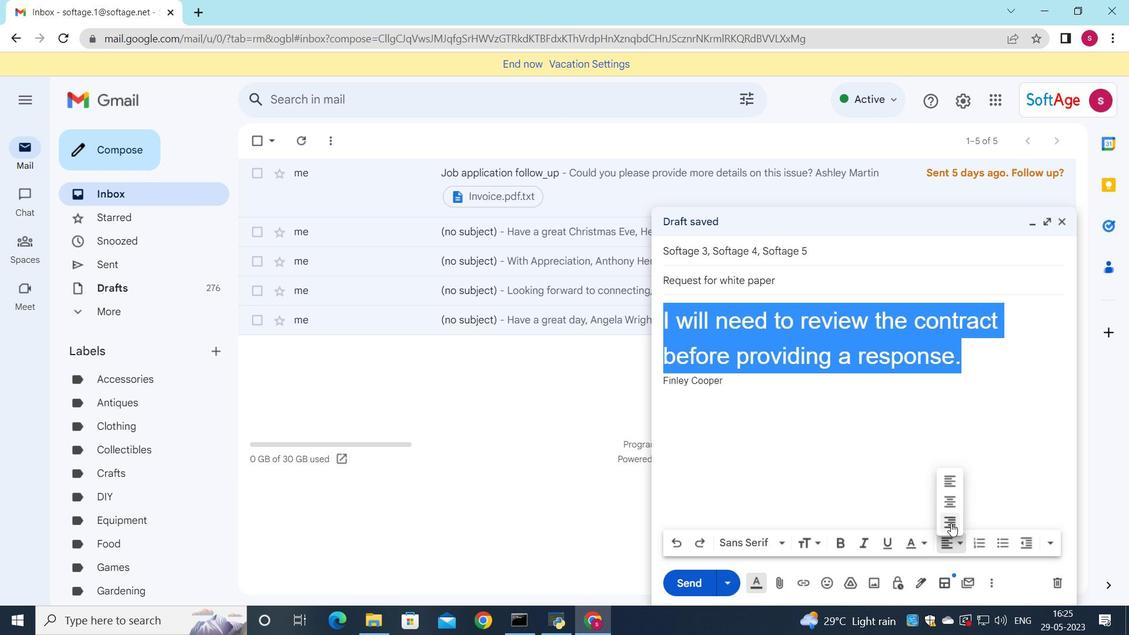 
Action: Mouse pressed left at (953, 520)
Screenshot: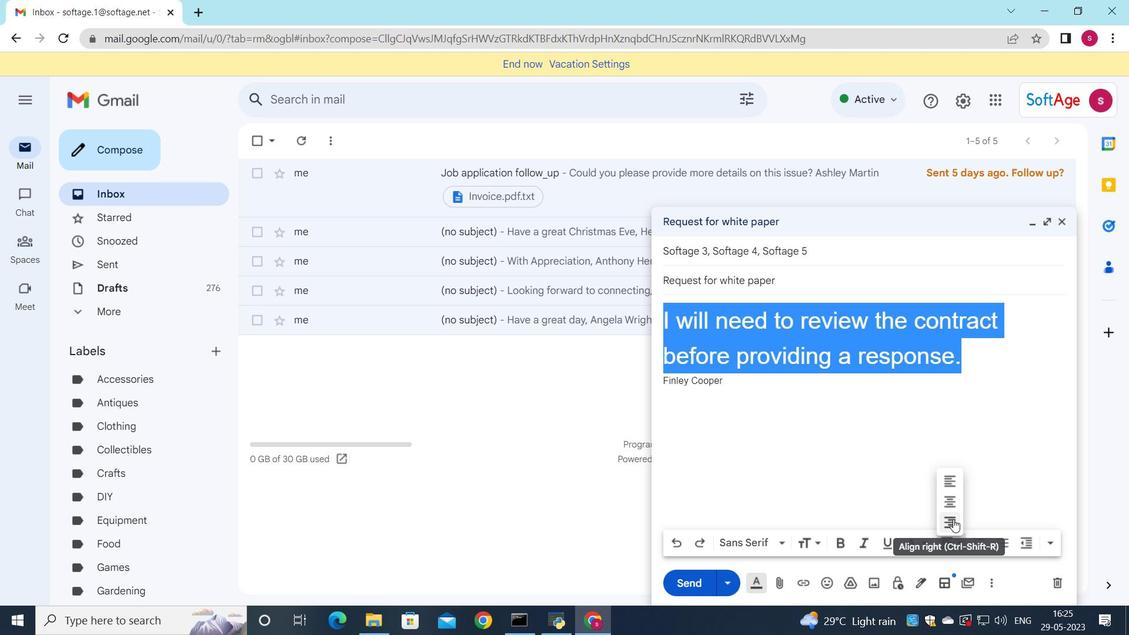 
Action: Mouse moved to (690, 581)
Screenshot: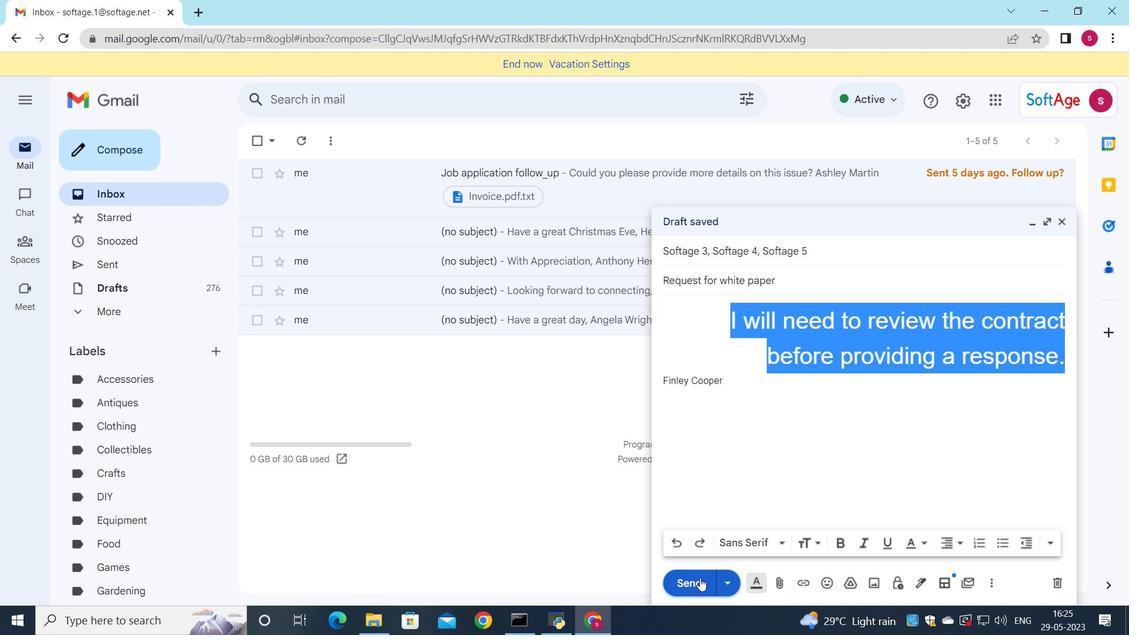 
Action: Mouse pressed left at (690, 581)
Screenshot: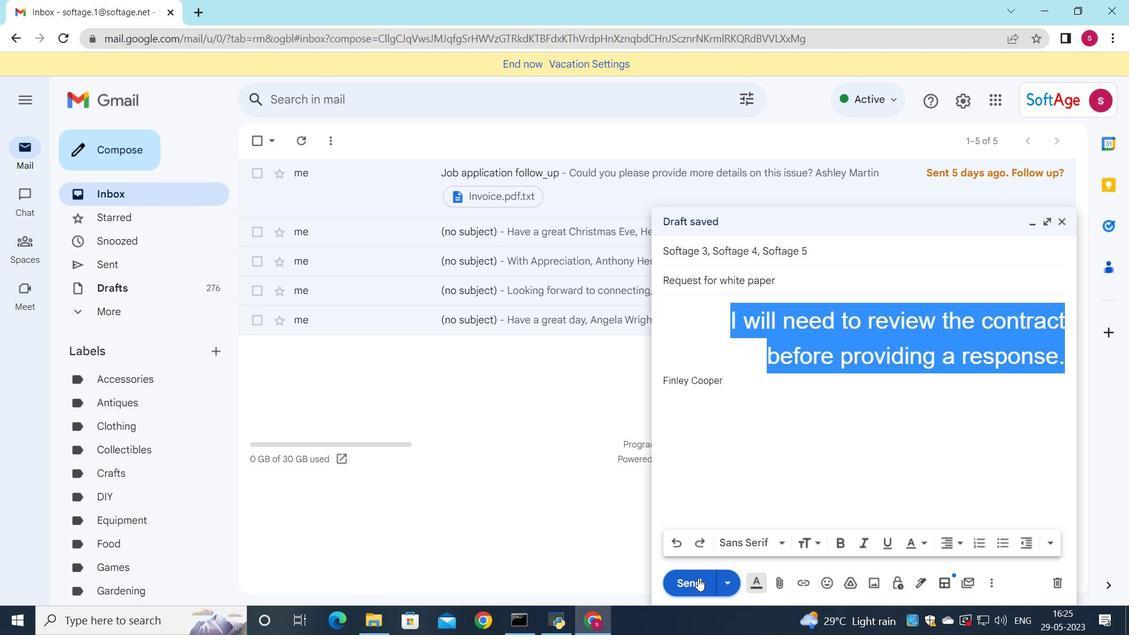 
Action: Mouse moved to (128, 267)
Screenshot: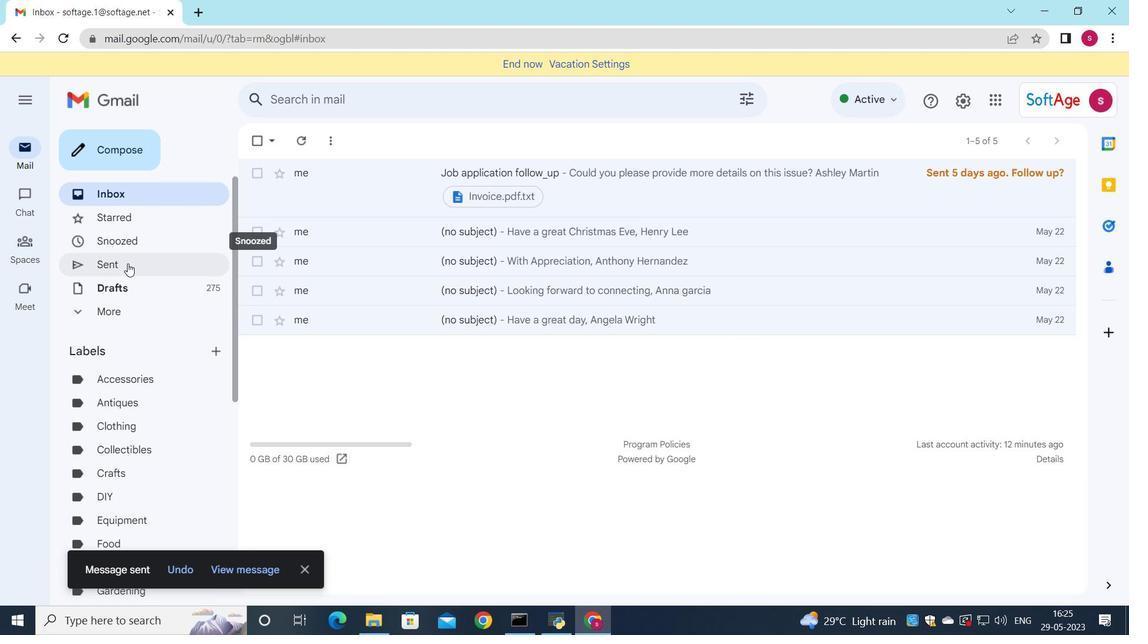 
Action: Mouse pressed left at (128, 267)
Screenshot: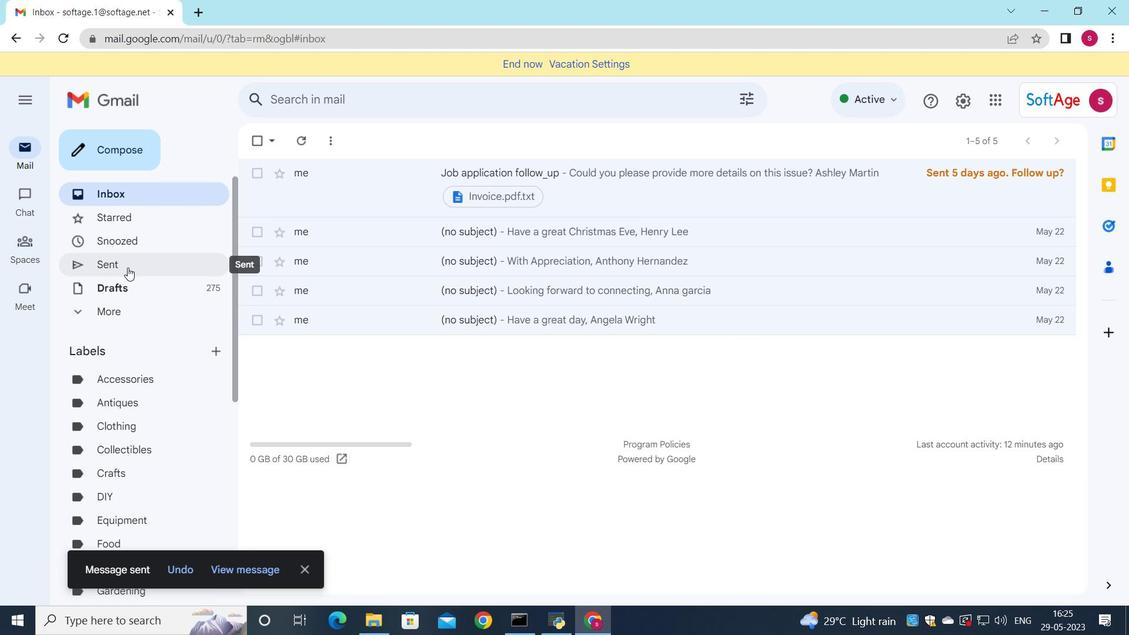 
Action: Mouse moved to (469, 207)
Screenshot: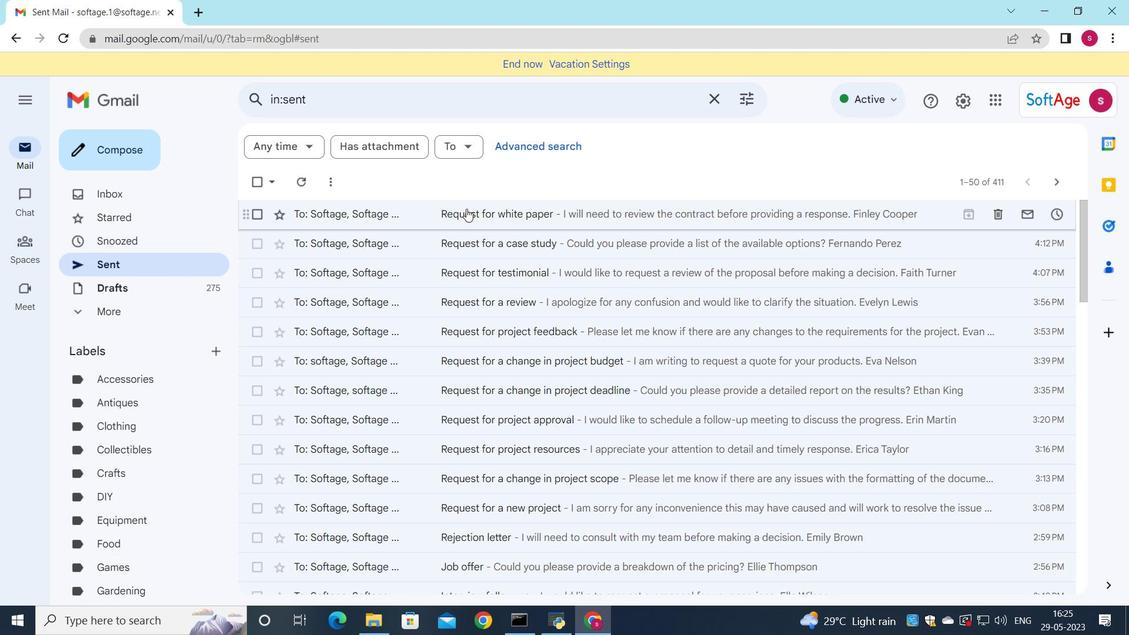 
Action: Mouse pressed left at (469, 207)
Screenshot: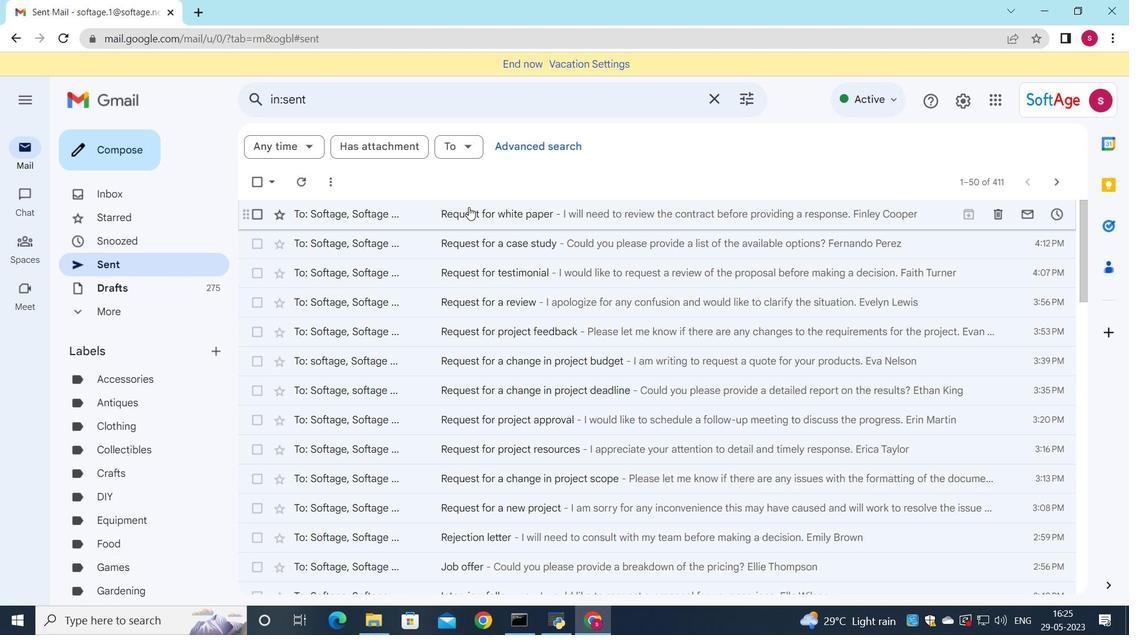 
Action: Mouse moved to (536, 263)
Screenshot: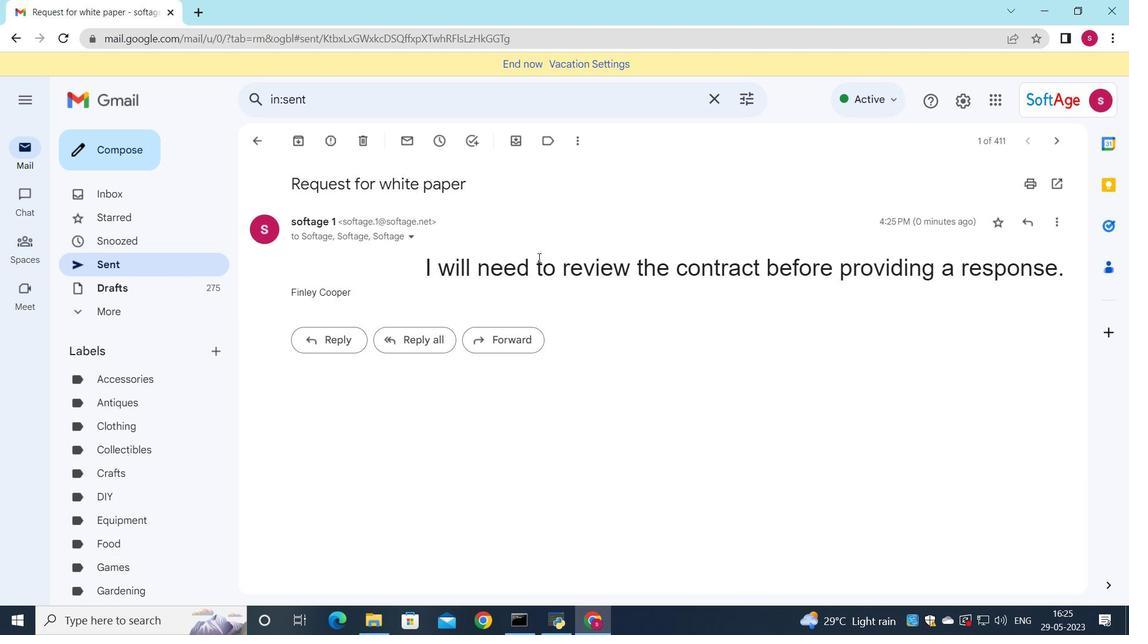 
